 Task: Find connections with filter location Secunderabad with filter topic #newyearwith filter profile language German with filter current company ShareChat with filter school Govt. Polytechnic College with filter industry Space Research and Technology with filter service category Wedding Planning with filter keywords title Concierge
Action: Mouse moved to (601, 78)
Screenshot: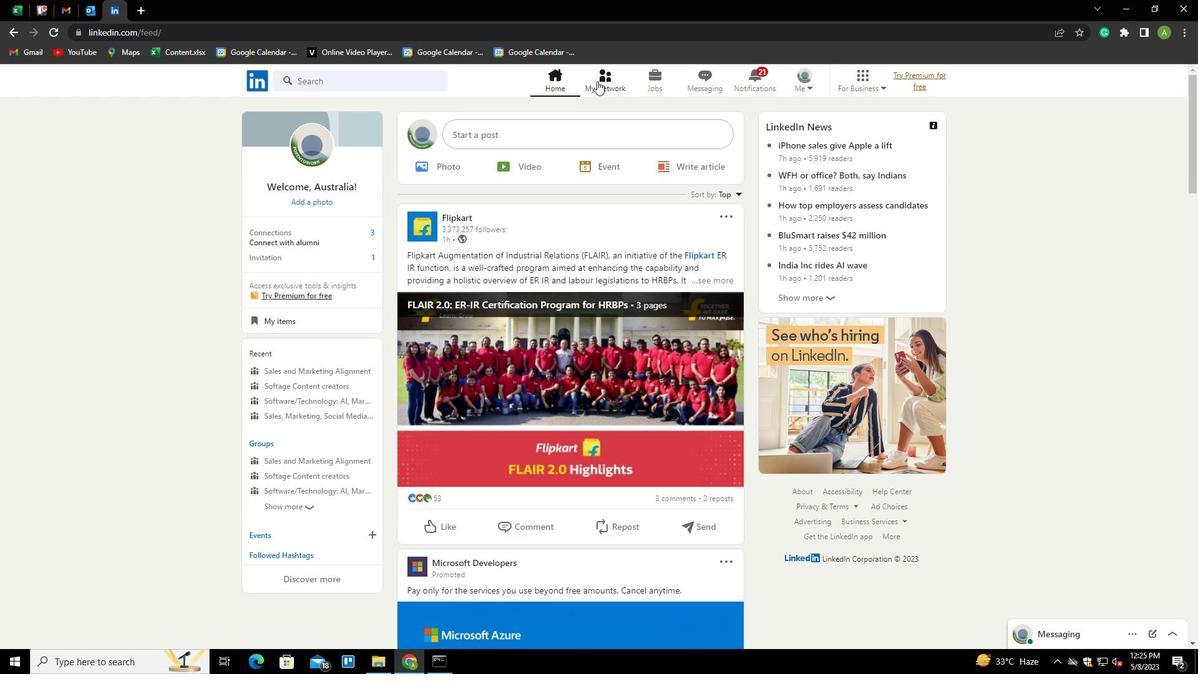 
Action: Mouse pressed left at (601, 78)
Screenshot: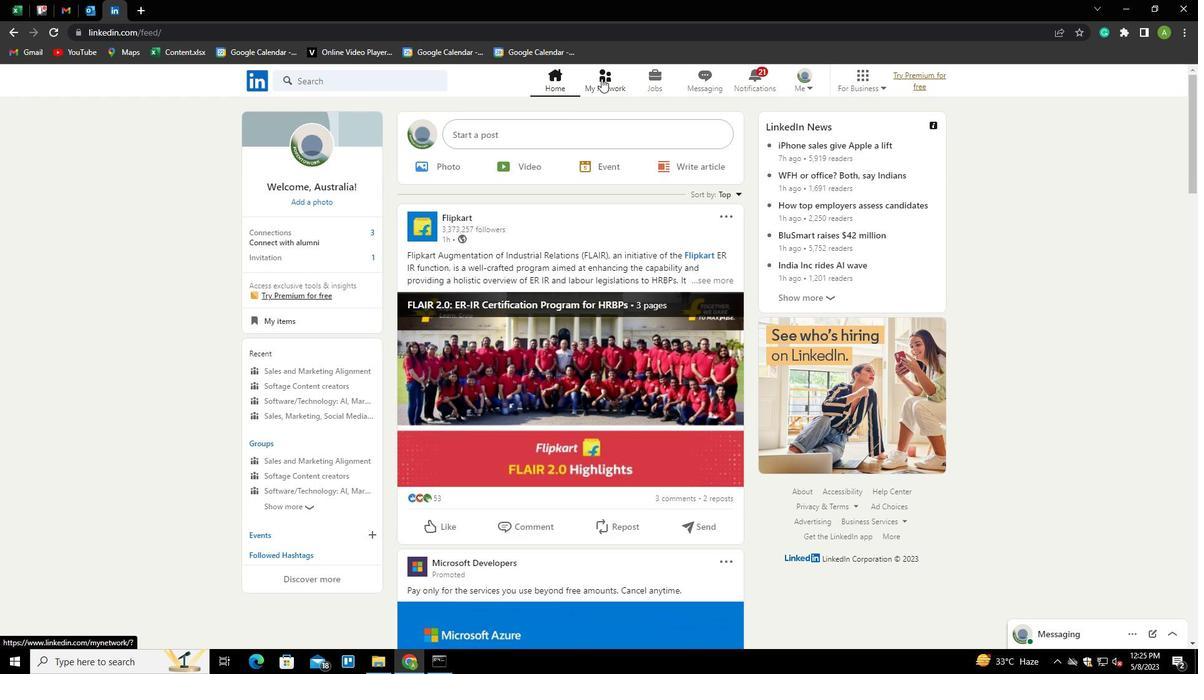 
Action: Mouse moved to (300, 152)
Screenshot: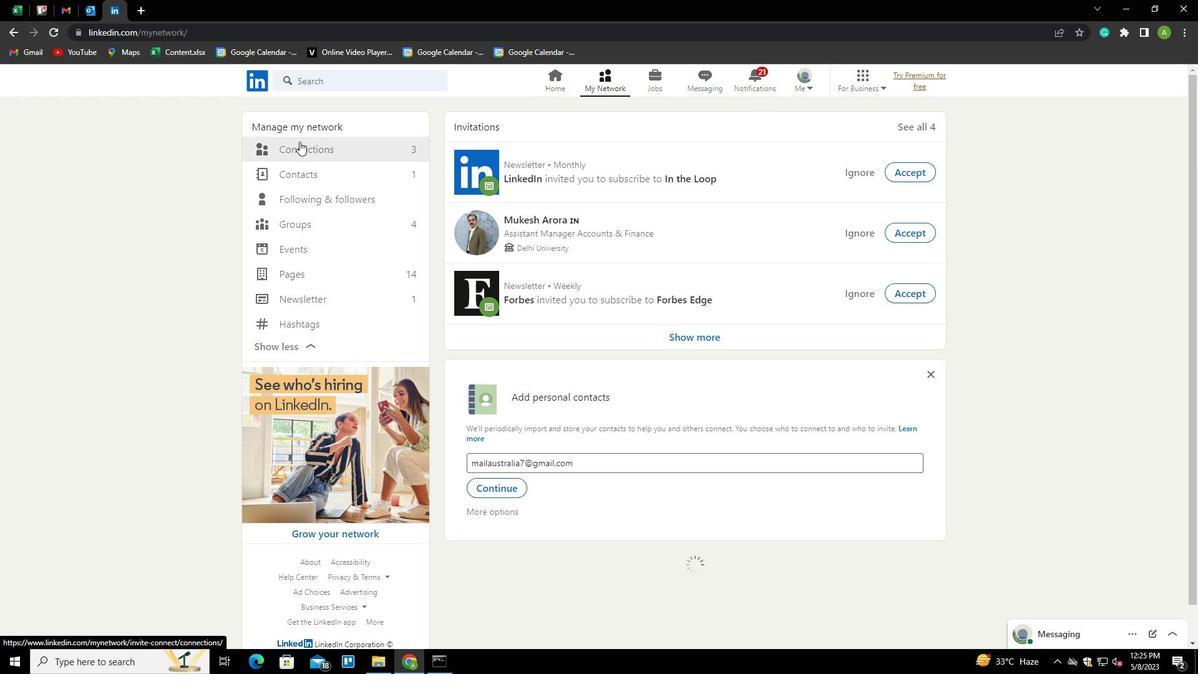 
Action: Mouse pressed left at (300, 152)
Screenshot: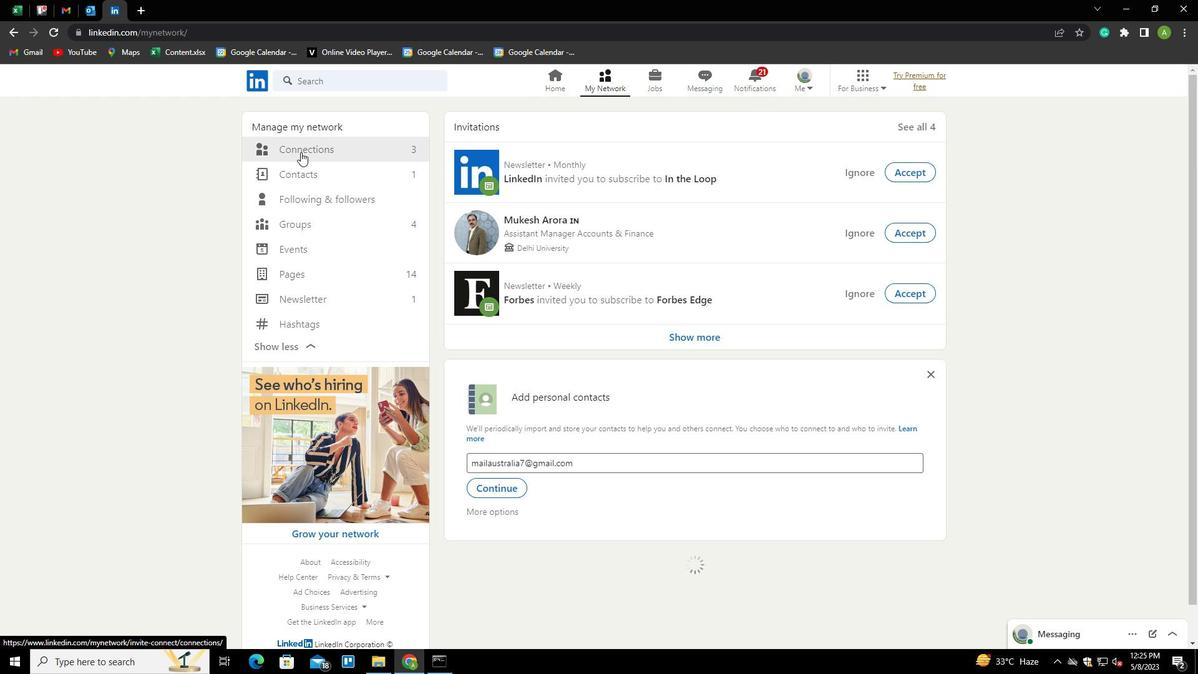 
Action: Mouse moved to (676, 148)
Screenshot: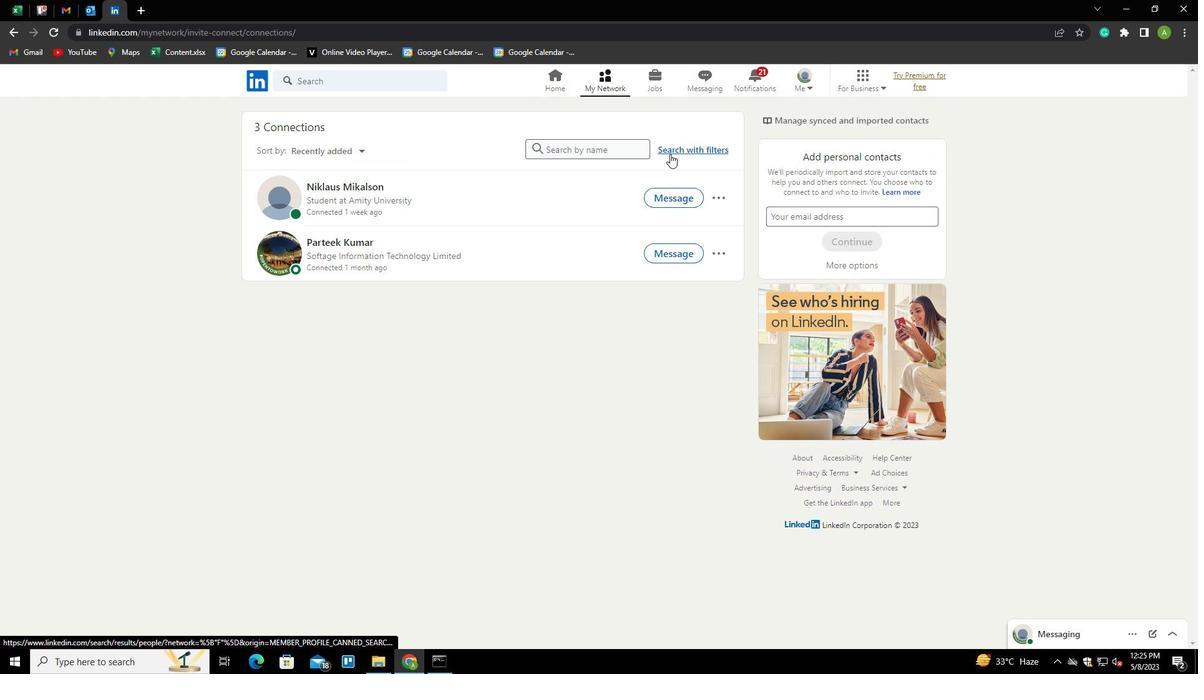 
Action: Mouse pressed left at (676, 148)
Screenshot: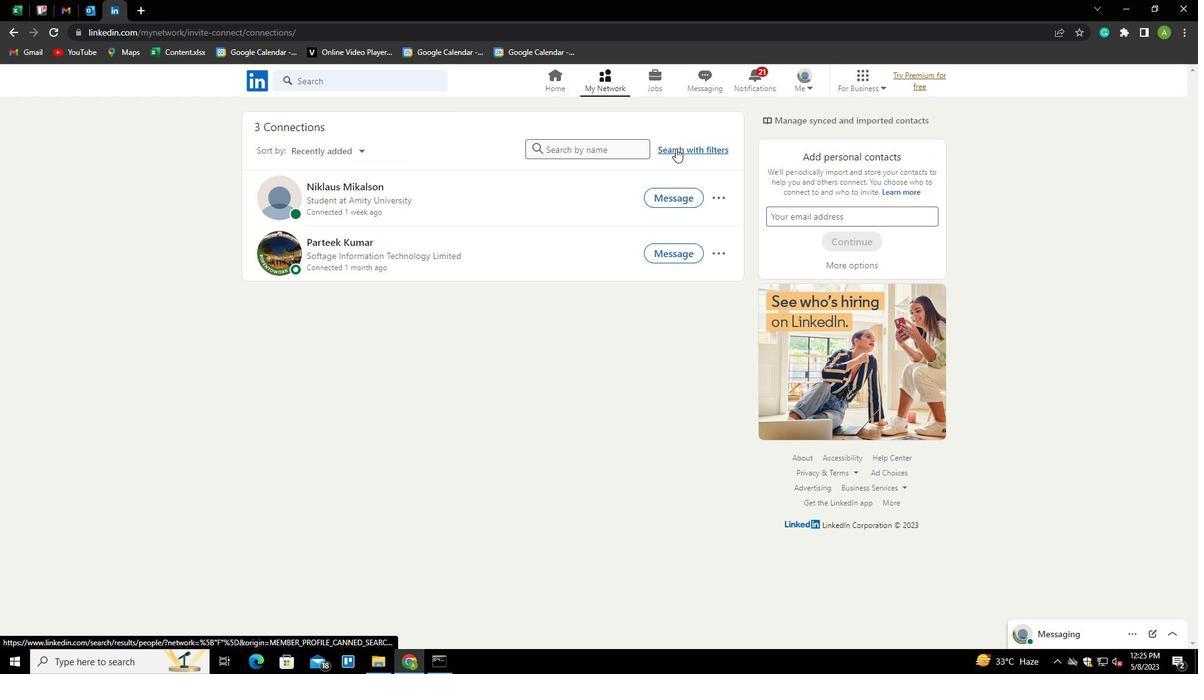 
Action: Mouse moved to (645, 114)
Screenshot: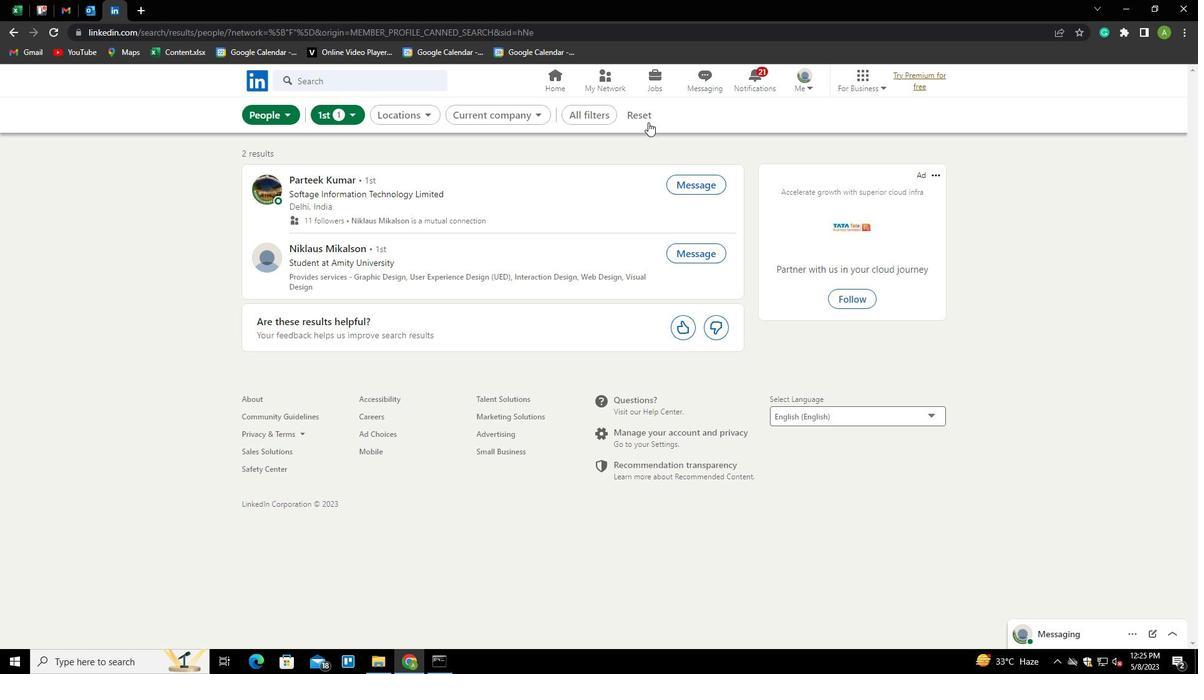 
Action: Mouse pressed left at (645, 114)
Screenshot: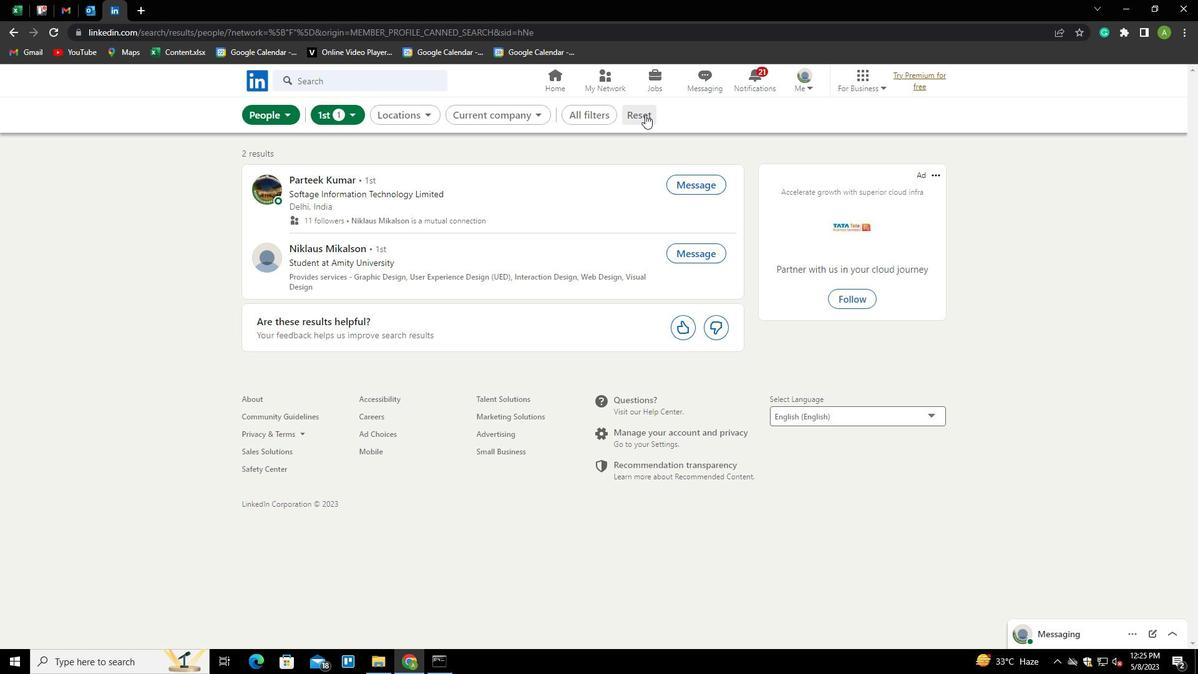 
Action: Mouse moved to (631, 114)
Screenshot: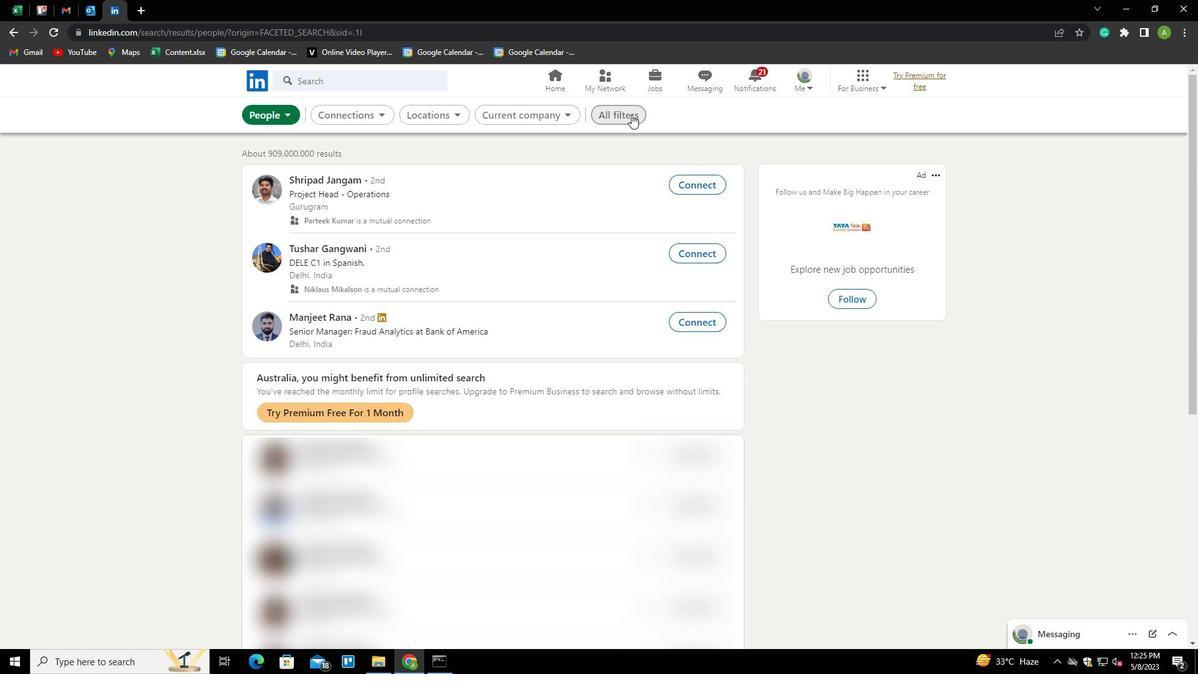 
Action: Mouse pressed left at (631, 114)
Screenshot: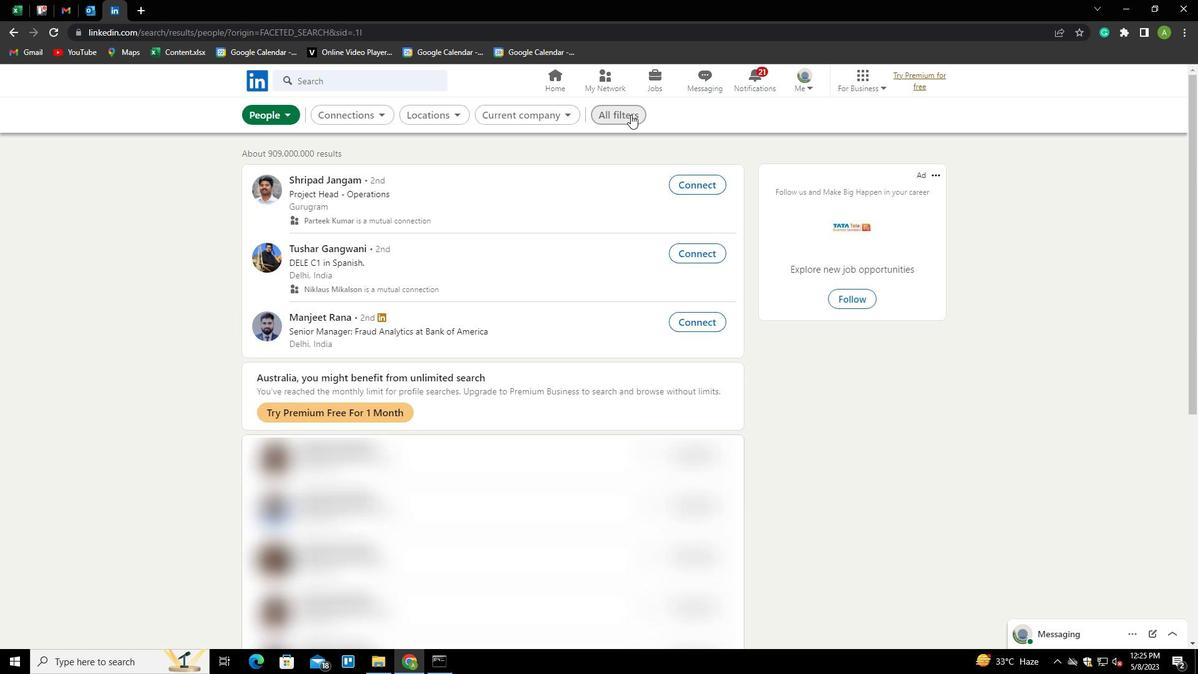 
Action: Mouse moved to (1028, 321)
Screenshot: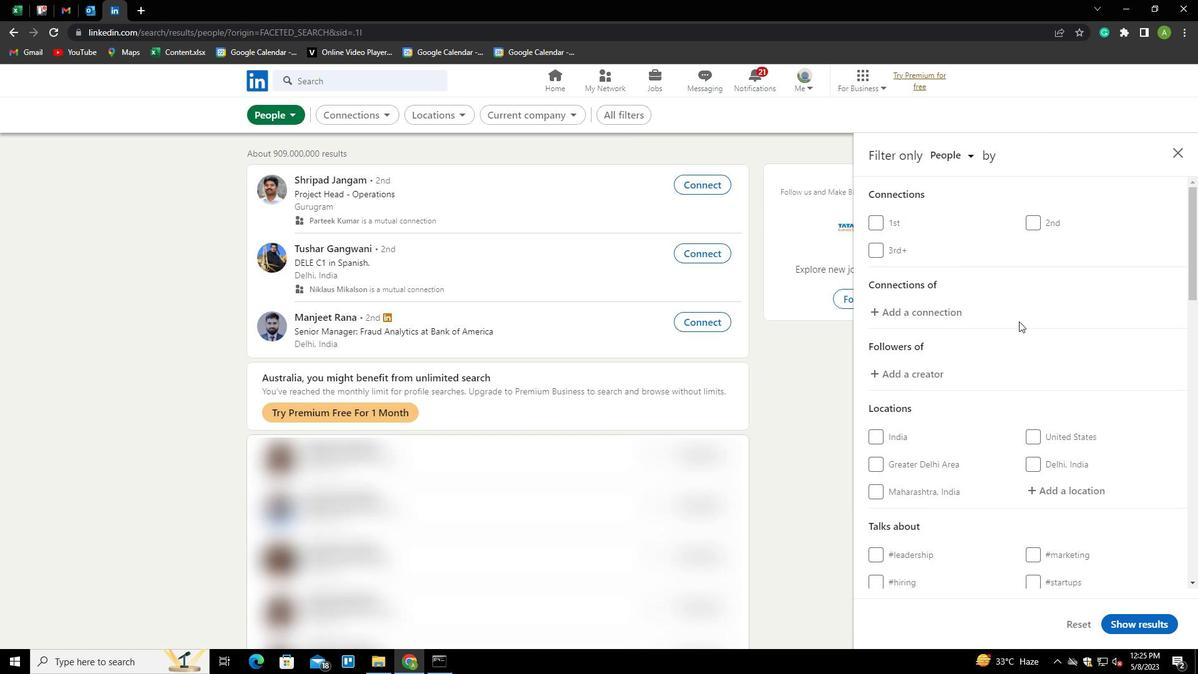 
Action: Mouse scrolled (1028, 320) with delta (0, 0)
Screenshot: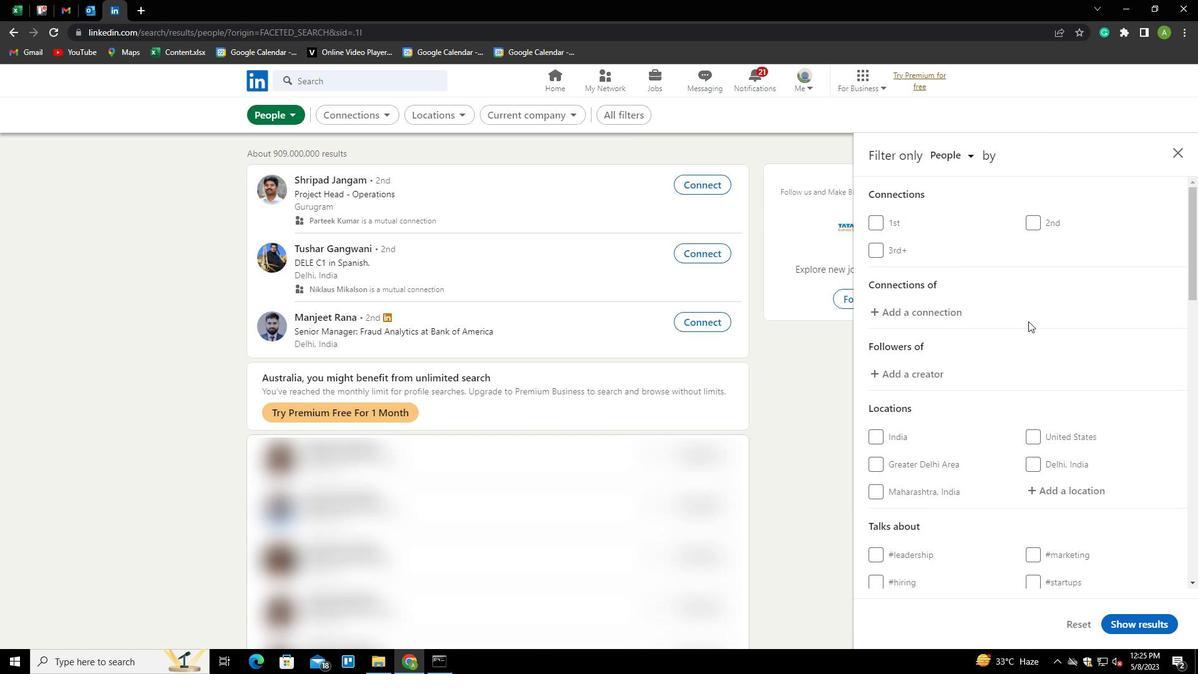 
Action: Mouse scrolled (1028, 320) with delta (0, 0)
Screenshot: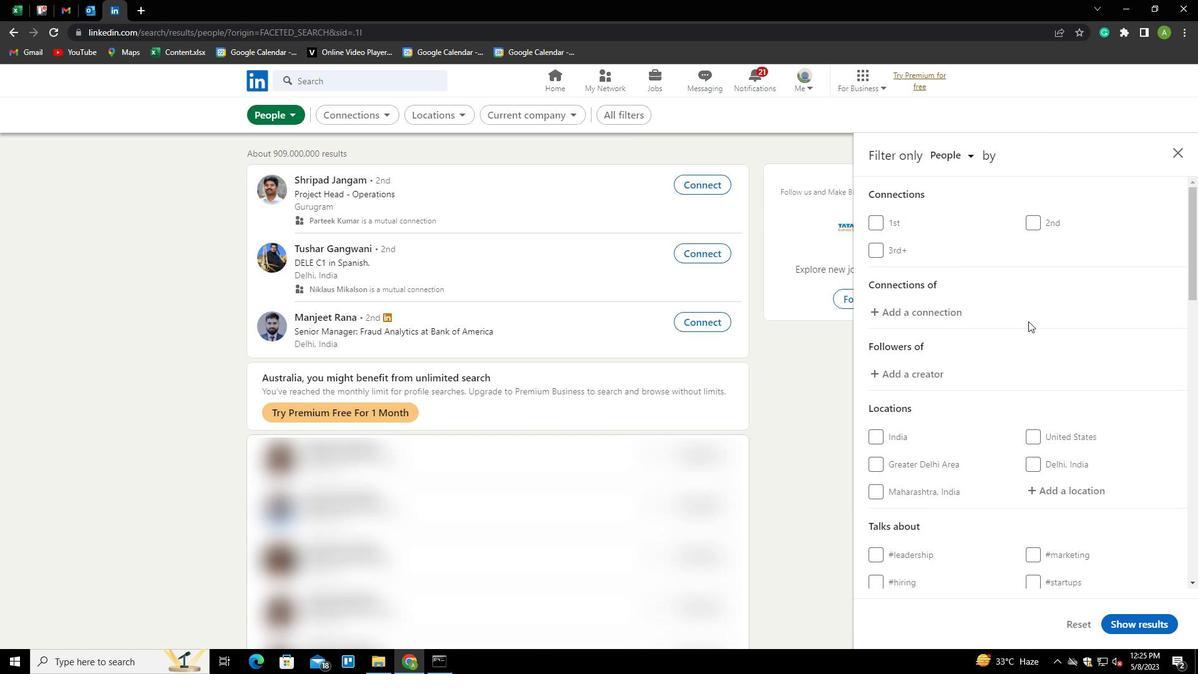 
Action: Mouse moved to (1056, 363)
Screenshot: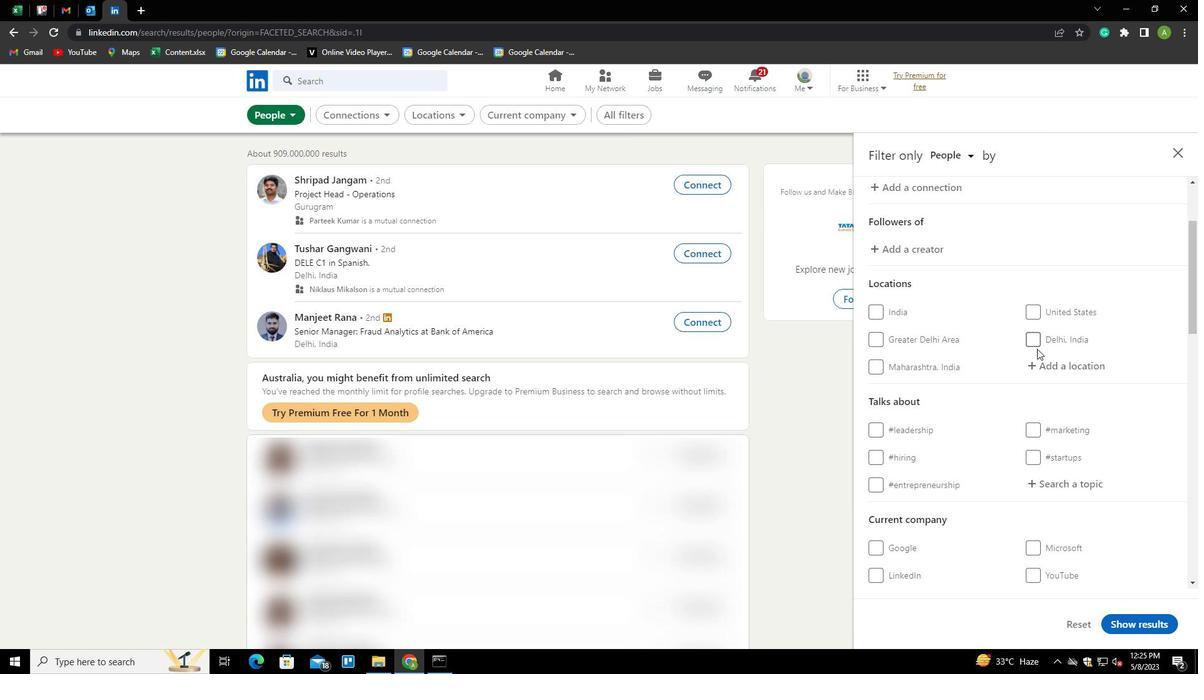 
Action: Mouse pressed left at (1056, 363)
Screenshot: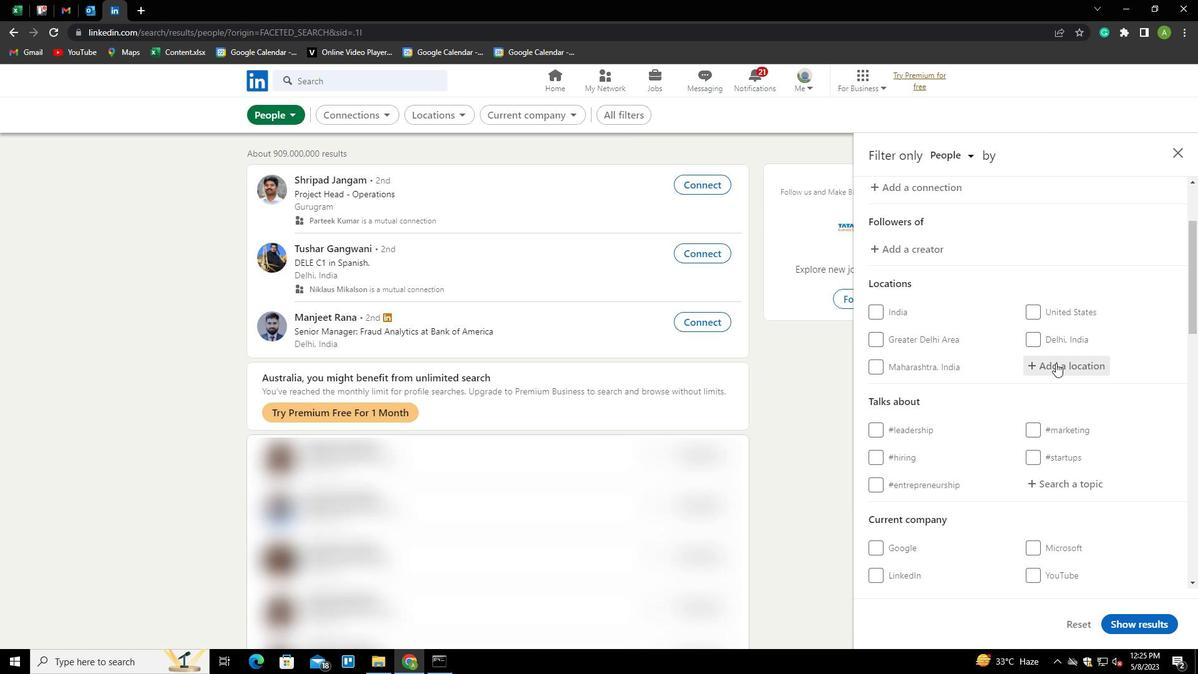 
Action: Key pressed <Key.shift>S
Screenshot: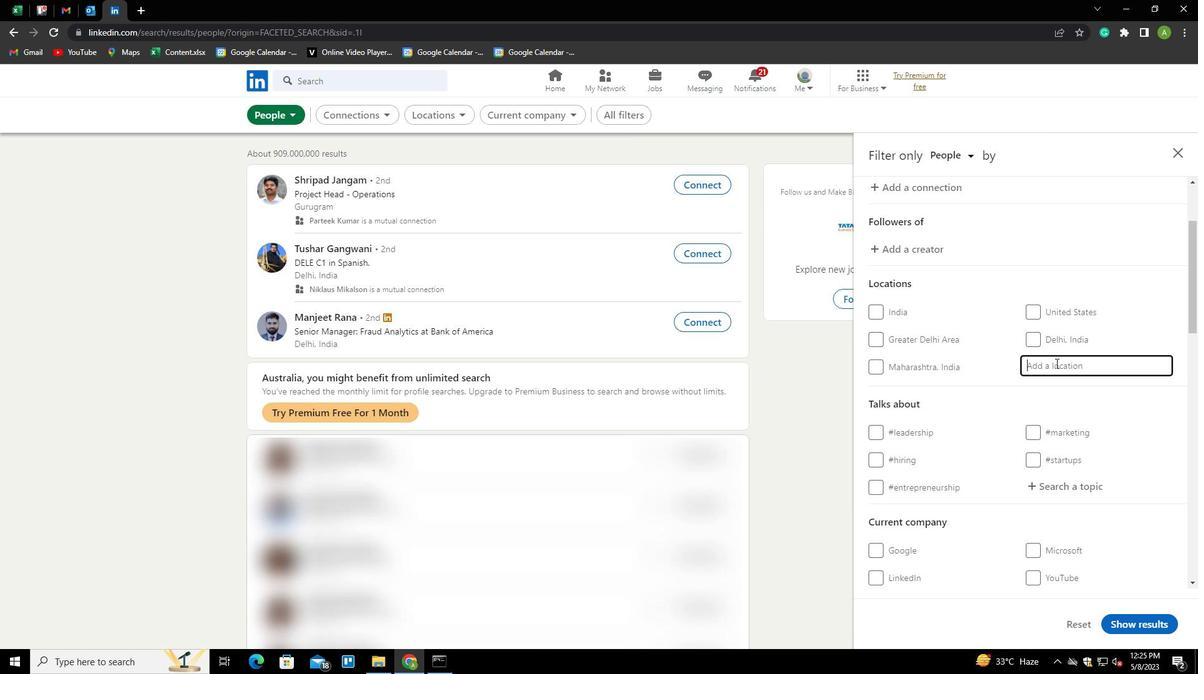
Action: Mouse moved to (1198, 206)
Screenshot: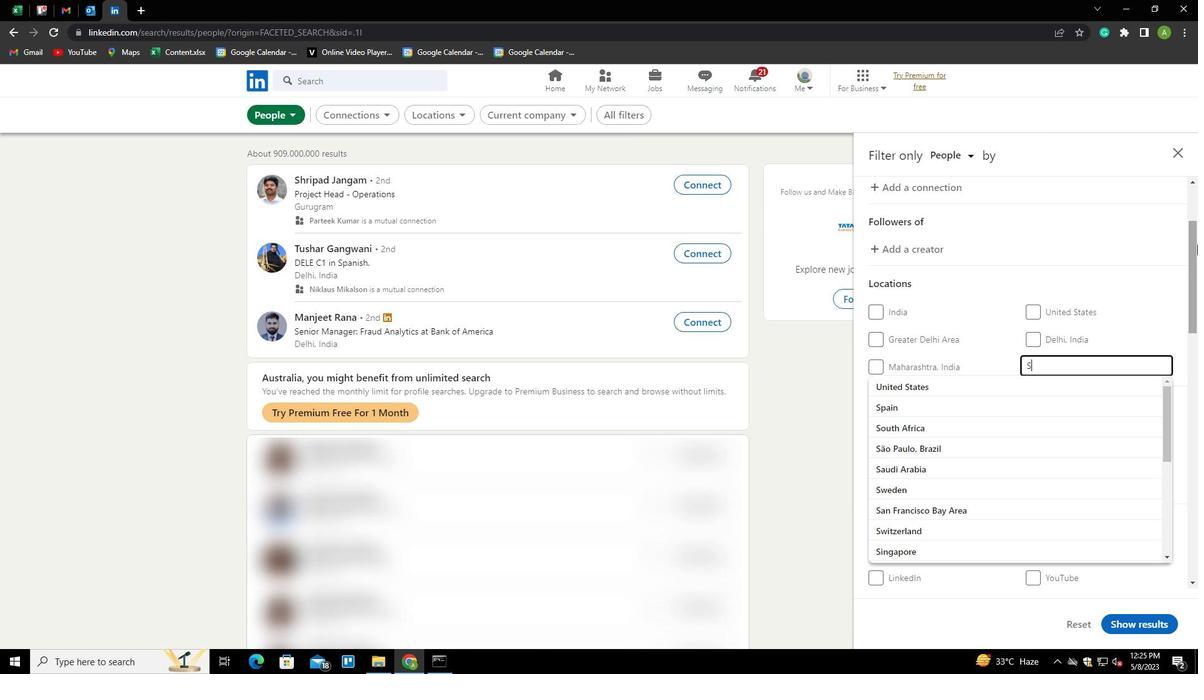 
Action: Key pressed IC<Key.backspace><Key.backspace>ECUNDERANAD<Key.backspace><Key.backspace><Key.backspace>BAD<Key.down><Key.enter>
Screenshot: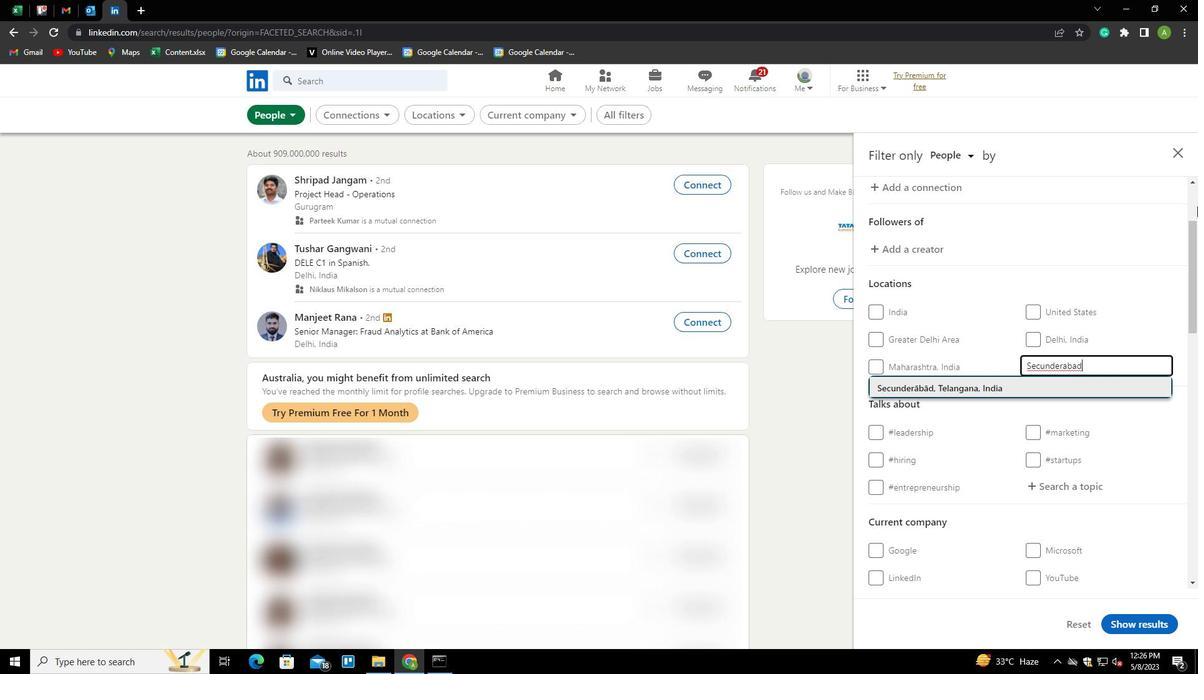 
Action: Mouse moved to (1191, 209)
Screenshot: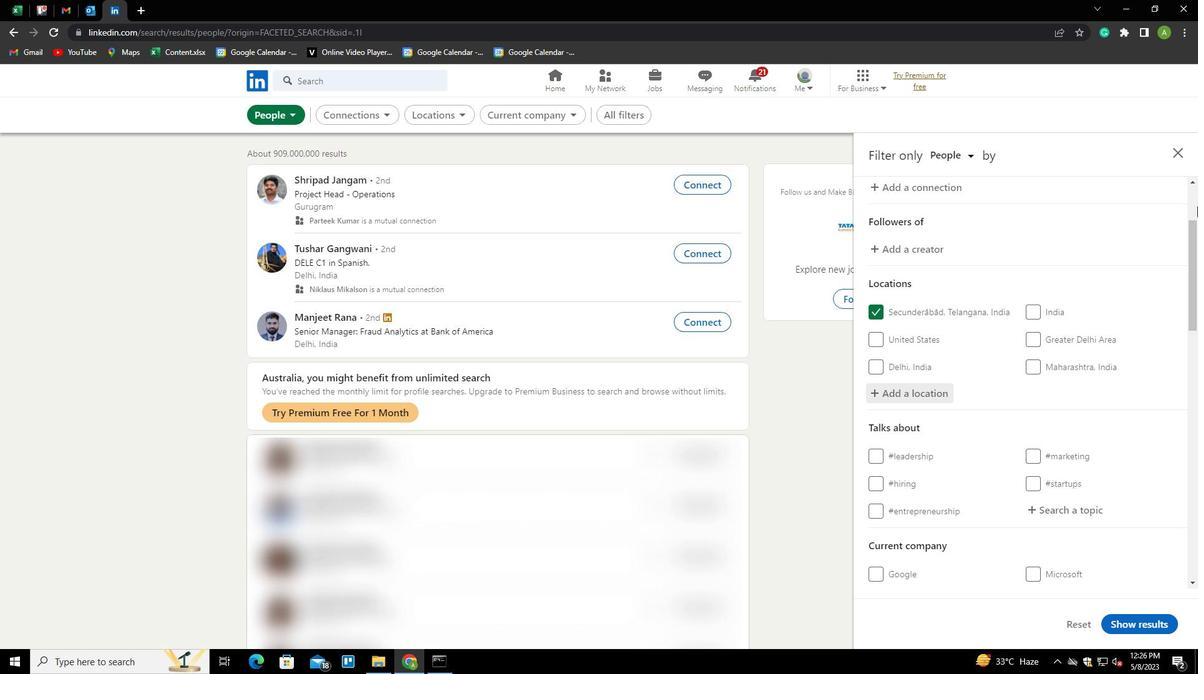 
Action: Mouse scrolled (1191, 208) with delta (0, 0)
Screenshot: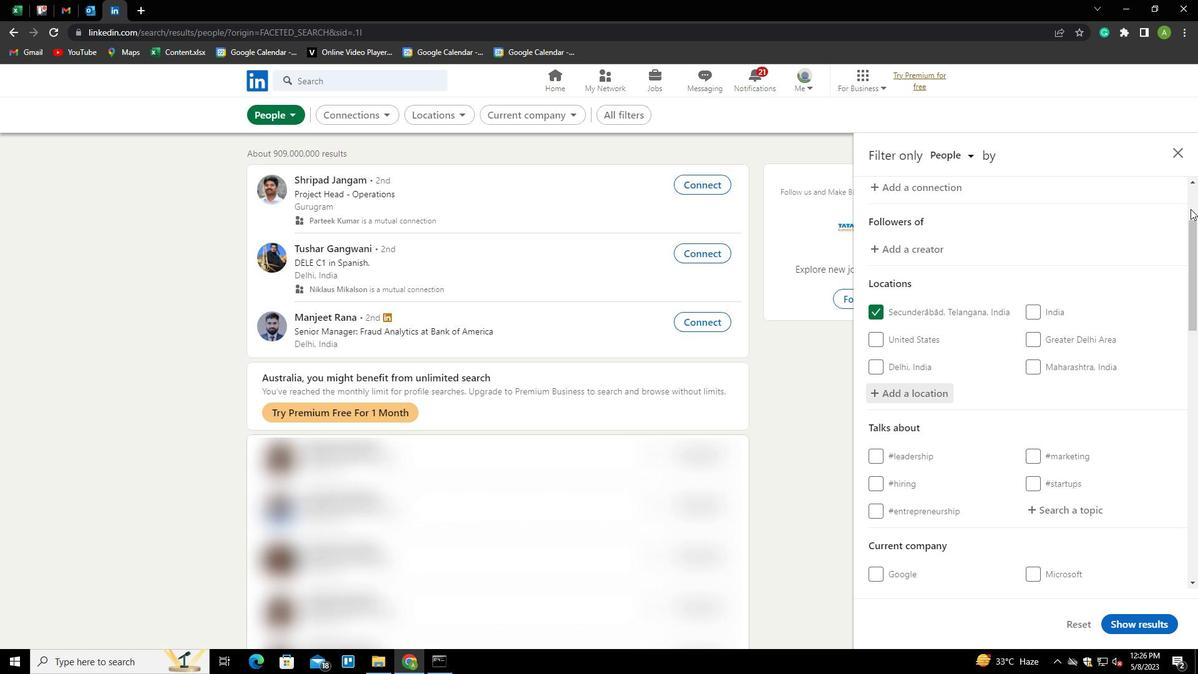 
Action: Mouse scrolled (1191, 208) with delta (0, 0)
Screenshot: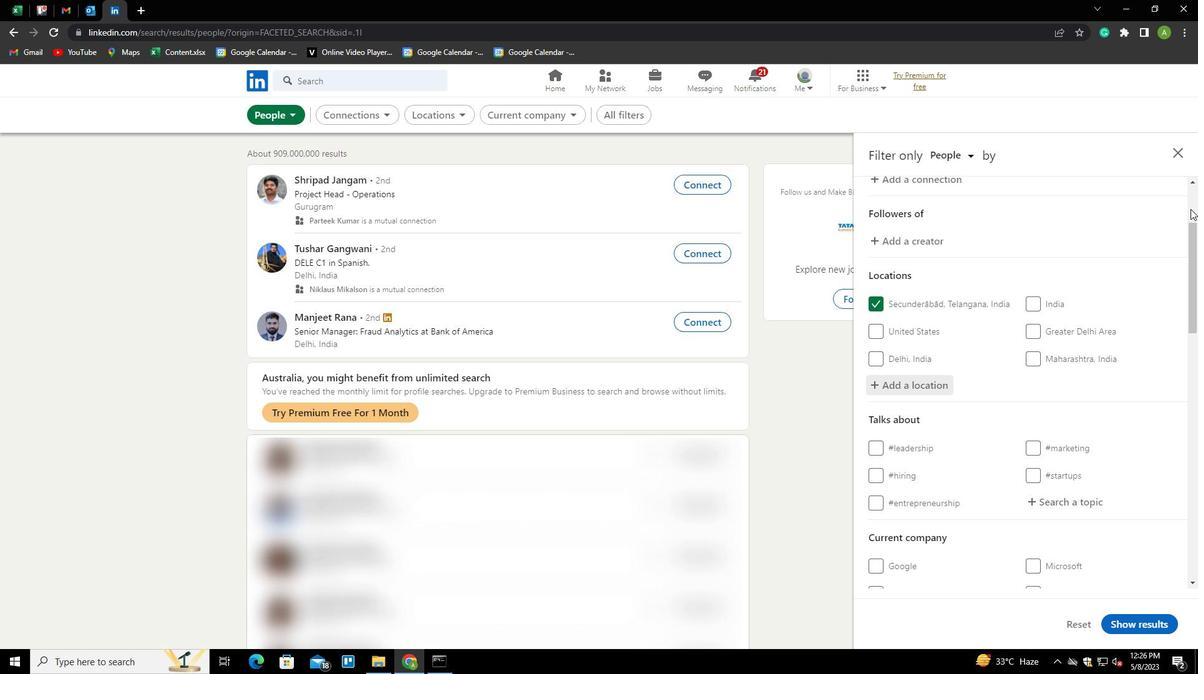 
Action: Mouse scrolled (1191, 208) with delta (0, 0)
Screenshot: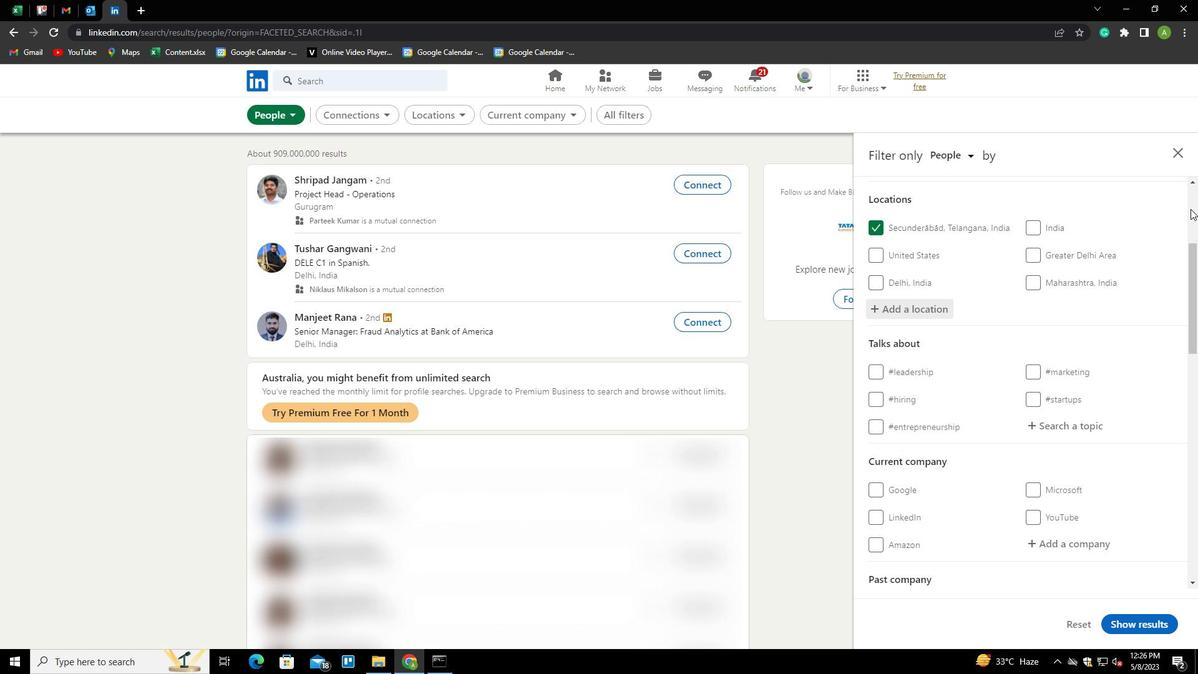 
Action: Mouse moved to (1043, 323)
Screenshot: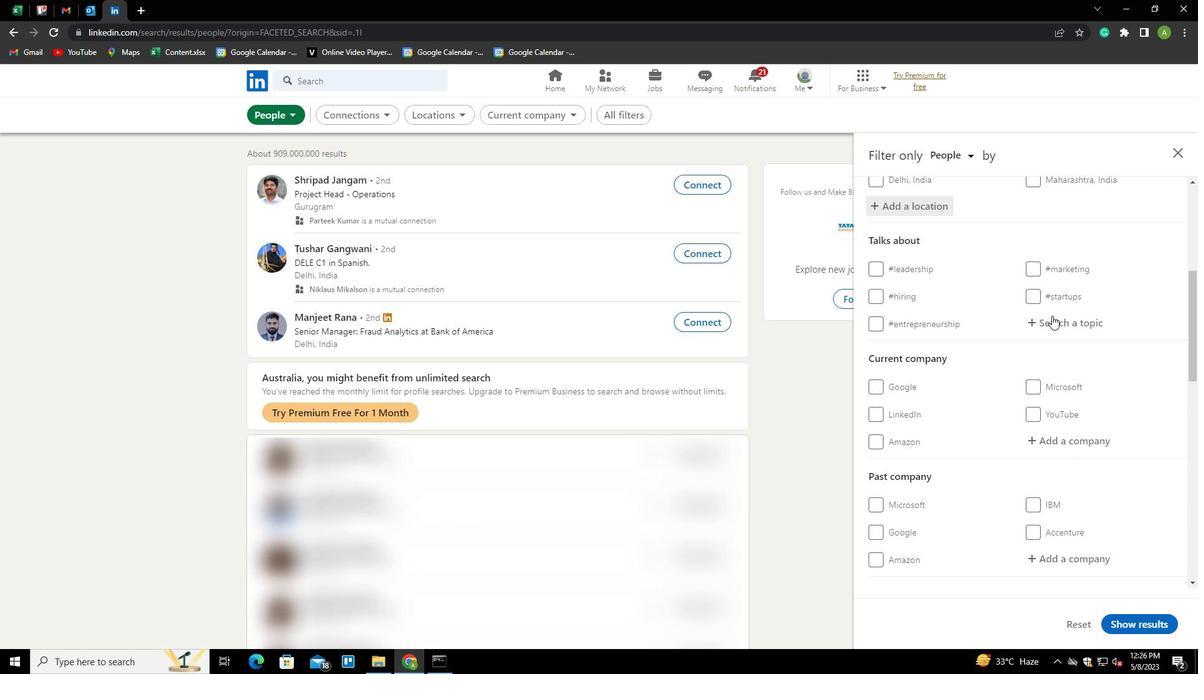
Action: Mouse pressed left at (1043, 323)
Screenshot: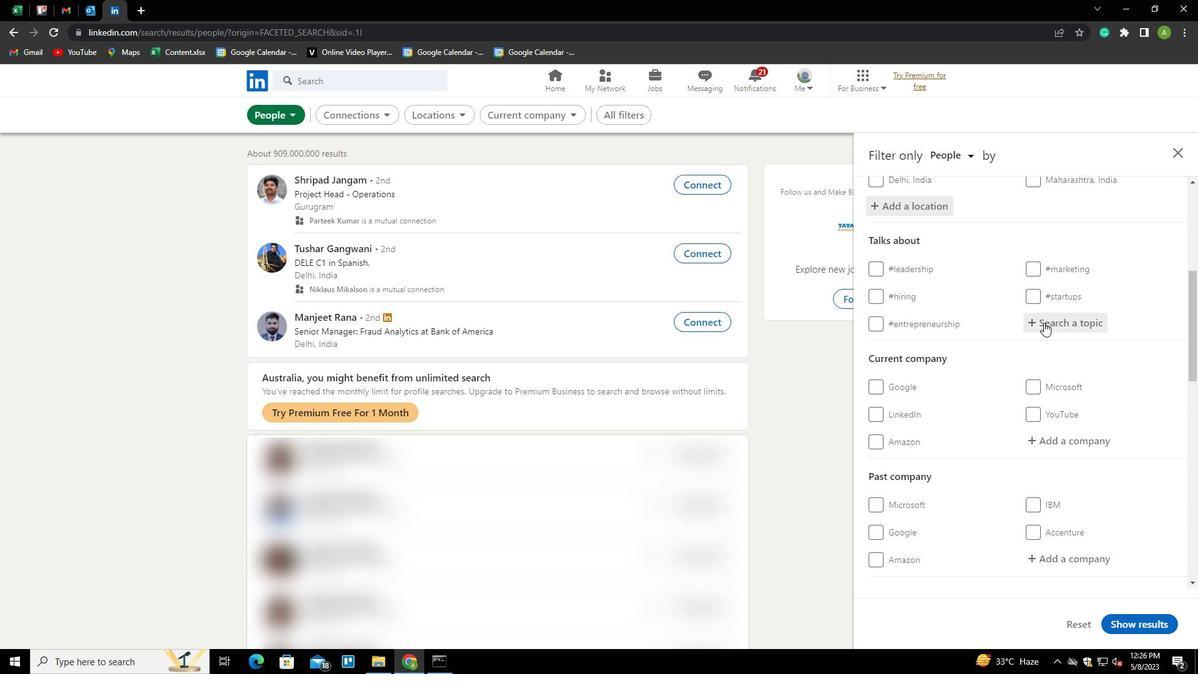 
Action: Key pressed NEWYEAR<Key.down><Key.enter>
Screenshot: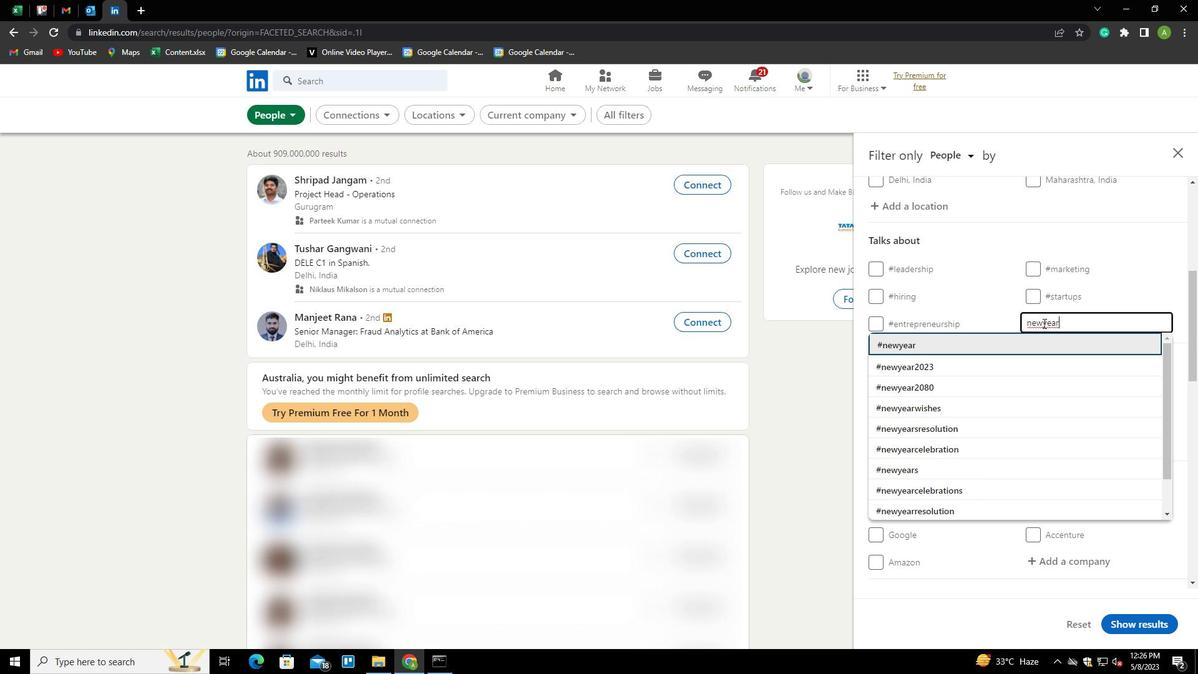 
Action: Mouse moved to (1045, 322)
Screenshot: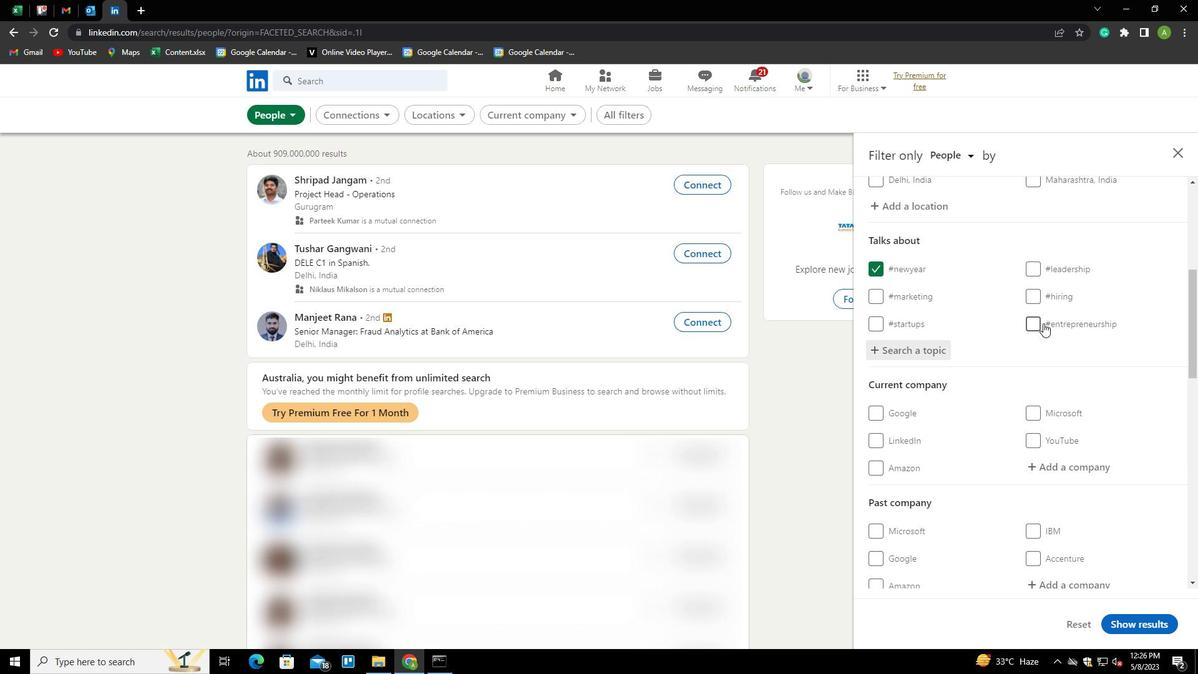 
Action: Mouse scrolled (1045, 321) with delta (0, 0)
Screenshot: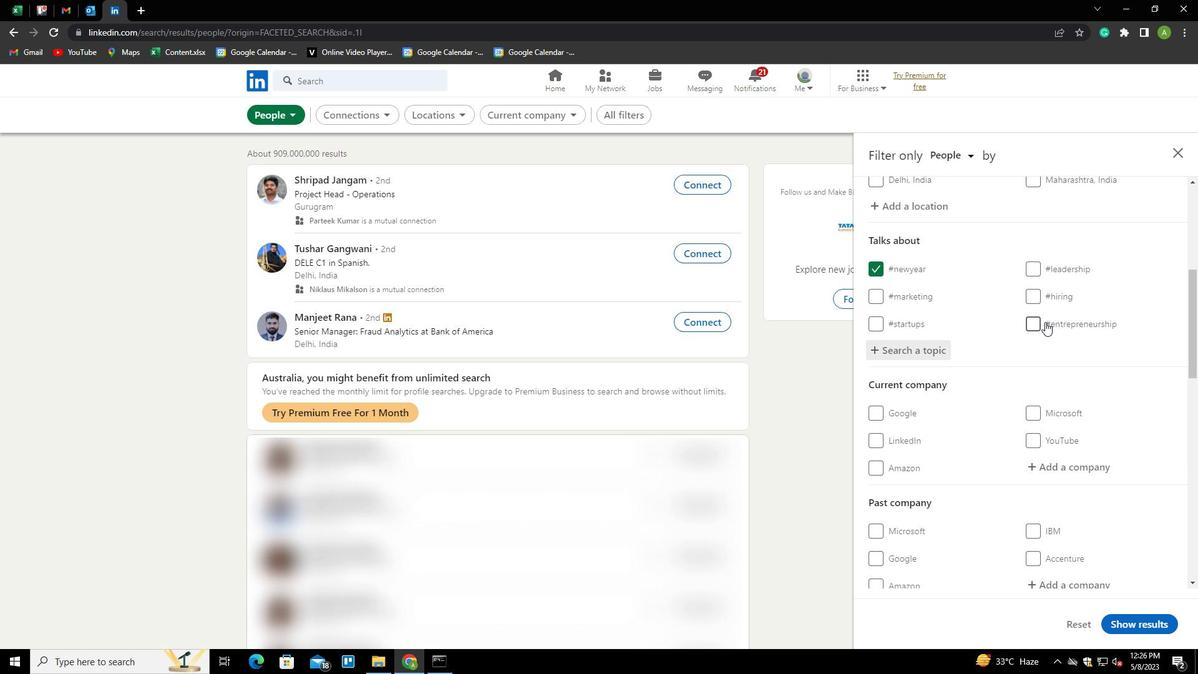 
Action: Mouse scrolled (1045, 321) with delta (0, 0)
Screenshot: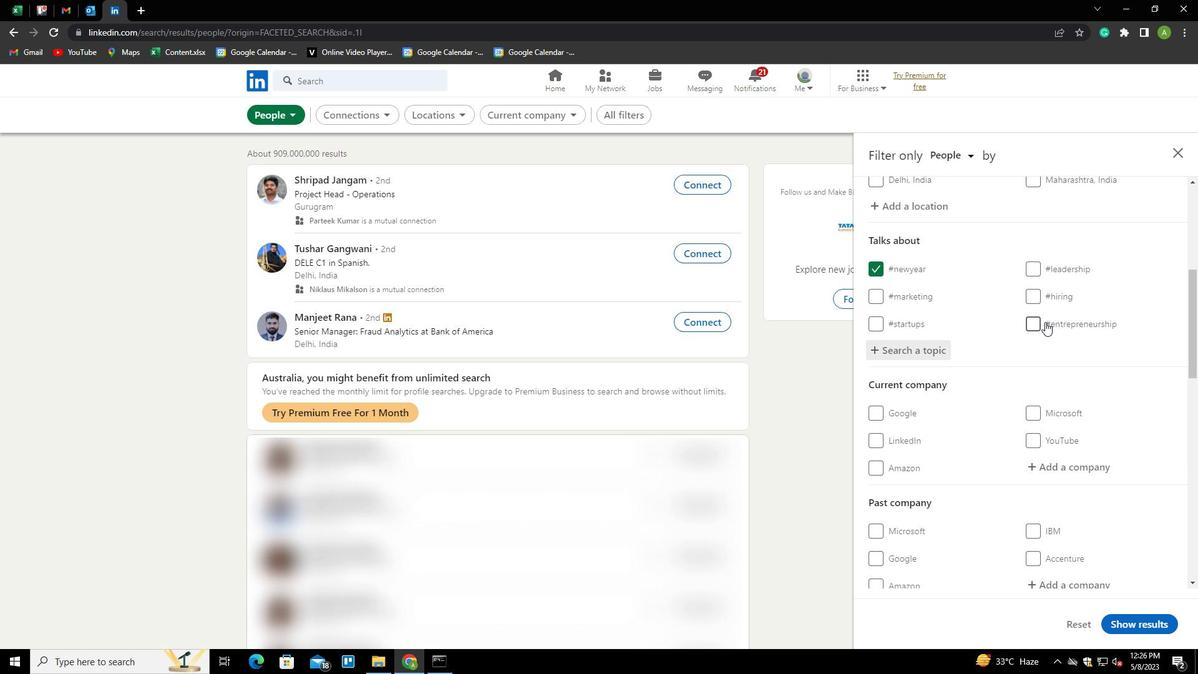 
Action: Mouse scrolled (1045, 321) with delta (0, 0)
Screenshot: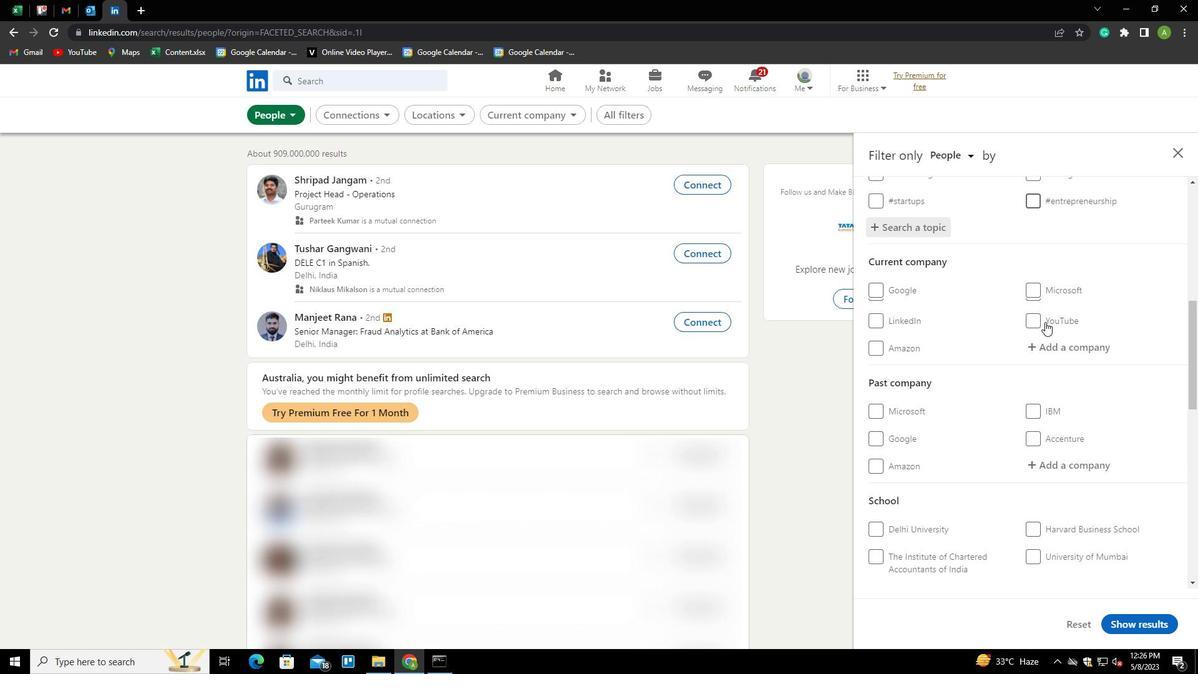 
Action: Mouse scrolled (1045, 321) with delta (0, 0)
Screenshot: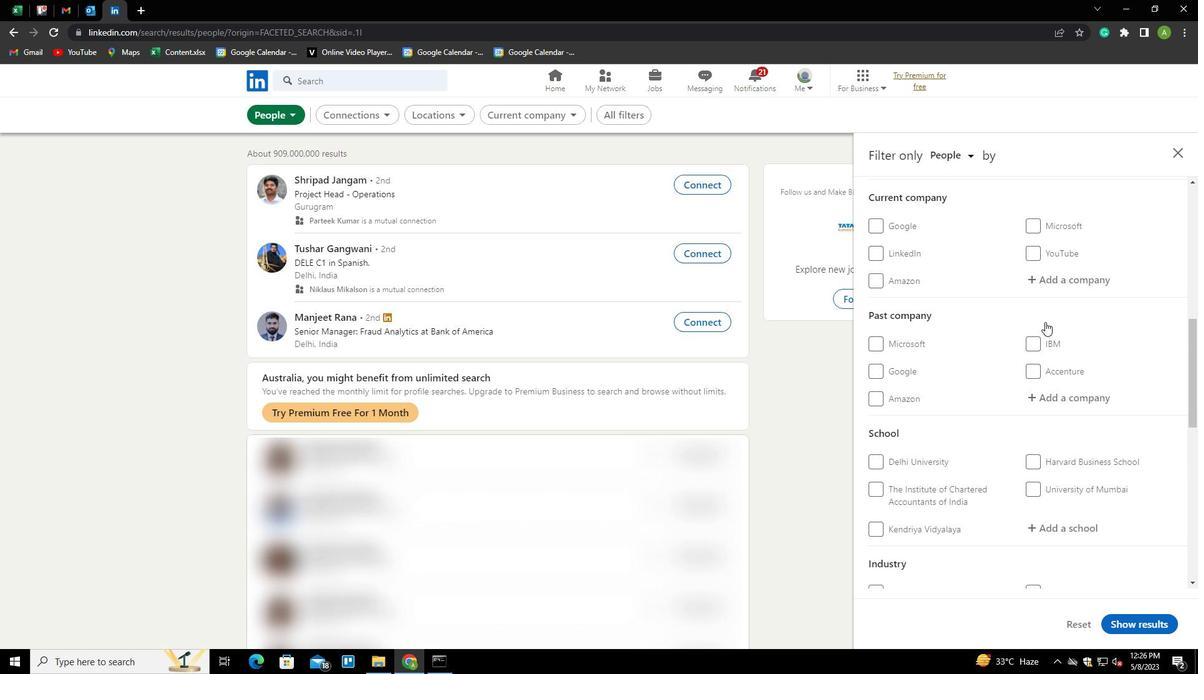 
Action: Mouse scrolled (1045, 321) with delta (0, 0)
Screenshot: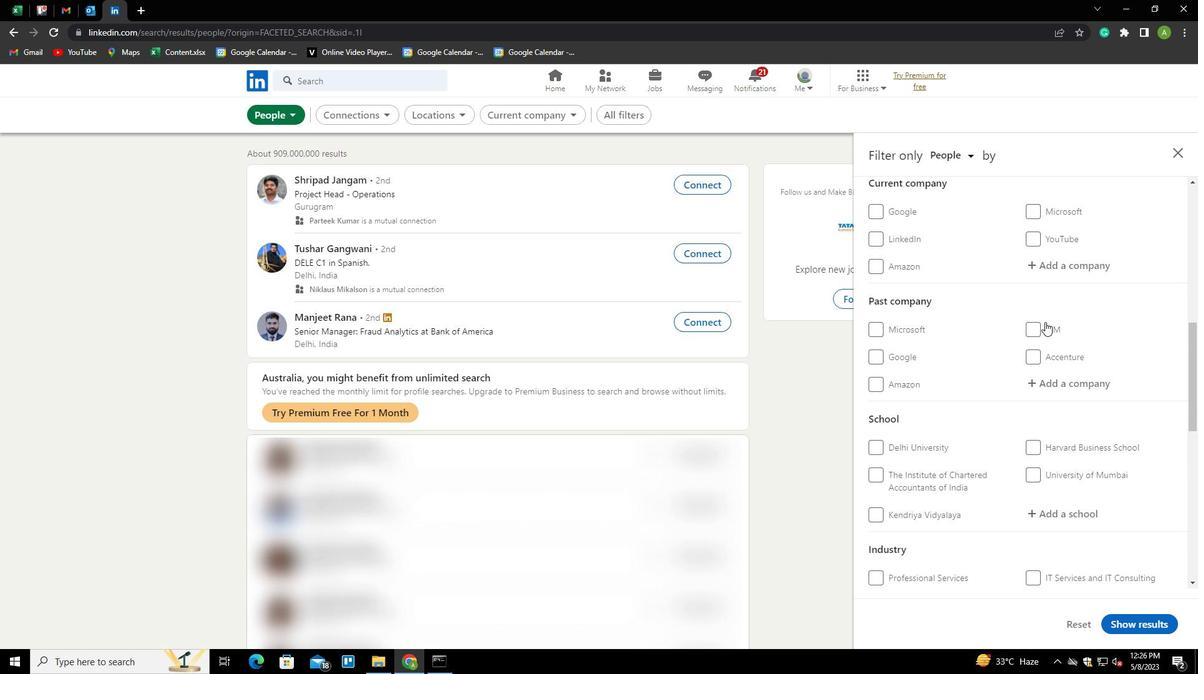 
Action: Mouse scrolled (1045, 321) with delta (0, 0)
Screenshot: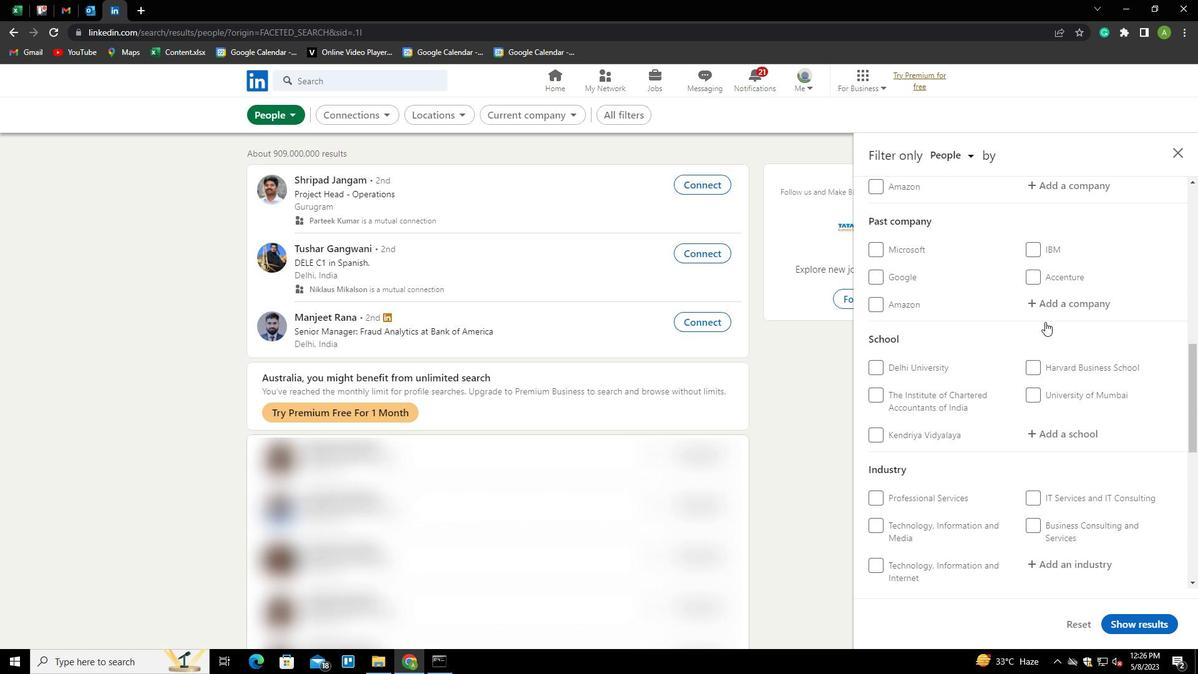 
Action: Mouse scrolled (1045, 321) with delta (0, 0)
Screenshot: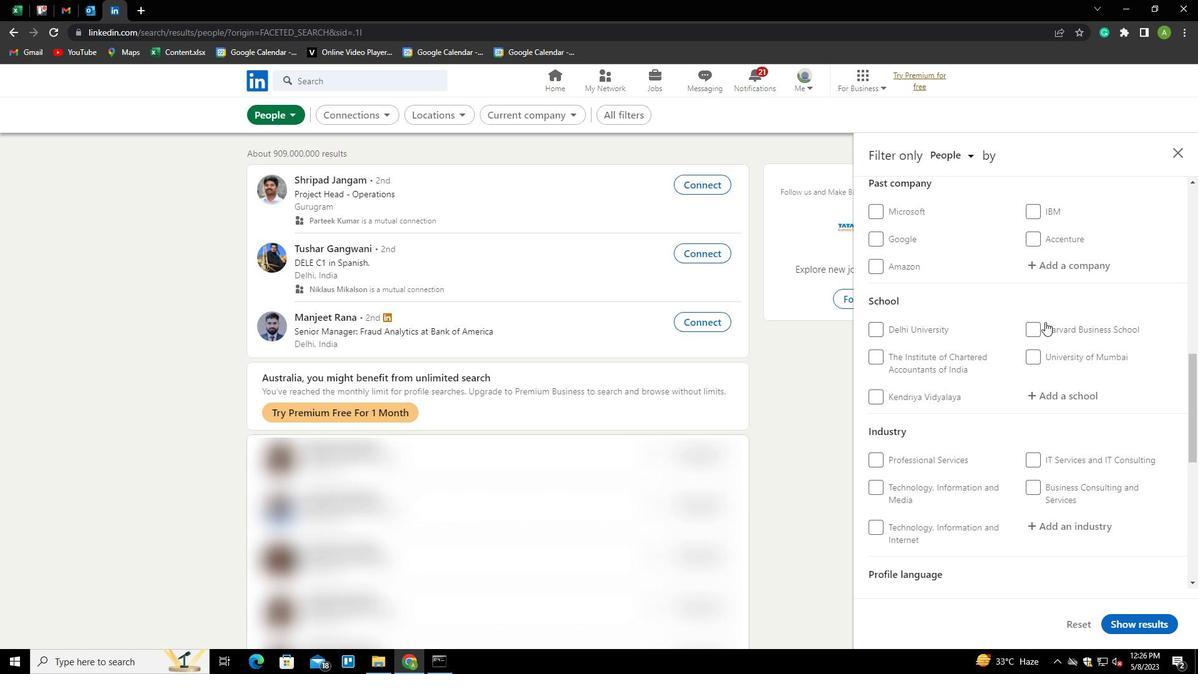 
Action: Mouse scrolled (1045, 321) with delta (0, 0)
Screenshot: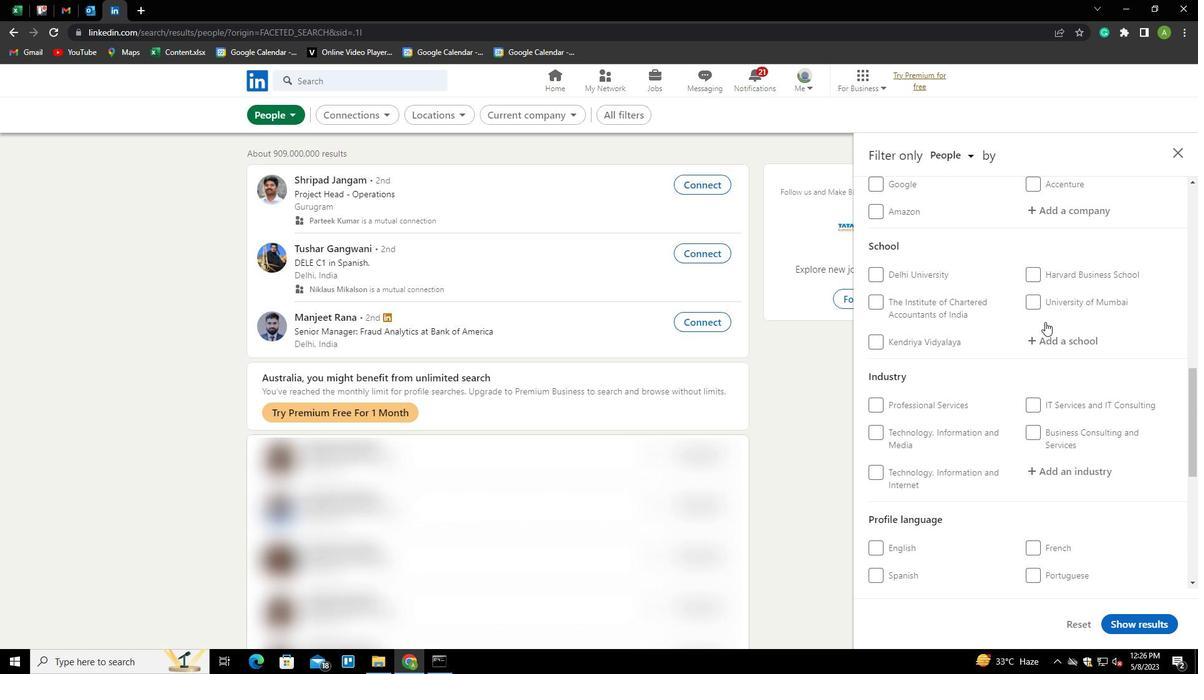 
Action: Mouse scrolled (1045, 321) with delta (0, 0)
Screenshot: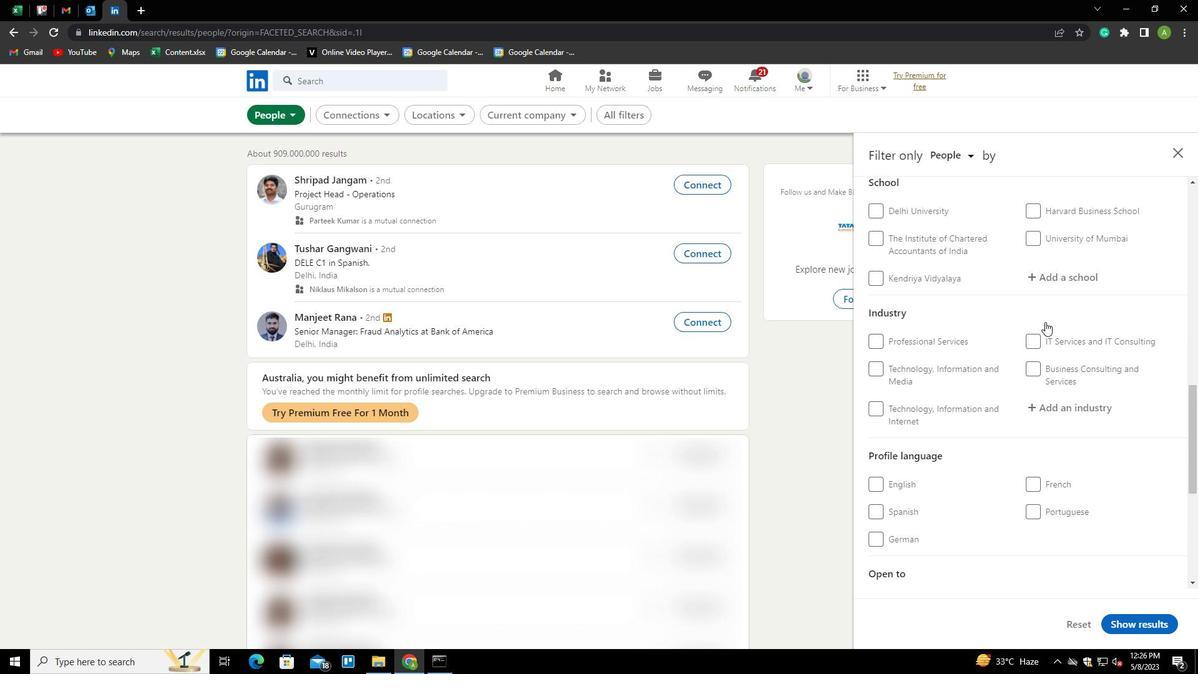 
Action: Mouse moved to (898, 417)
Screenshot: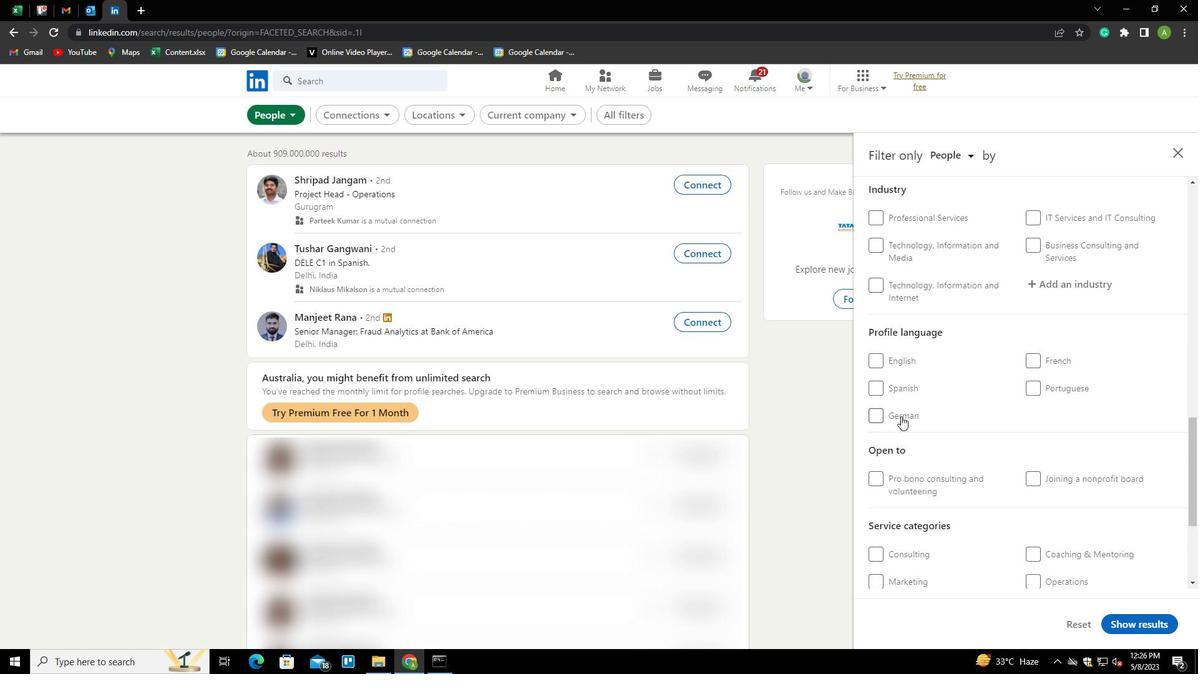 
Action: Mouse pressed left at (898, 417)
Screenshot: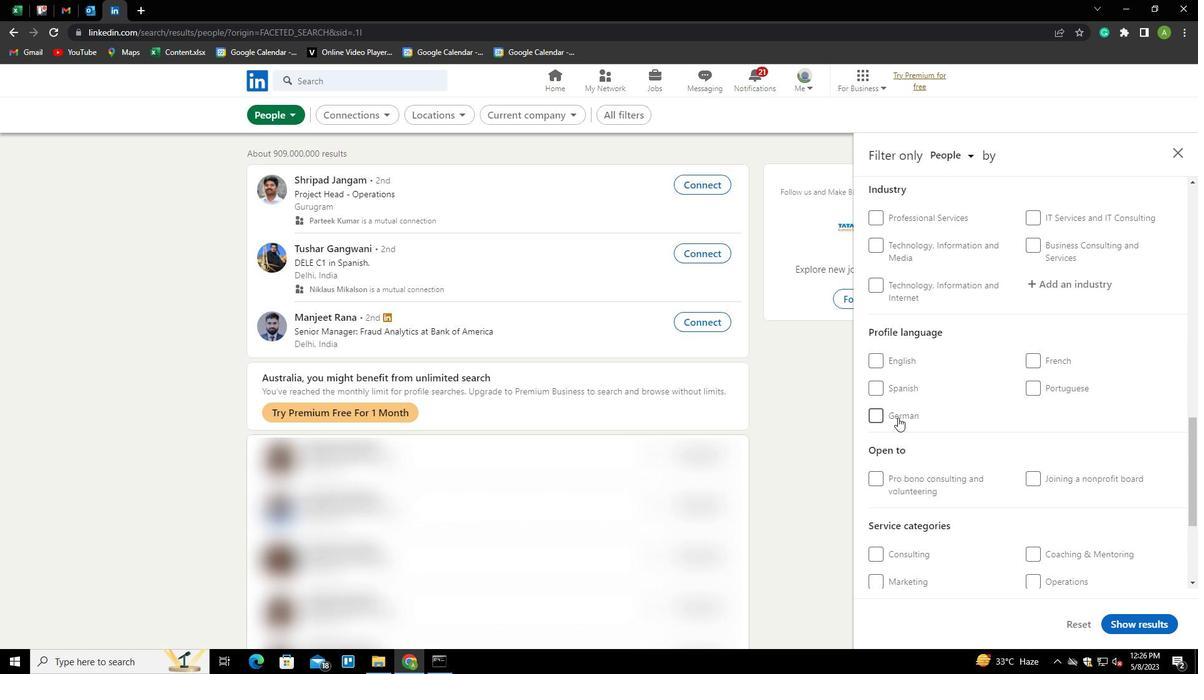 
Action: Mouse moved to (1048, 406)
Screenshot: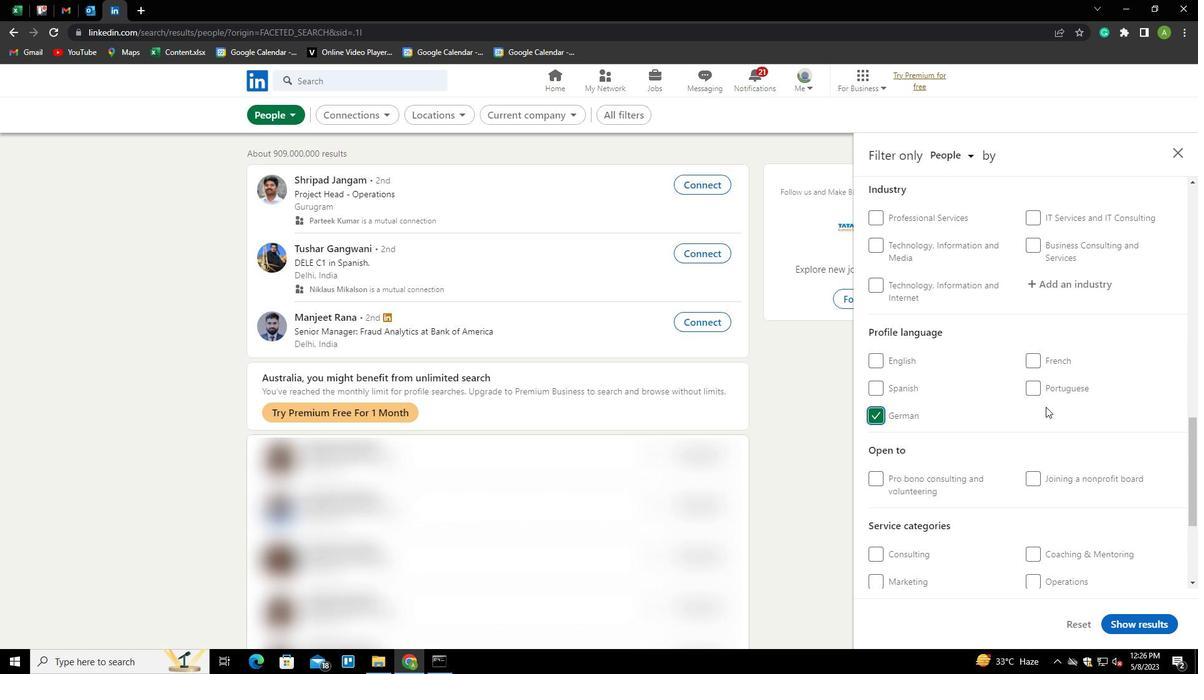 
Action: Mouse scrolled (1048, 407) with delta (0, 0)
Screenshot: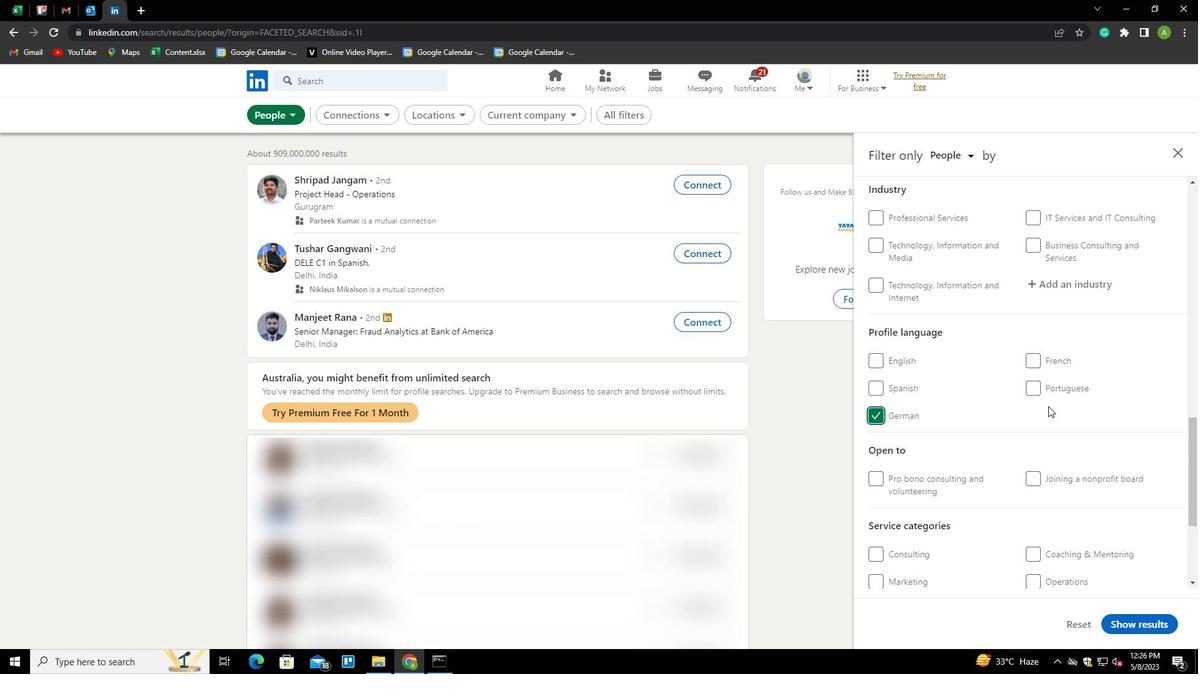 
Action: Mouse scrolled (1048, 407) with delta (0, 0)
Screenshot: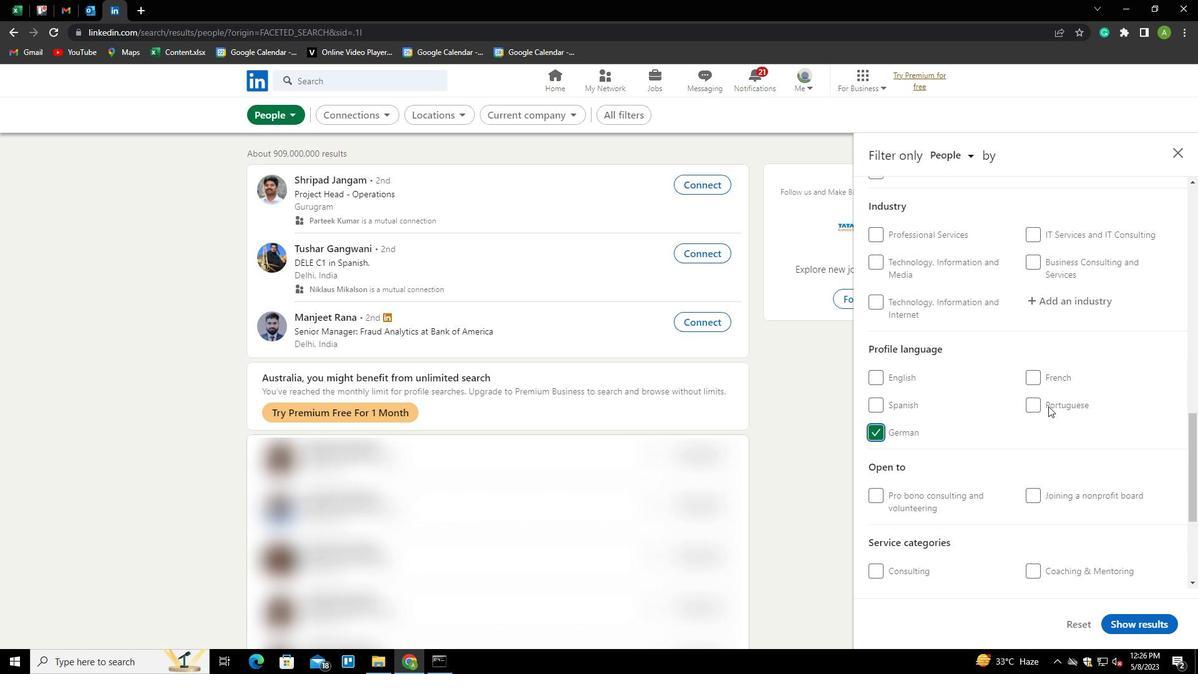 
Action: Mouse scrolled (1048, 407) with delta (0, 0)
Screenshot: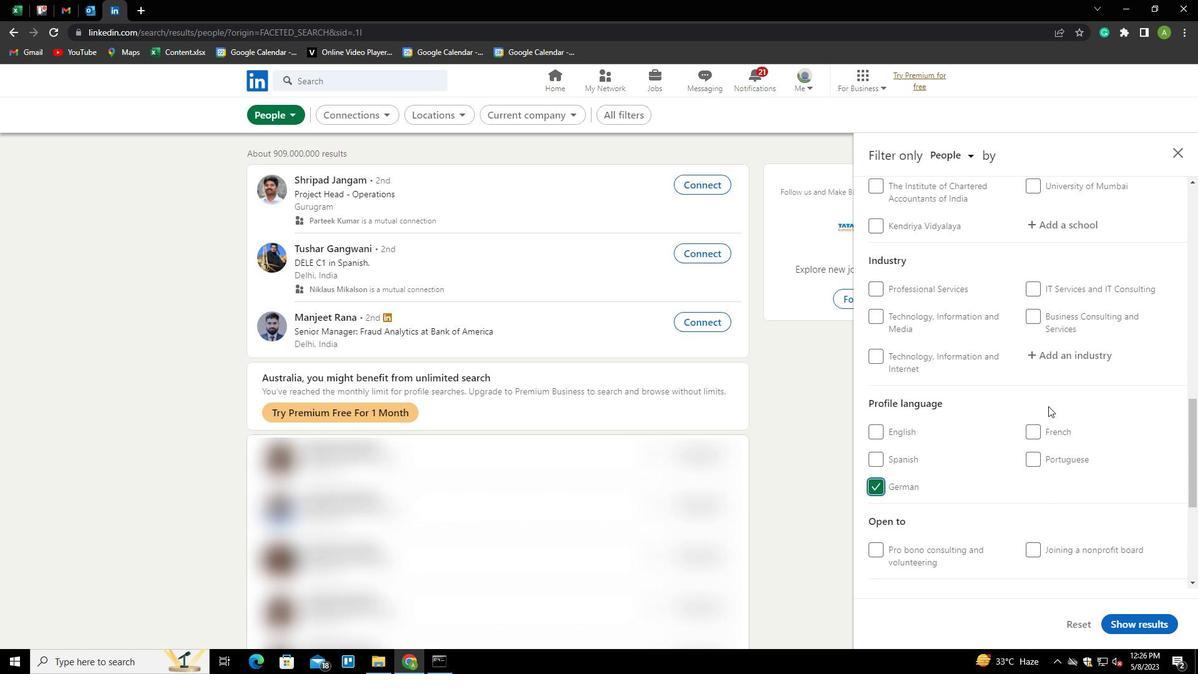 
Action: Mouse scrolled (1048, 407) with delta (0, 0)
Screenshot: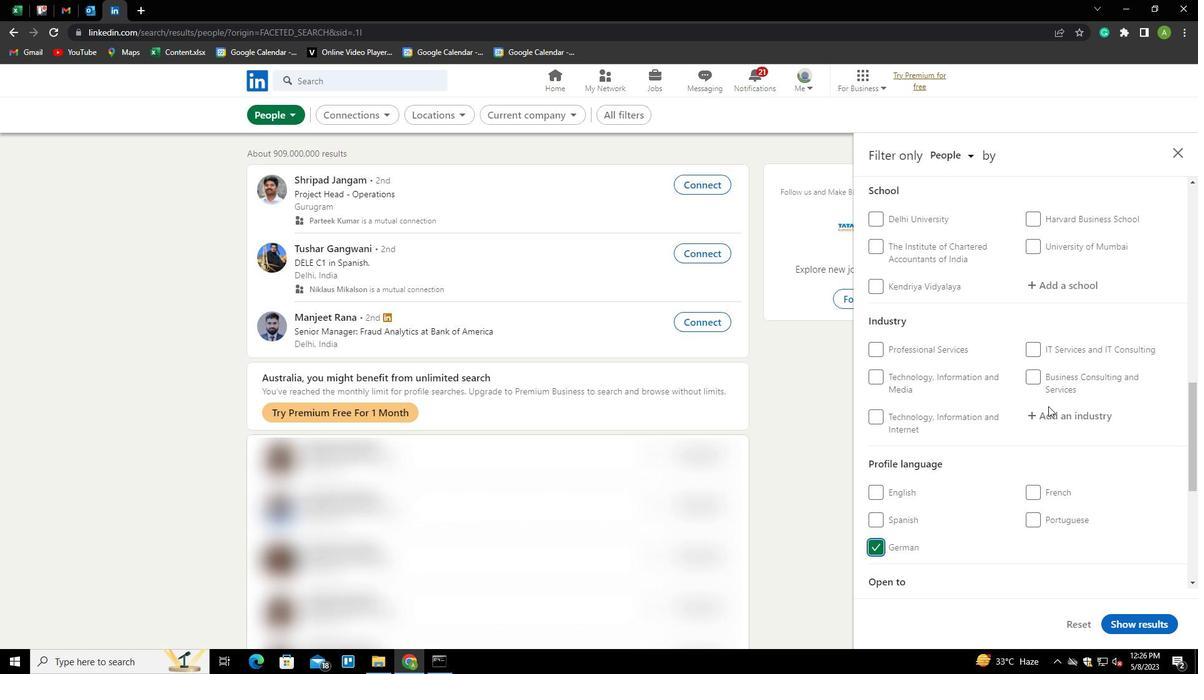 
Action: Mouse scrolled (1048, 407) with delta (0, 0)
Screenshot: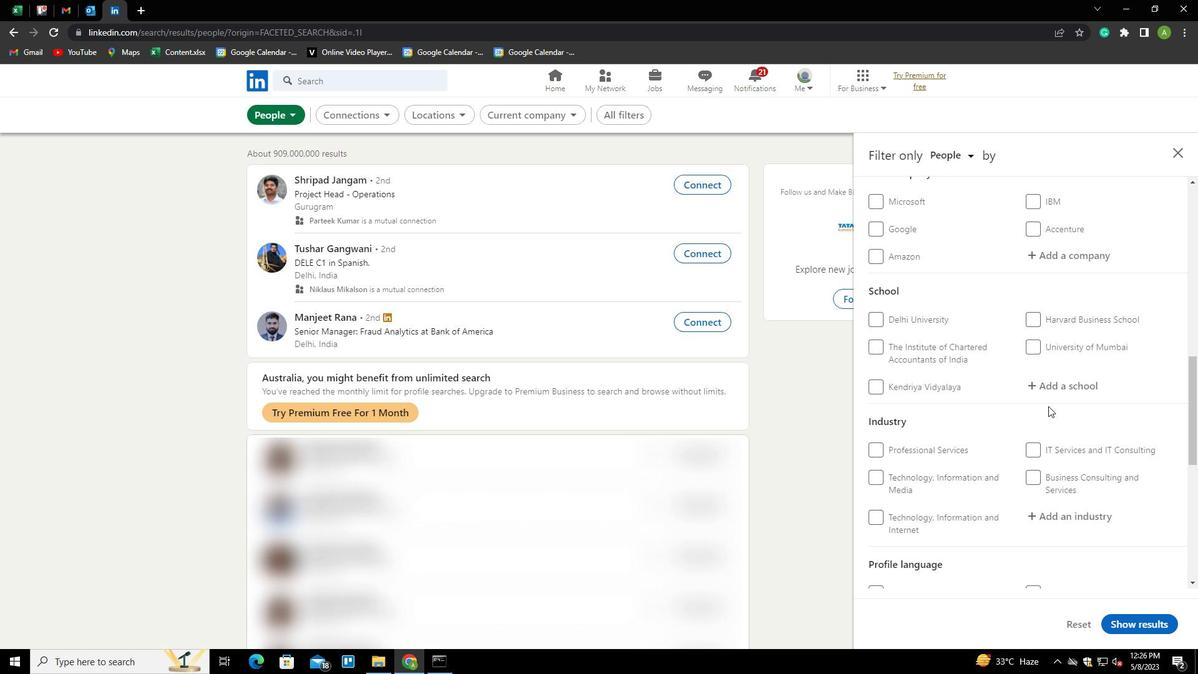 
Action: Mouse scrolled (1048, 407) with delta (0, 0)
Screenshot: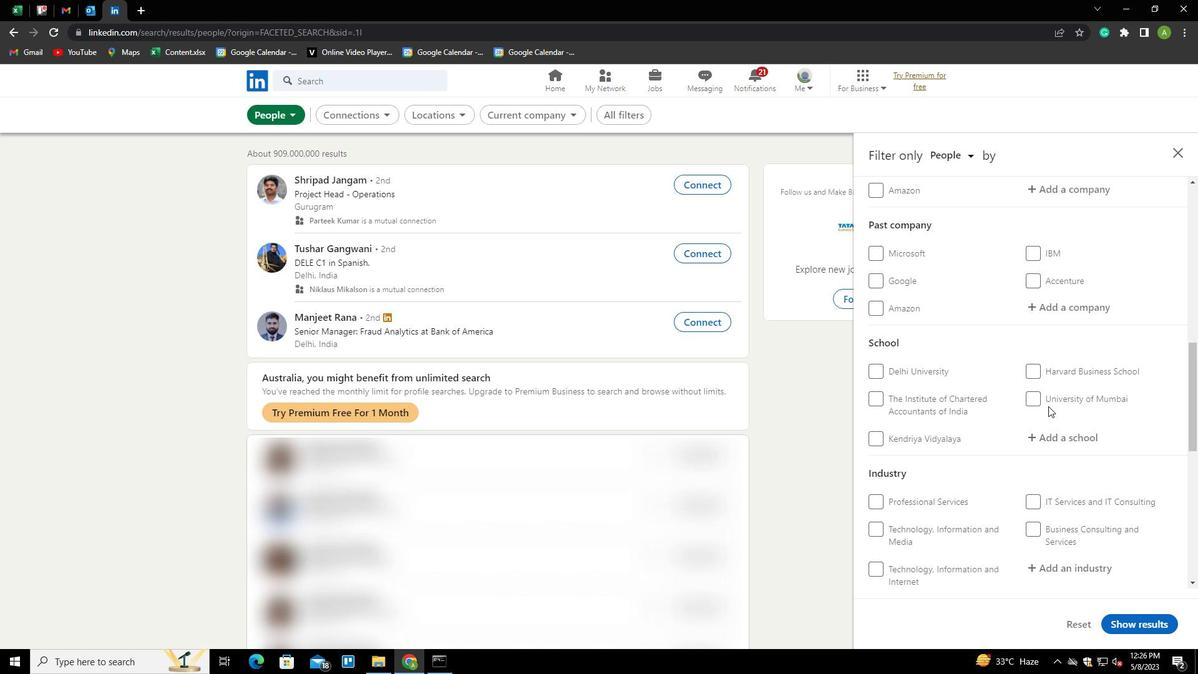 
Action: Mouse moved to (1065, 275)
Screenshot: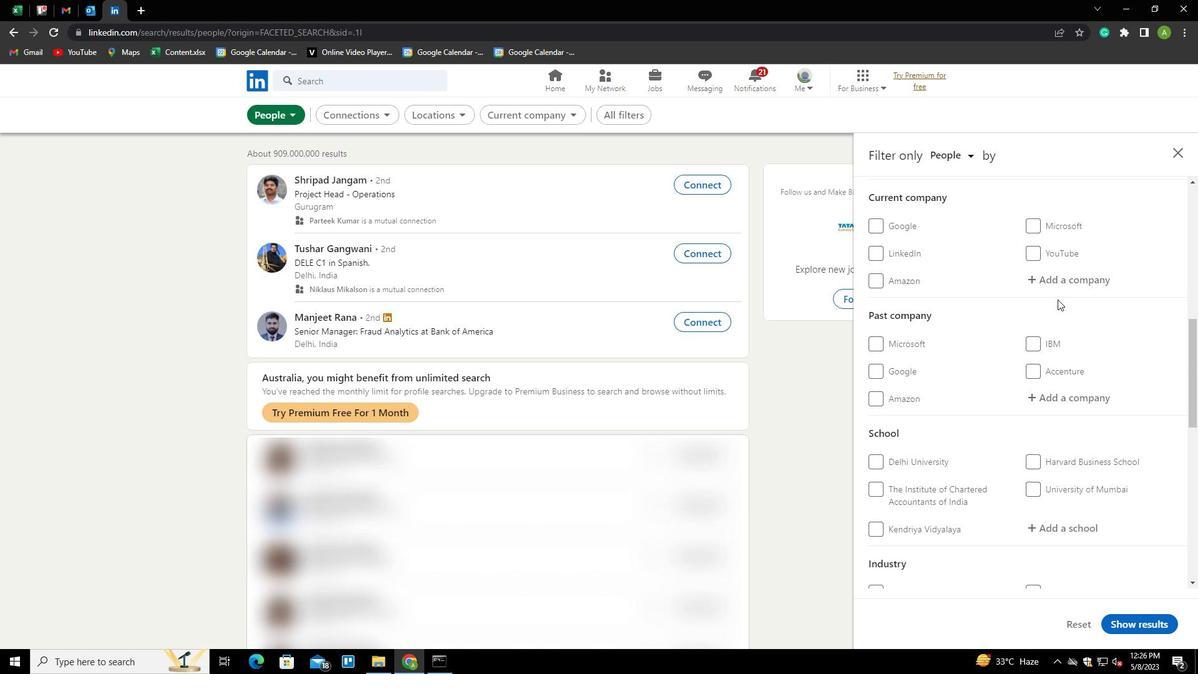 
Action: Mouse pressed left at (1065, 275)
Screenshot: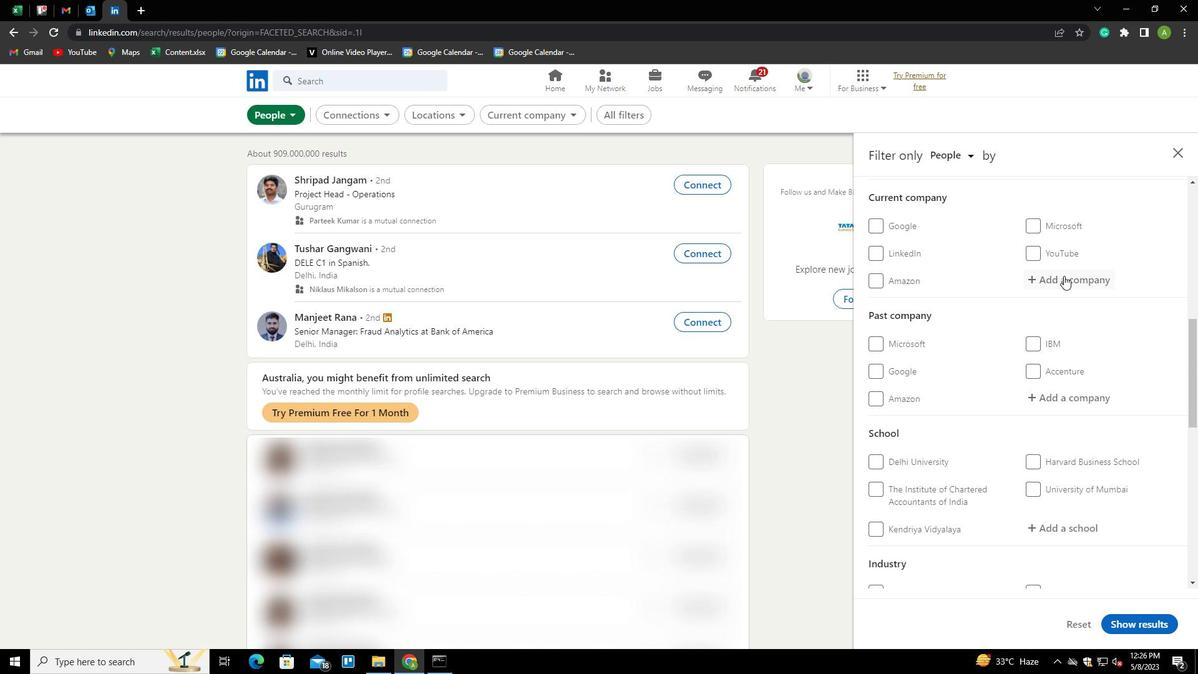 
Action: Key pressed <Key.shift>SHARE<Key.shift>CHAT<Key.down><Key.enter>
Screenshot: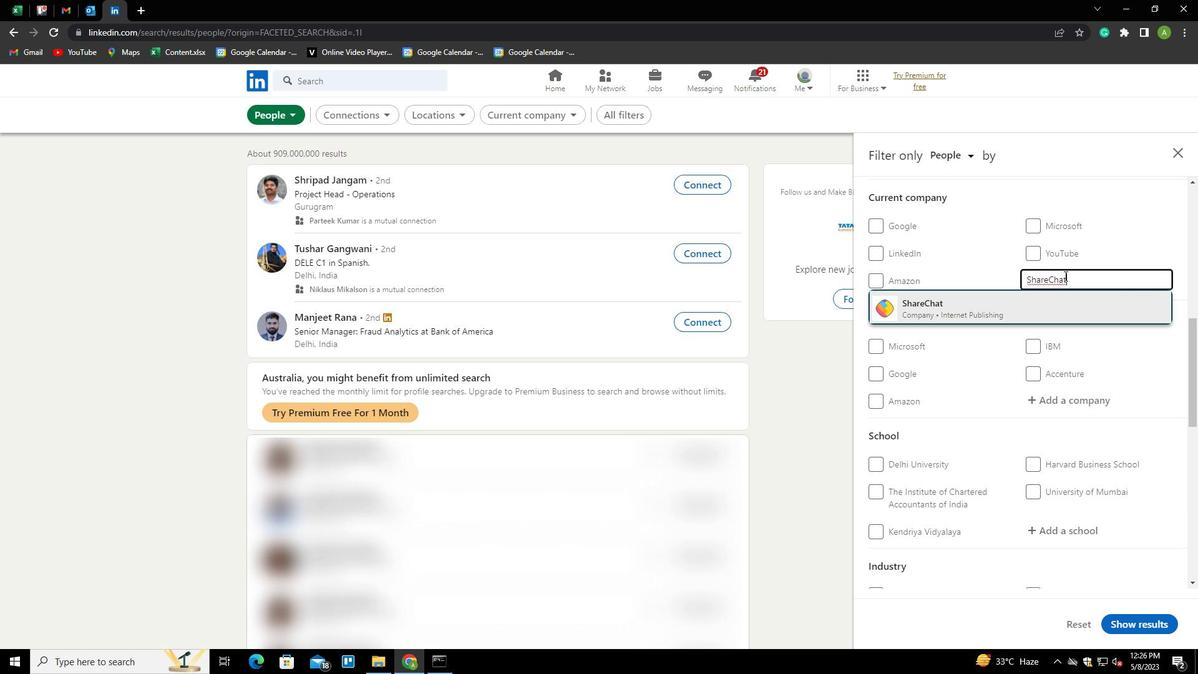 
Action: Mouse scrolled (1065, 275) with delta (0, 0)
Screenshot: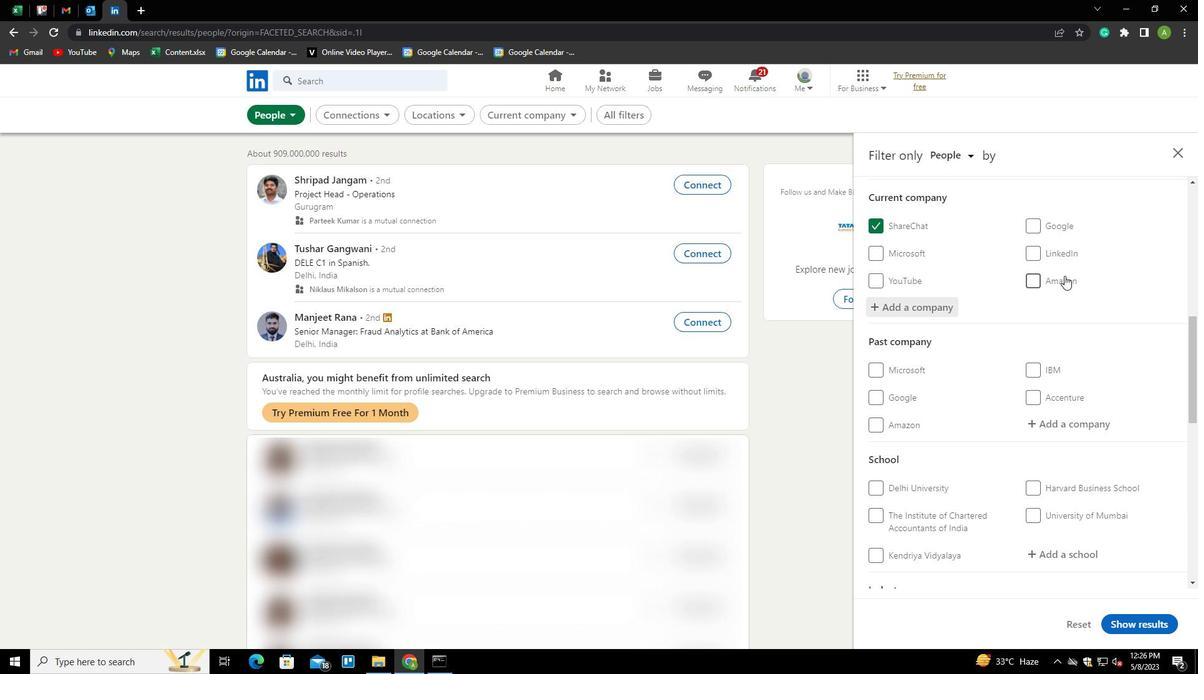 
Action: Mouse scrolled (1065, 275) with delta (0, 0)
Screenshot: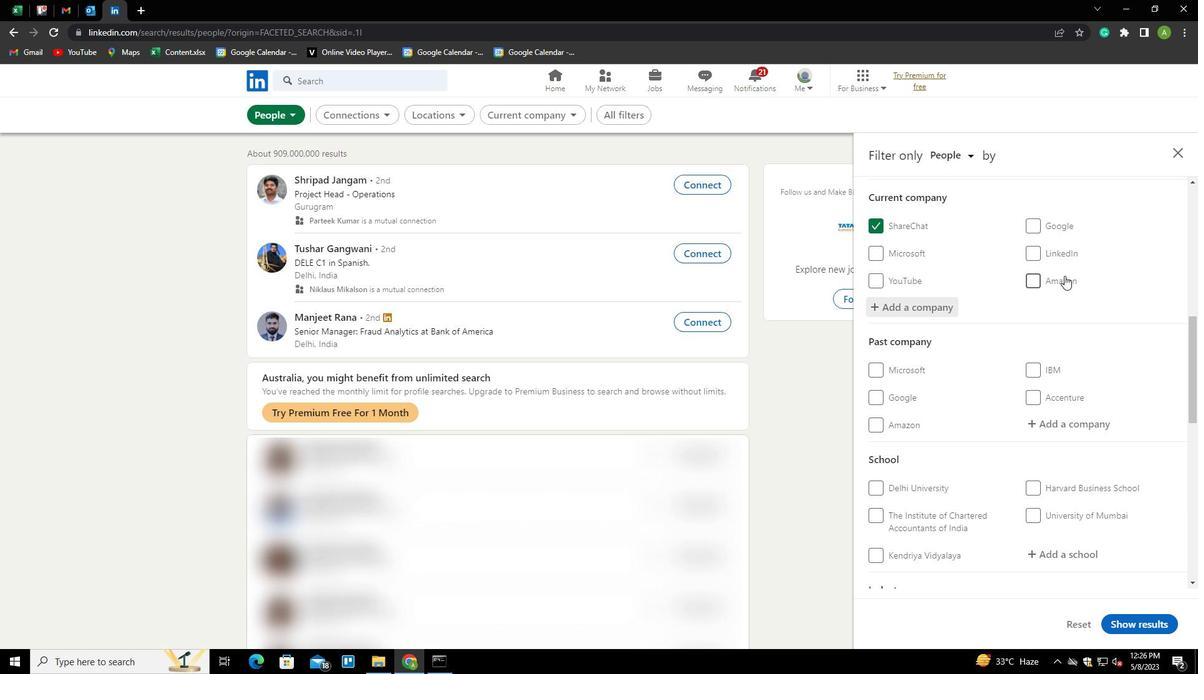 
Action: Mouse scrolled (1065, 275) with delta (0, 0)
Screenshot: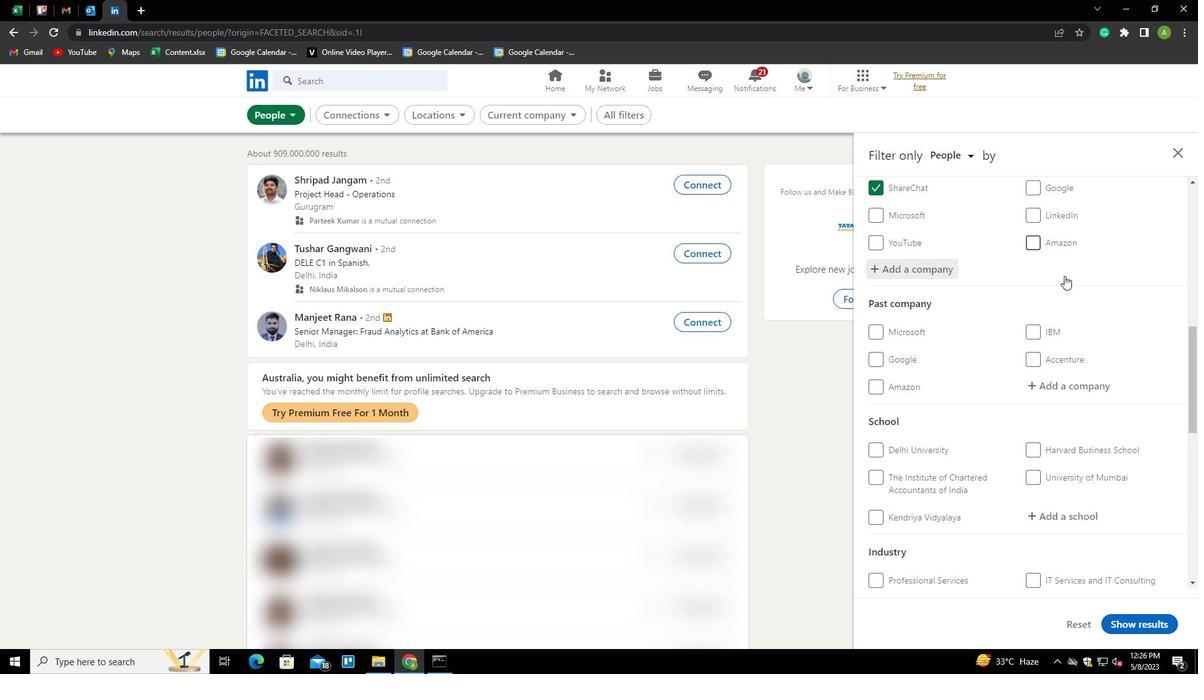 
Action: Mouse moved to (1055, 358)
Screenshot: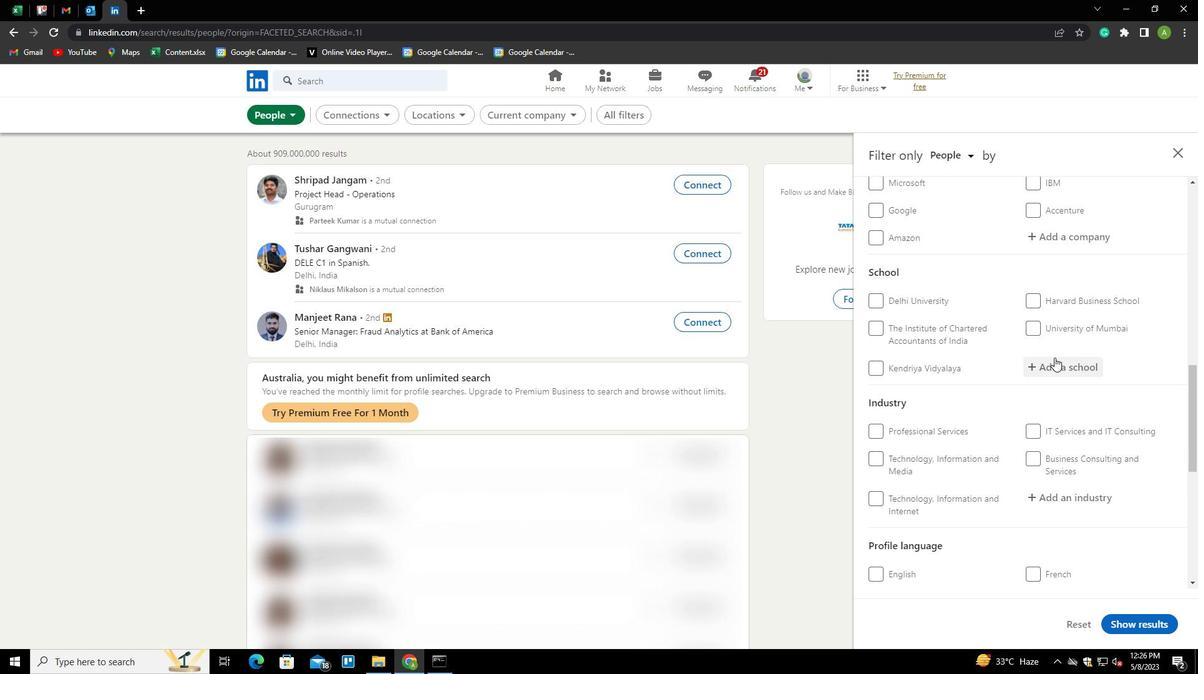 
Action: Mouse pressed left at (1055, 358)
Screenshot: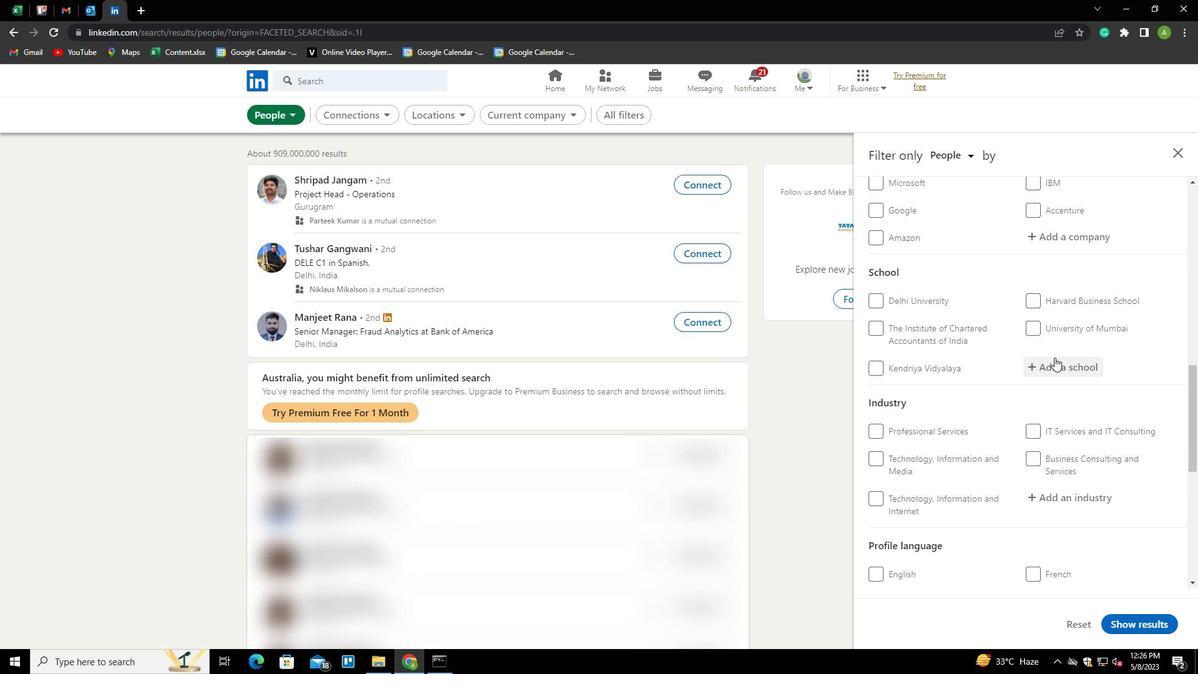 
Action: Mouse moved to (1051, 360)
Screenshot: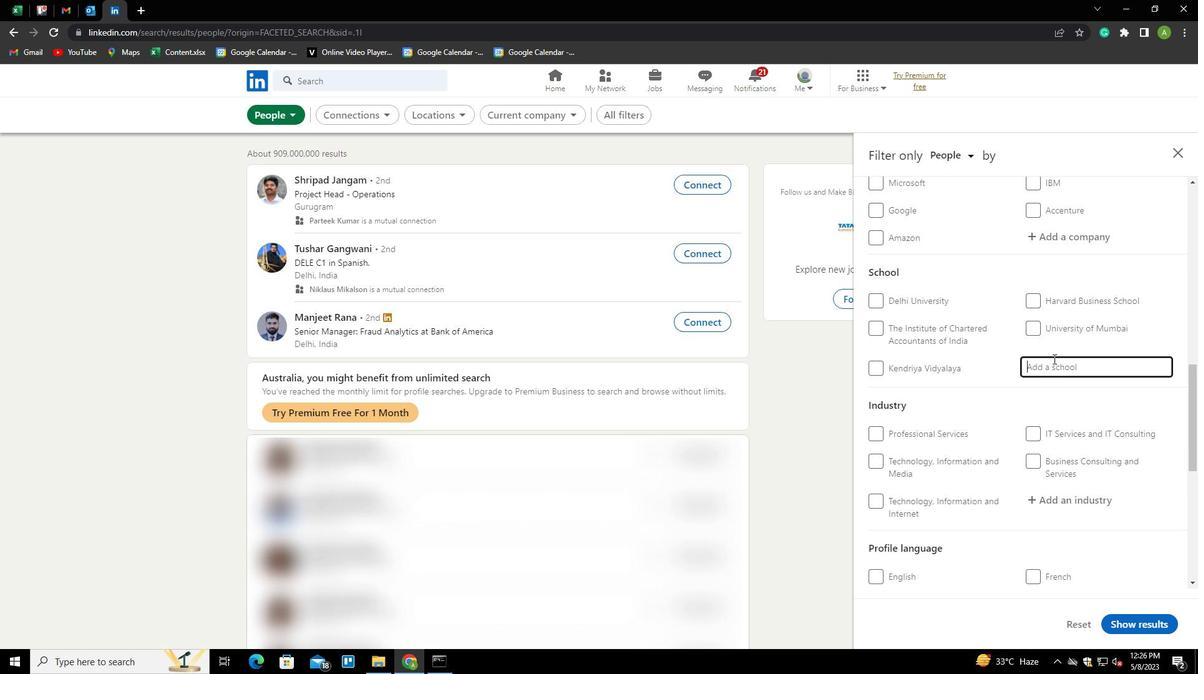 
Action: Key pressed <Key.shift>
Screenshot: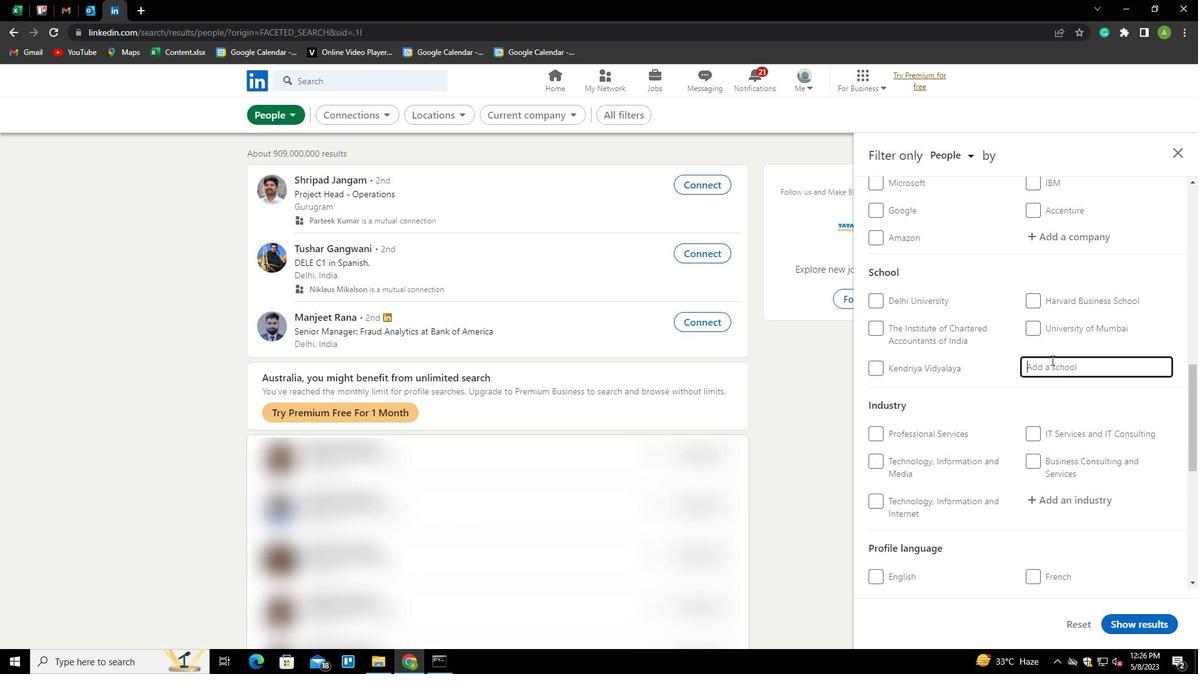 
Action: Mouse moved to (1059, 355)
Screenshot: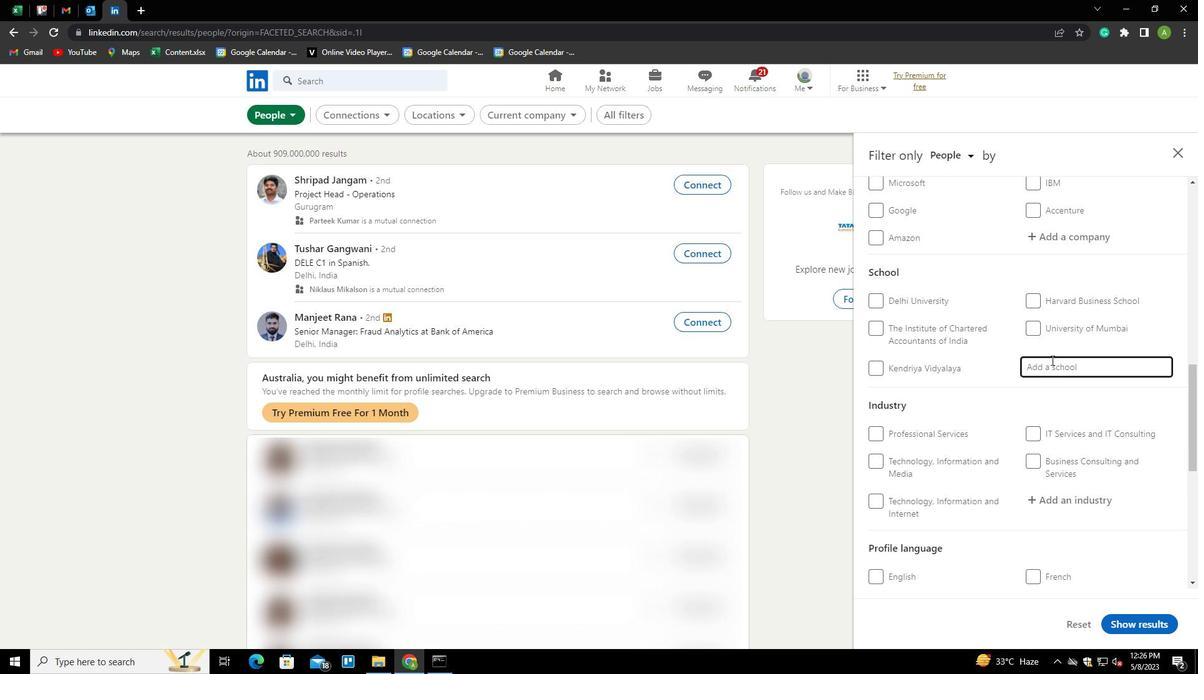 
Action: Key pressed G
Screenshot: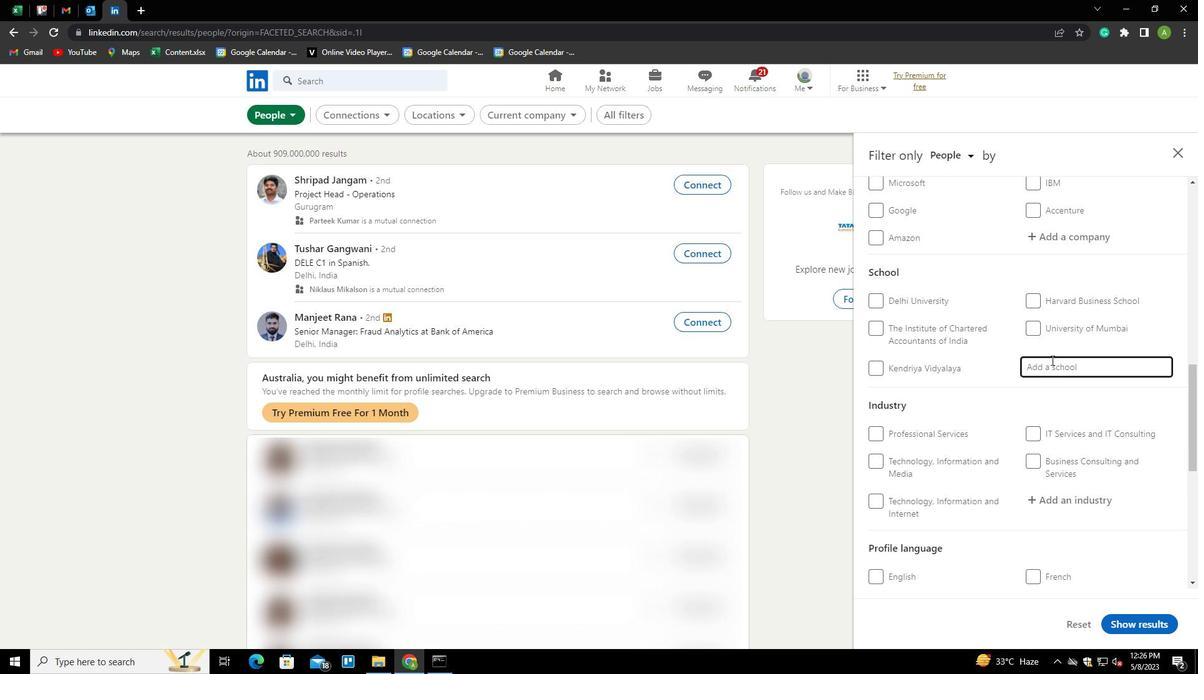 
Action: Mouse moved to (1059, 355)
Screenshot: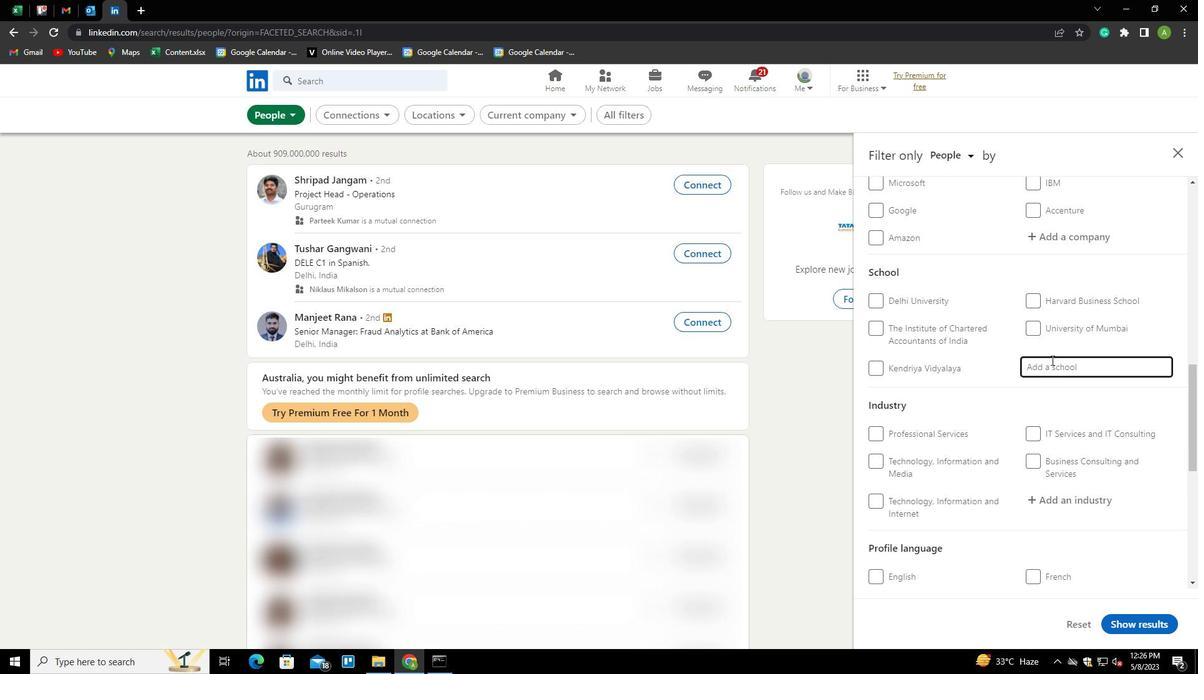 
Action: Key pressed OVT.<Key.space><Key.shift>PLY<Key.backspace><Key.backspace>
Screenshot: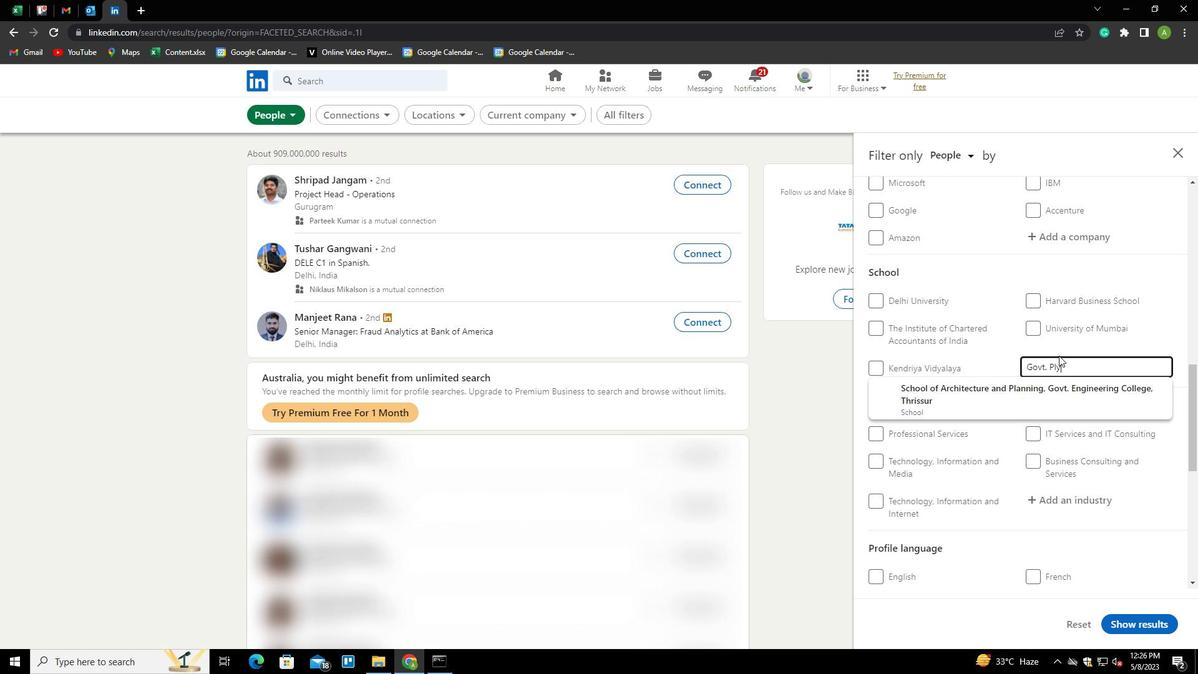 
Action: Mouse moved to (1060, 355)
Screenshot: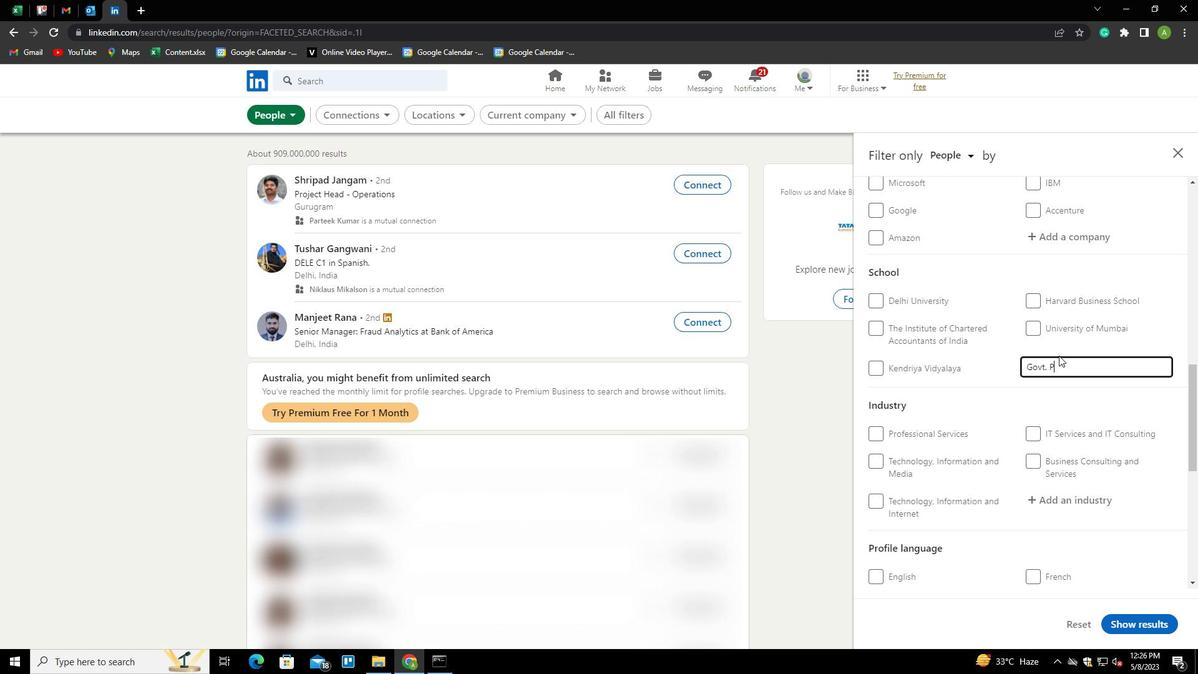 
Action: Key pressed OLYTECHNIC<Key.space><Key.shift>COLLEGE<Key.down><Key.enter>
Screenshot: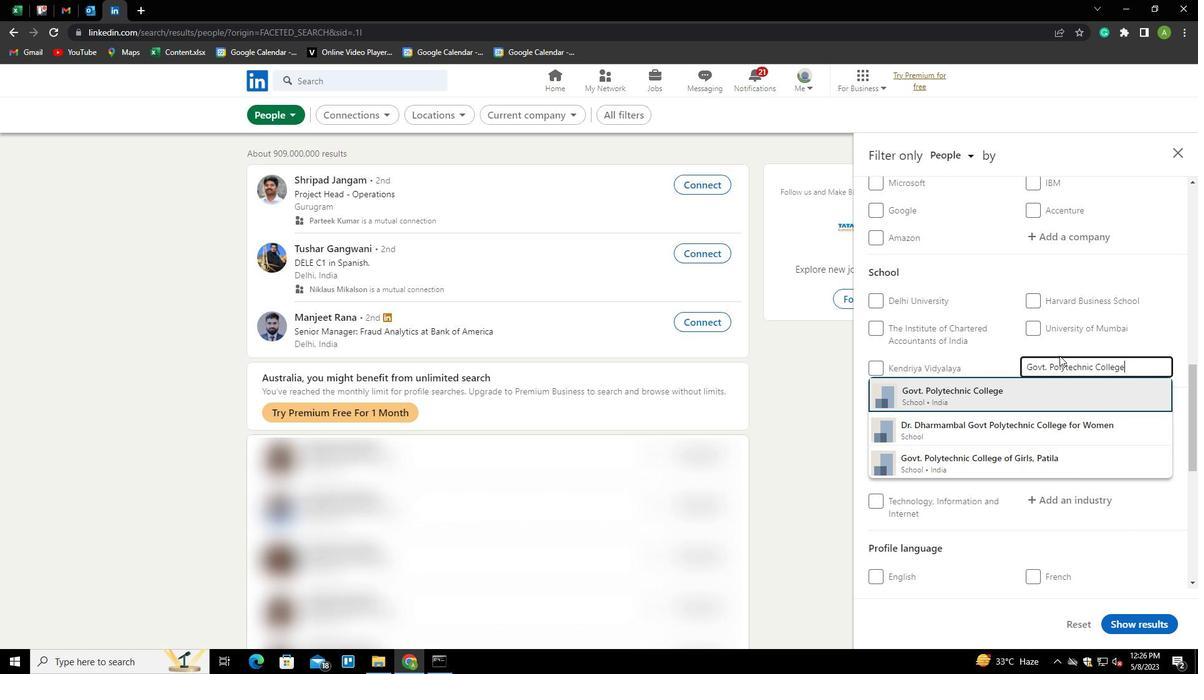 
Action: Mouse scrolled (1060, 355) with delta (0, 0)
Screenshot: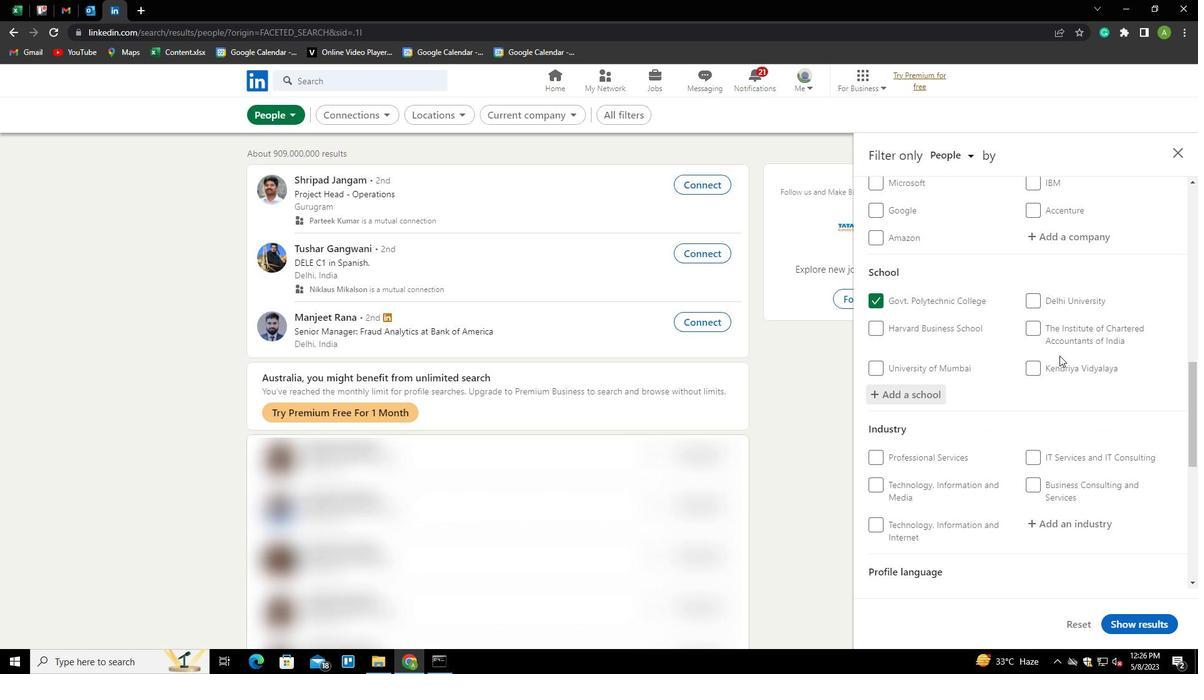 
Action: Mouse scrolled (1060, 355) with delta (0, 0)
Screenshot: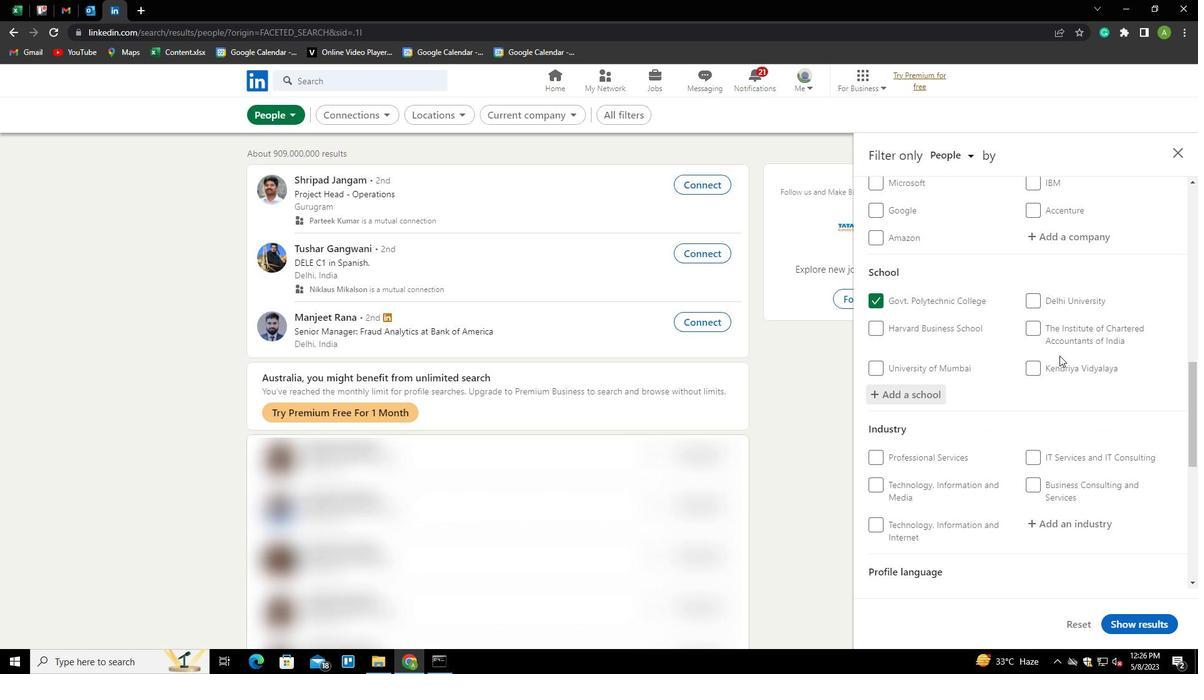 
Action: Mouse scrolled (1060, 355) with delta (0, 0)
Screenshot: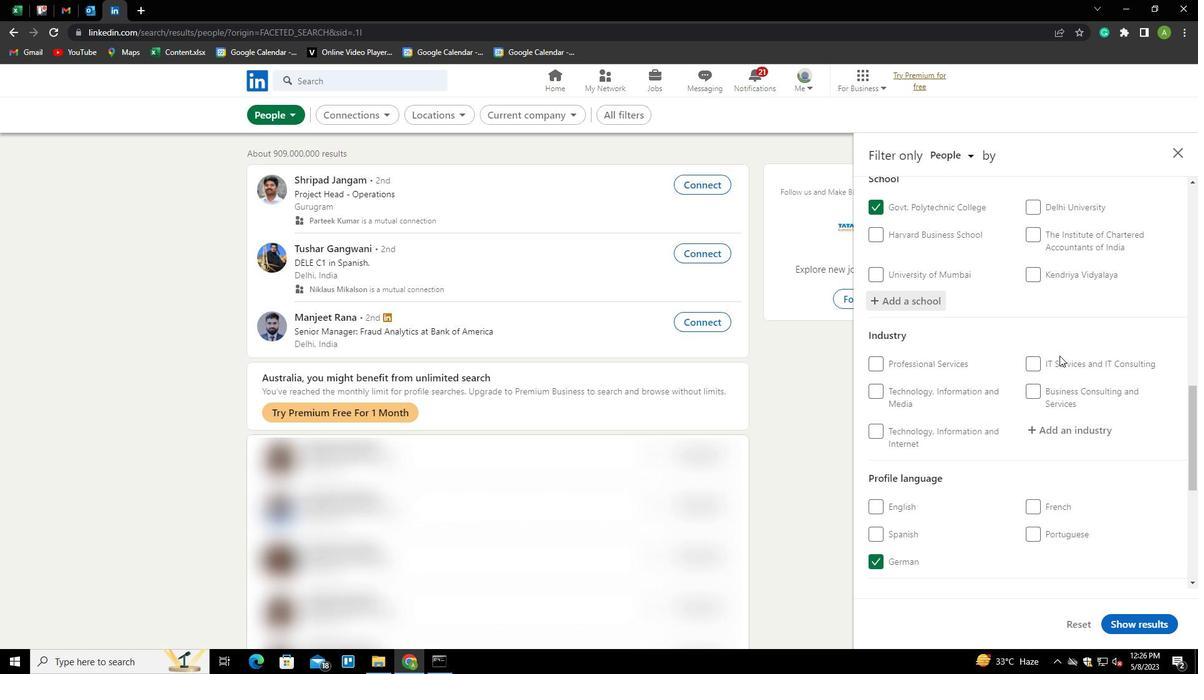 
Action: Mouse moved to (1051, 340)
Screenshot: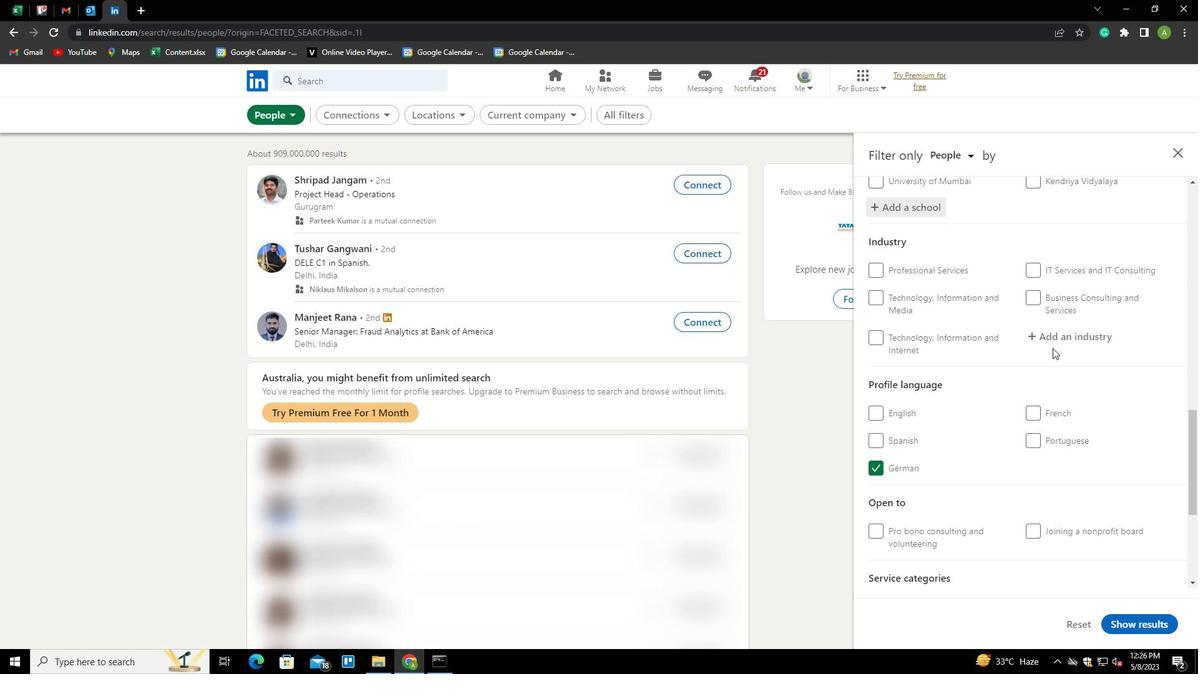 
Action: Mouse pressed left at (1051, 340)
Screenshot: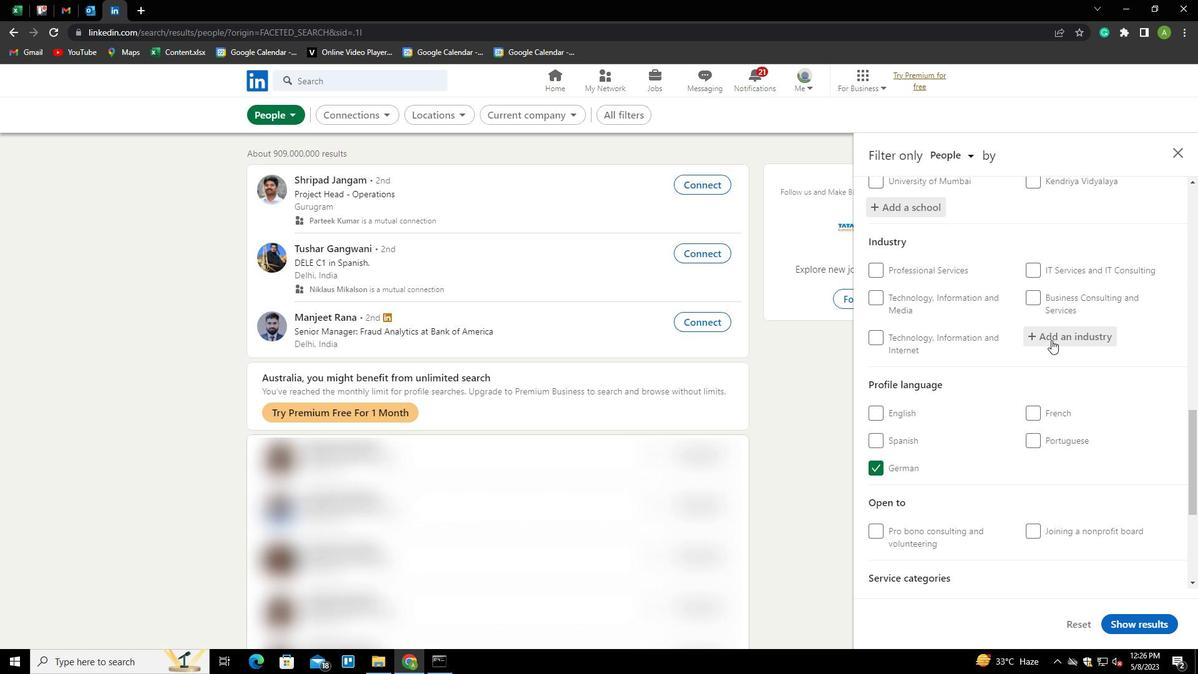 
Action: Key pressed <Key.shift>SPACE<Key.space><Key.shift>RESEARCH<Key.space>AND<Key.space><Key.shift>TECHNOLOGY<Key.down><Key.enter>
Screenshot: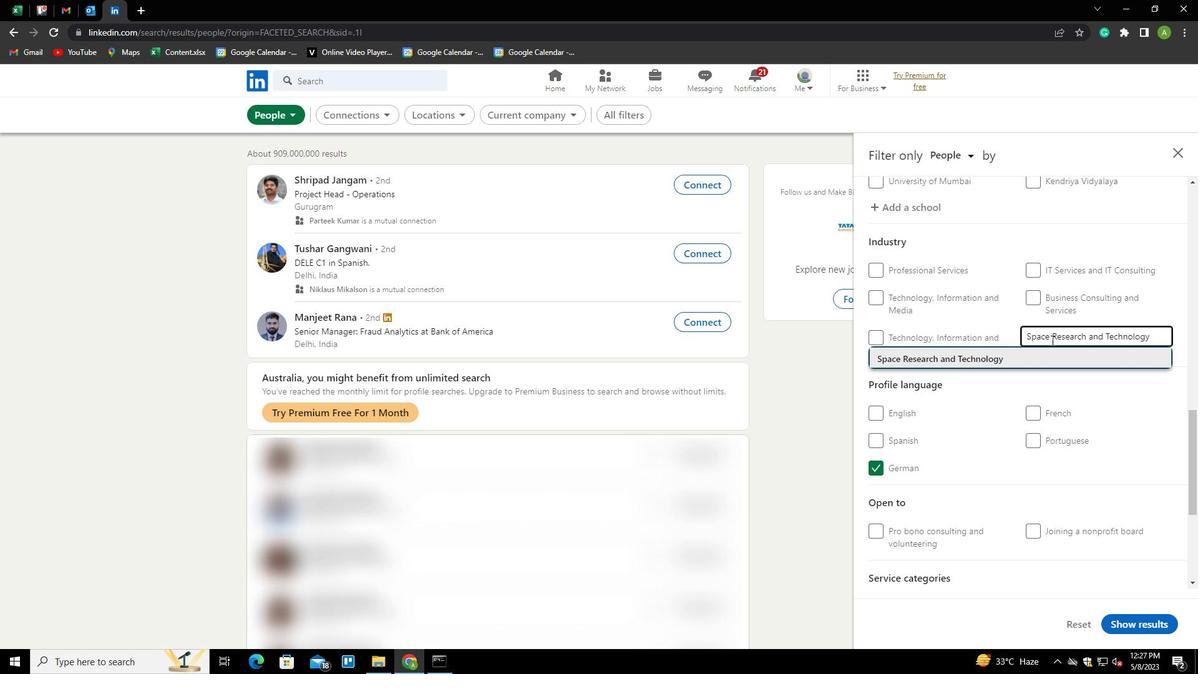 
Action: Mouse scrolled (1051, 339) with delta (0, 0)
Screenshot: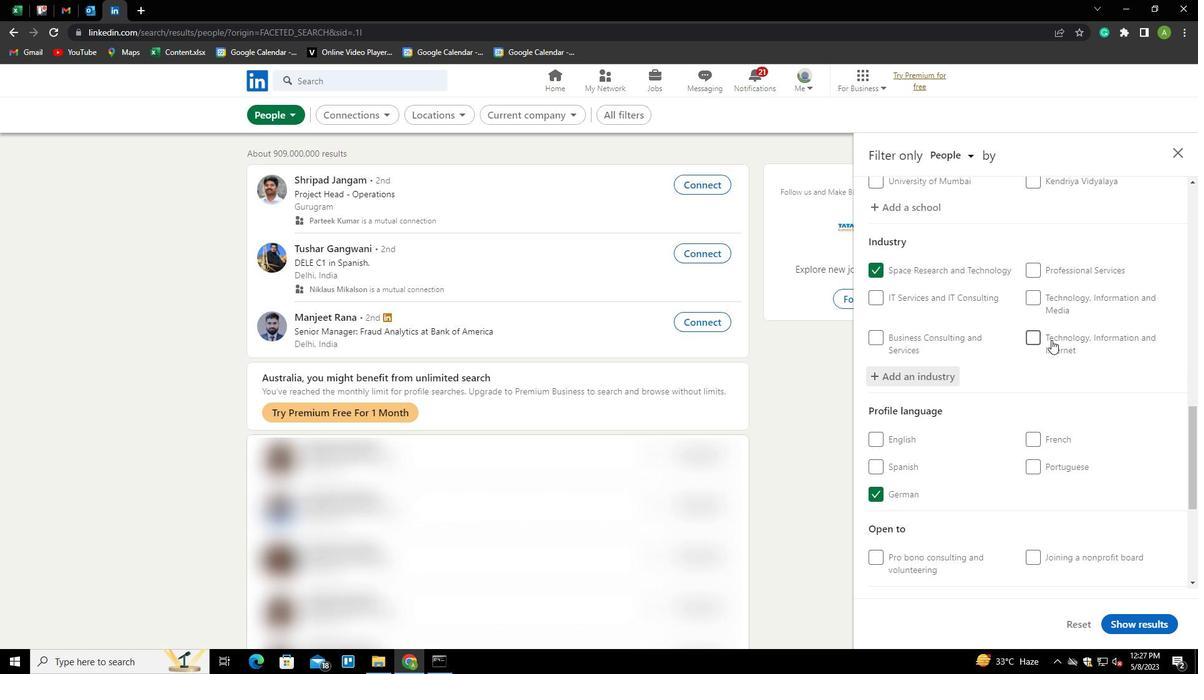 
Action: Mouse scrolled (1051, 339) with delta (0, 0)
Screenshot: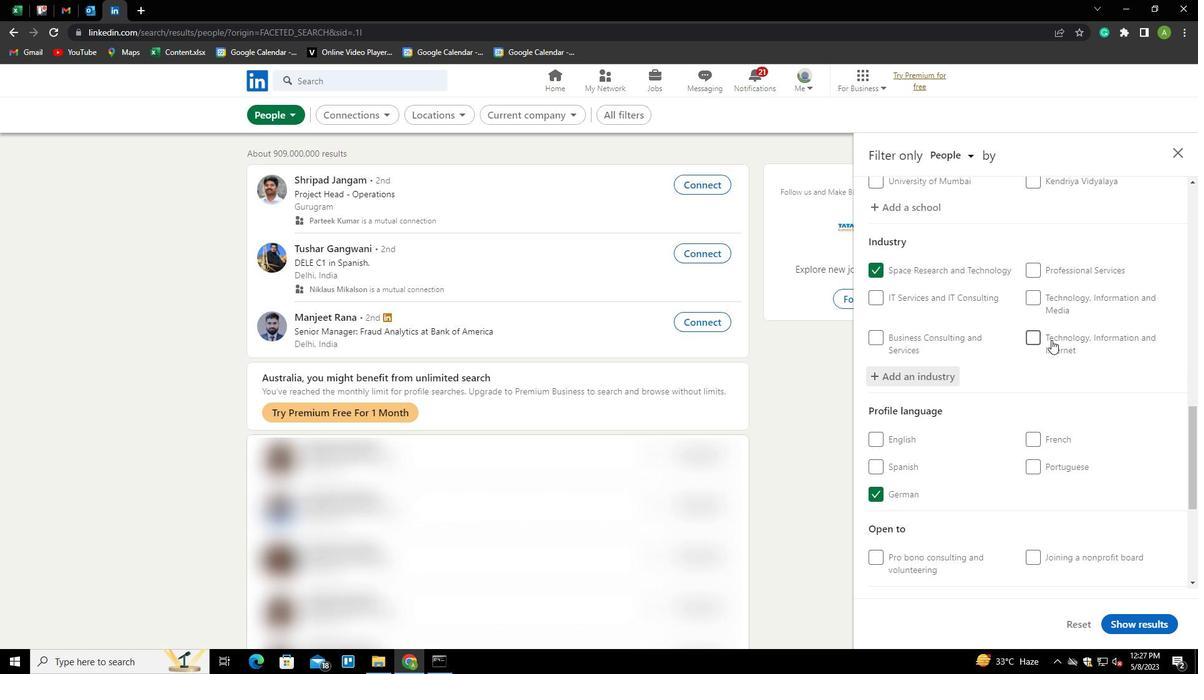
Action: Mouse scrolled (1051, 339) with delta (0, 0)
Screenshot: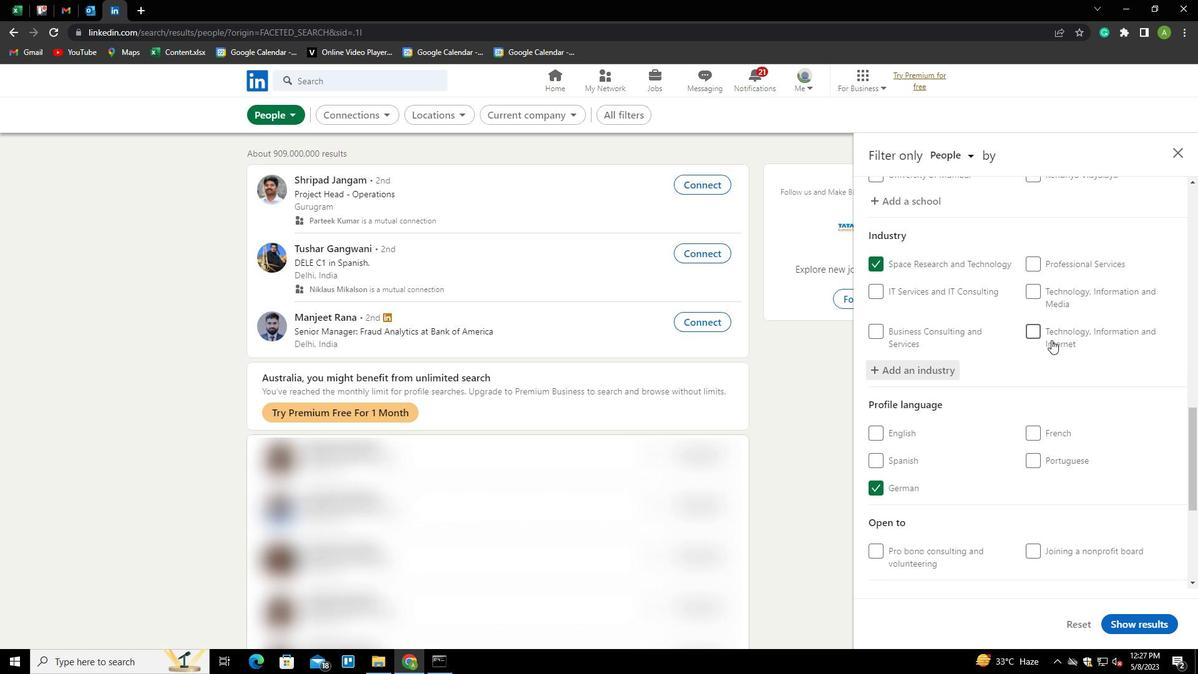
Action: Mouse scrolled (1051, 339) with delta (0, 0)
Screenshot: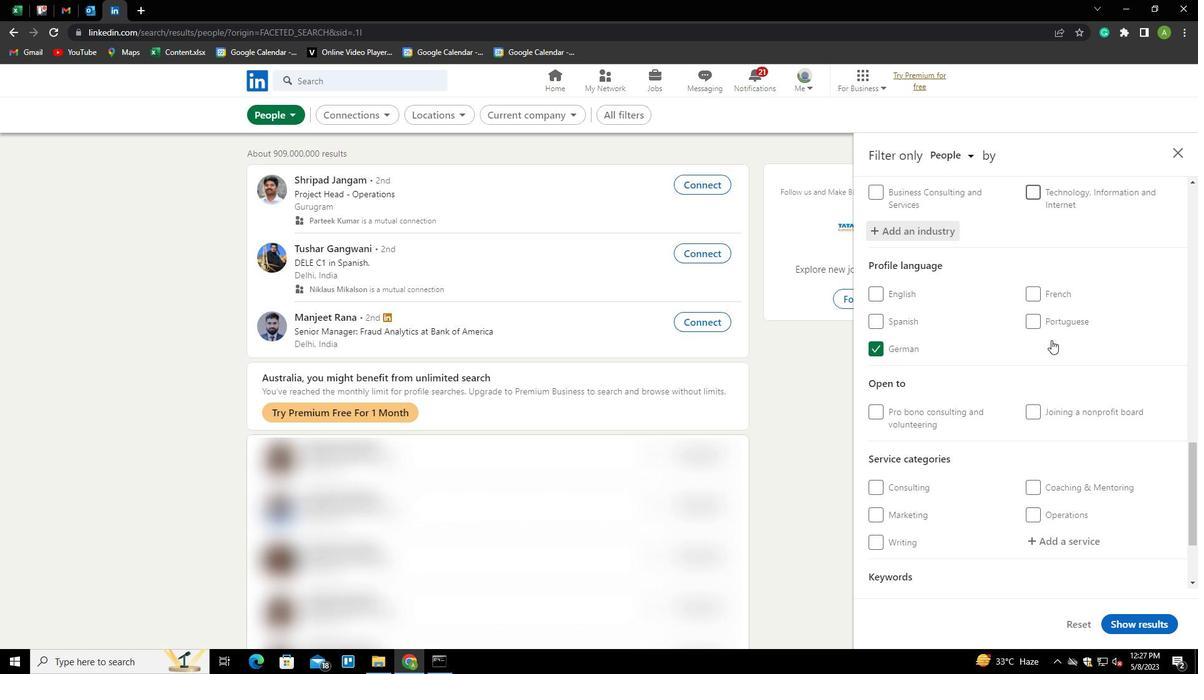 
Action: Mouse scrolled (1051, 339) with delta (0, 0)
Screenshot: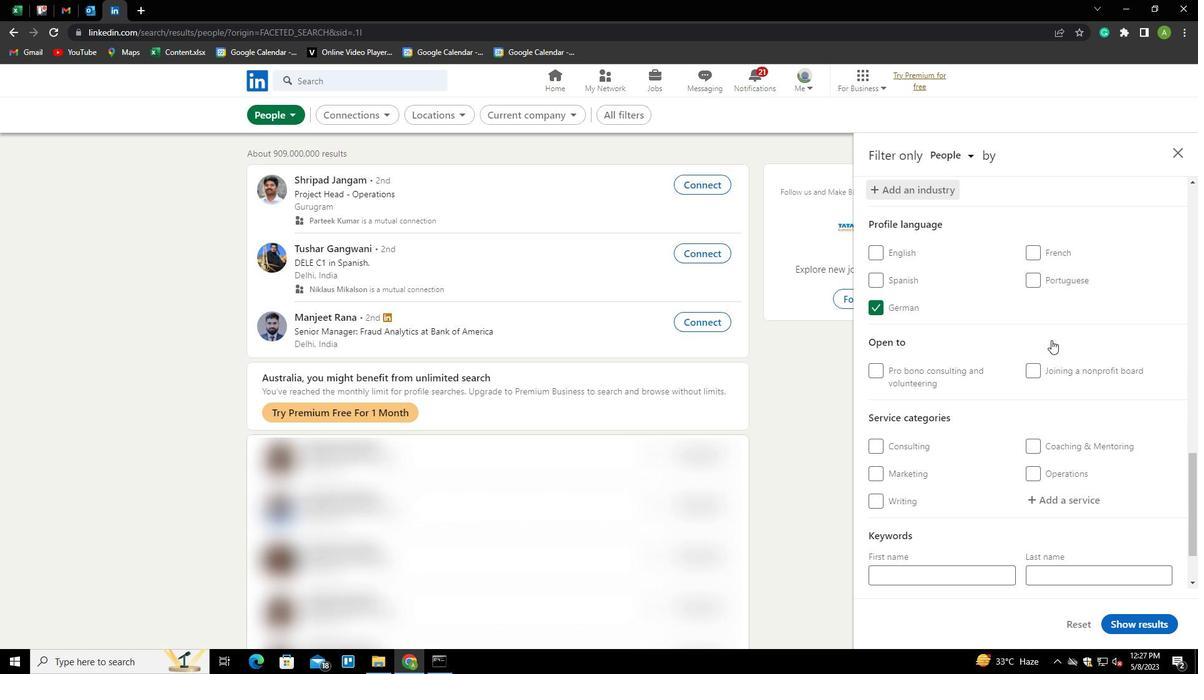 
Action: Mouse moved to (1049, 419)
Screenshot: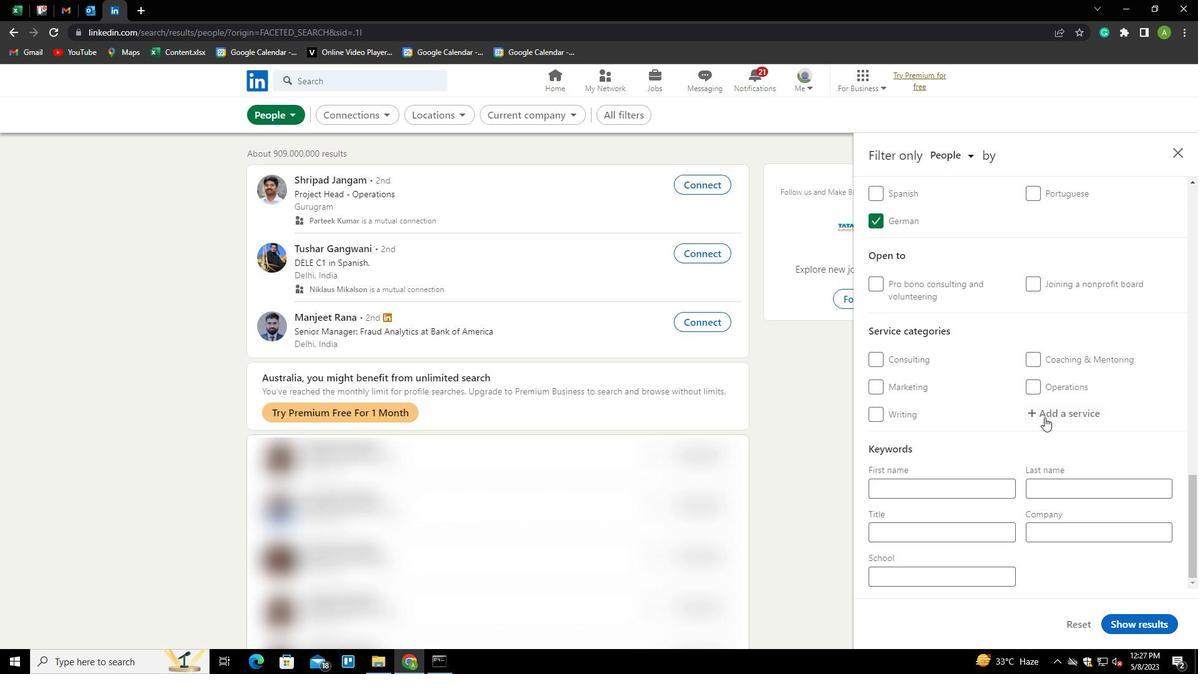 
Action: Mouse pressed left at (1049, 419)
Screenshot: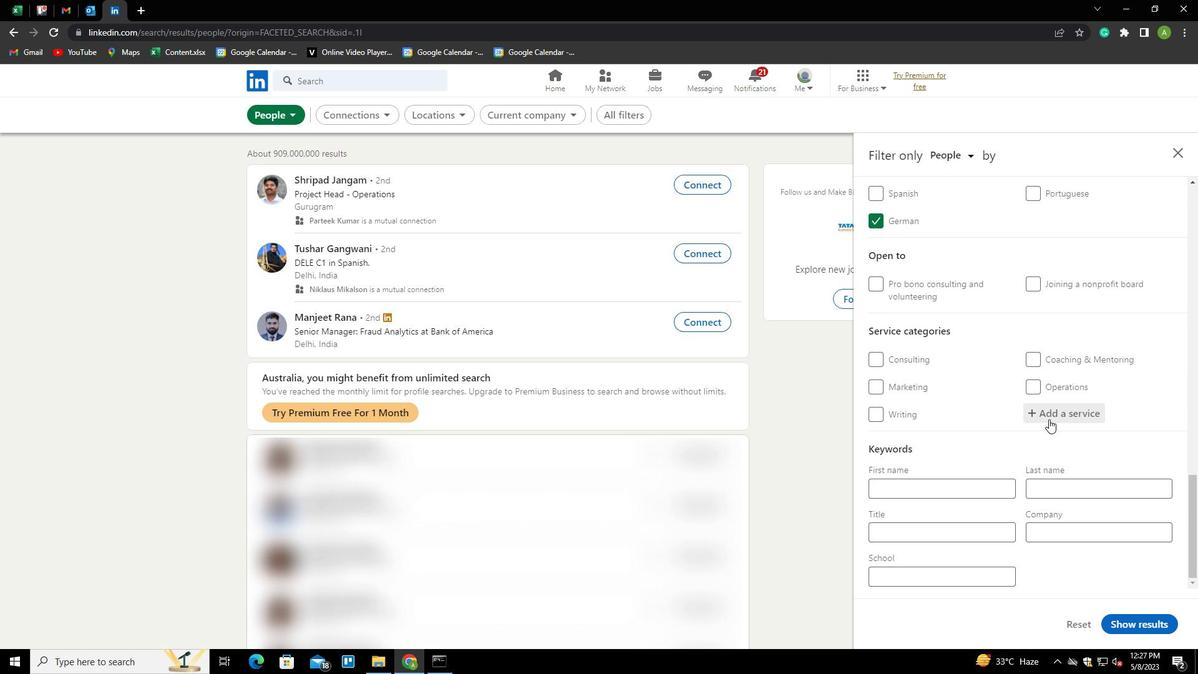 
Action: Mouse moved to (1096, 393)
Screenshot: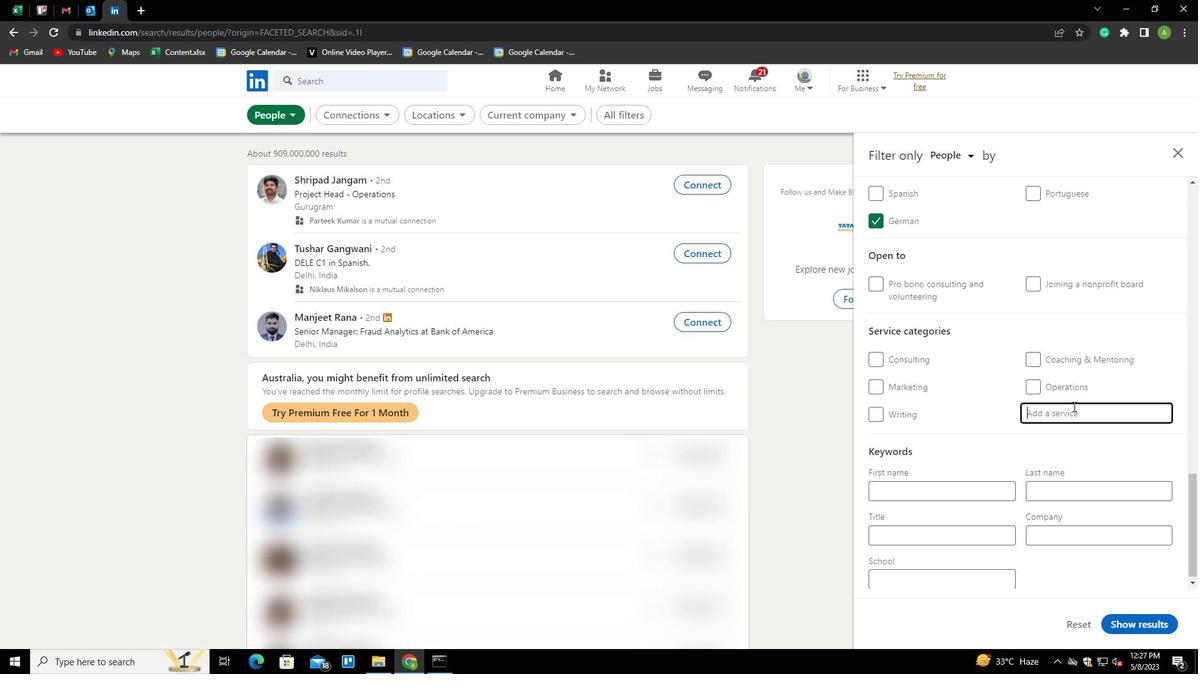
Action: Key pressed <Key.shift>WEDDING<Key.space><Key.shift>PLANNIG<Key.down><Key.backspace>MG<Key.backspace>
Screenshot: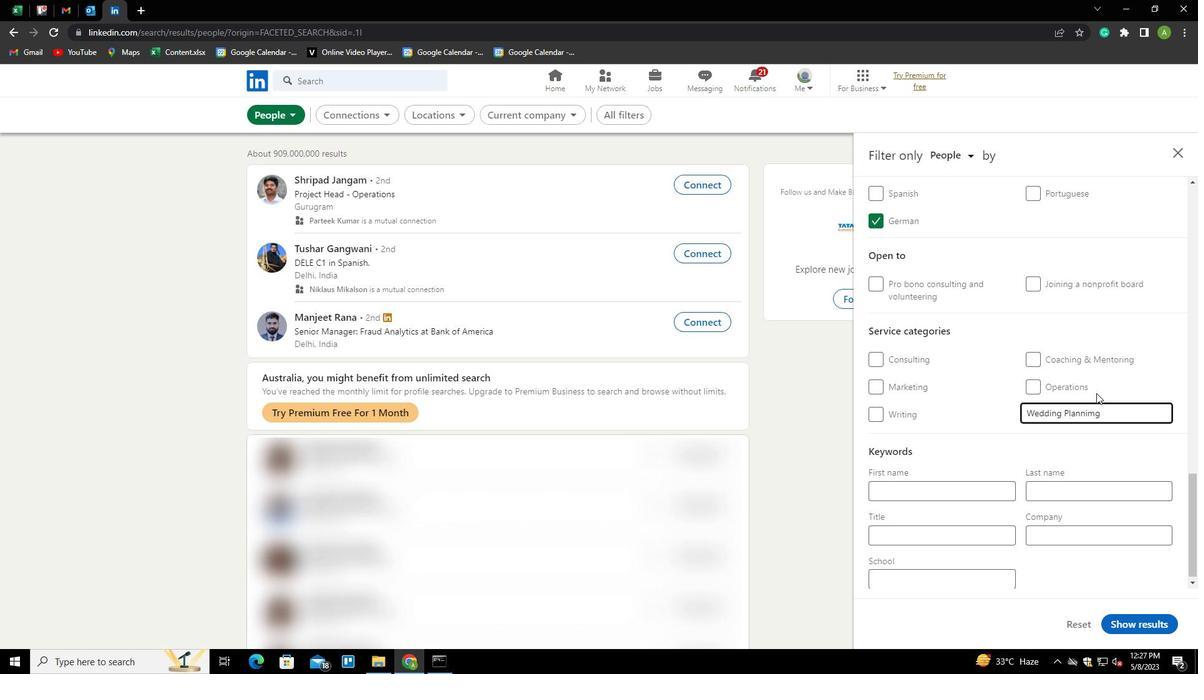 
Action: Mouse moved to (1096, 392)
Screenshot: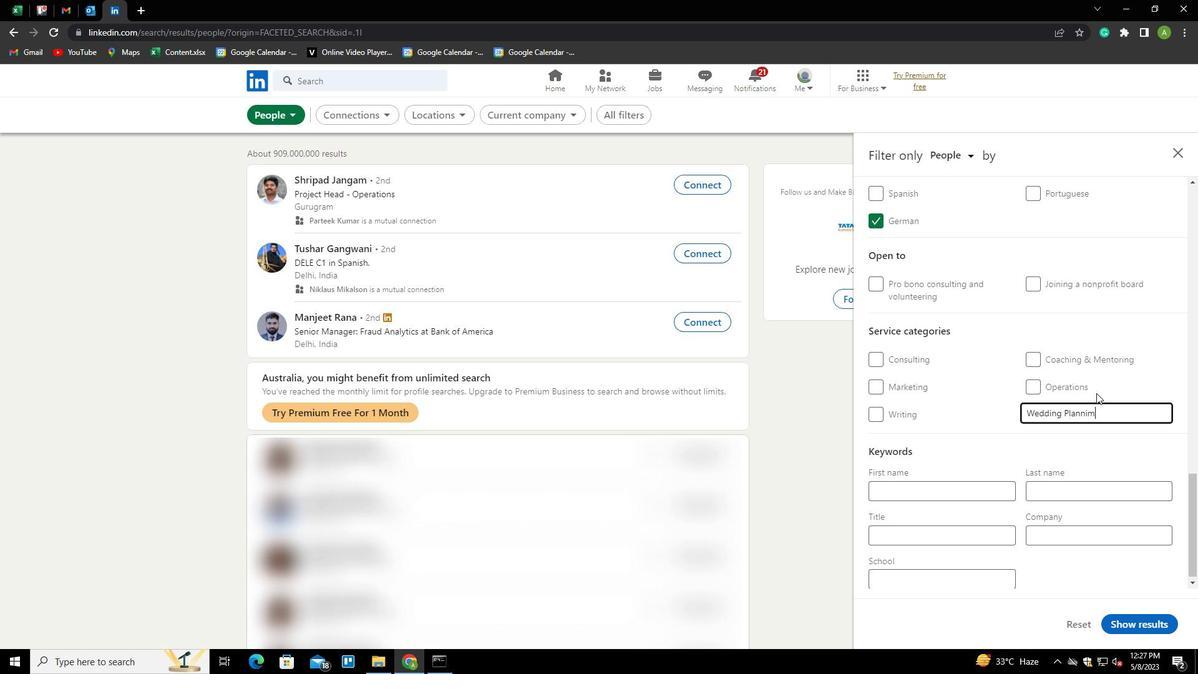 
Action: Key pressed <Key.backspace><Key.down><Key.enter>
Screenshot: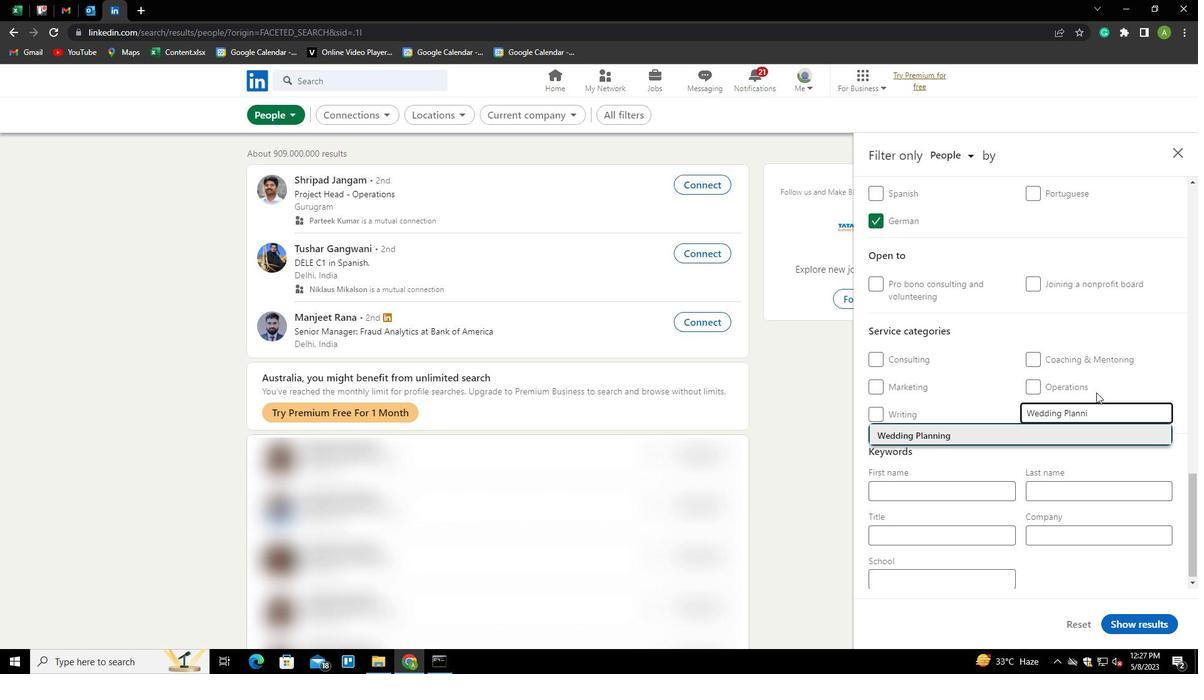 
Action: Mouse moved to (1096, 393)
Screenshot: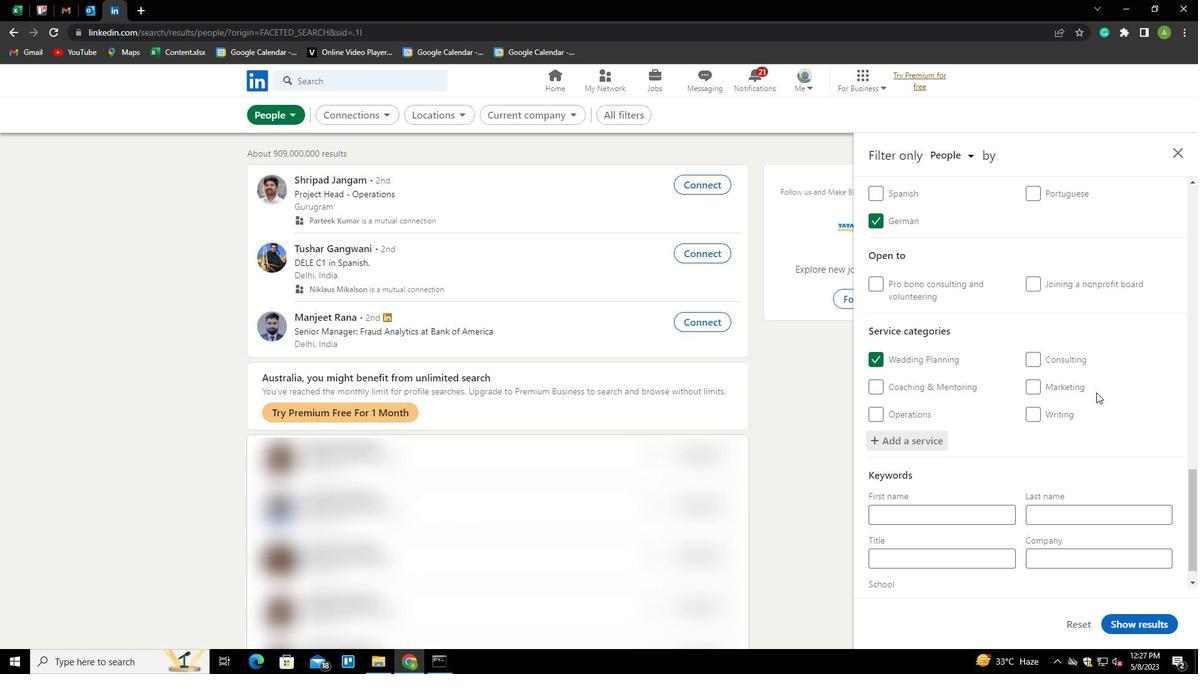
Action: Mouse scrolled (1096, 392) with delta (0, 0)
Screenshot: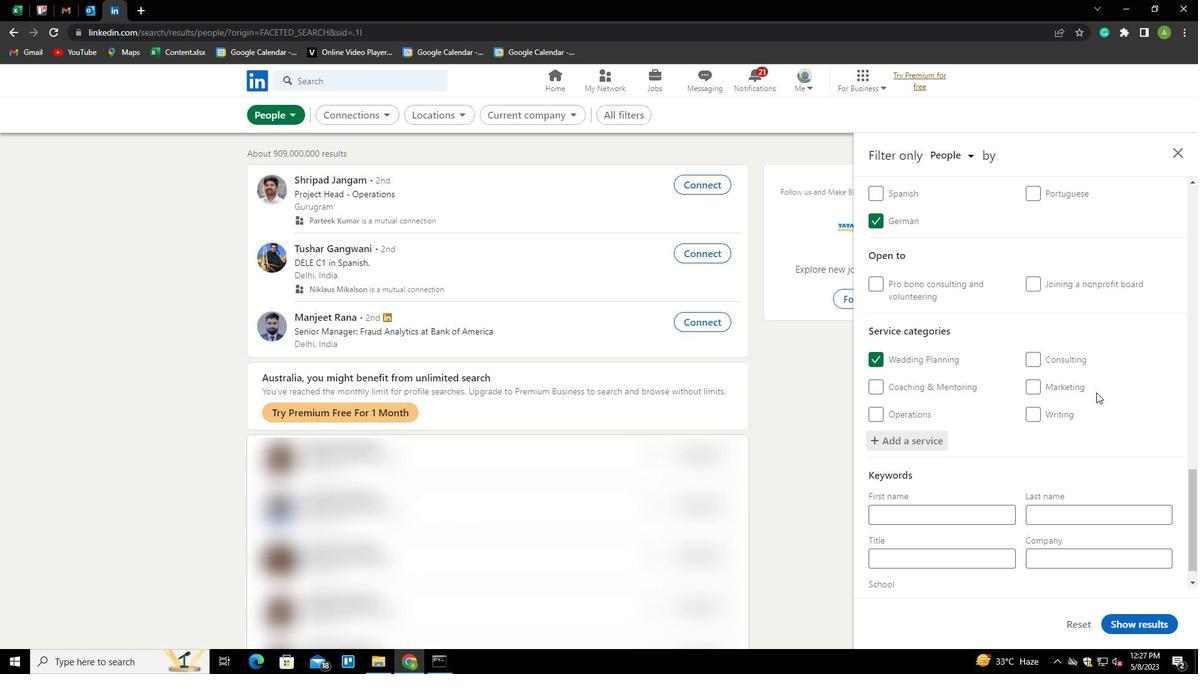 
Action: Mouse moved to (1096, 393)
Screenshot: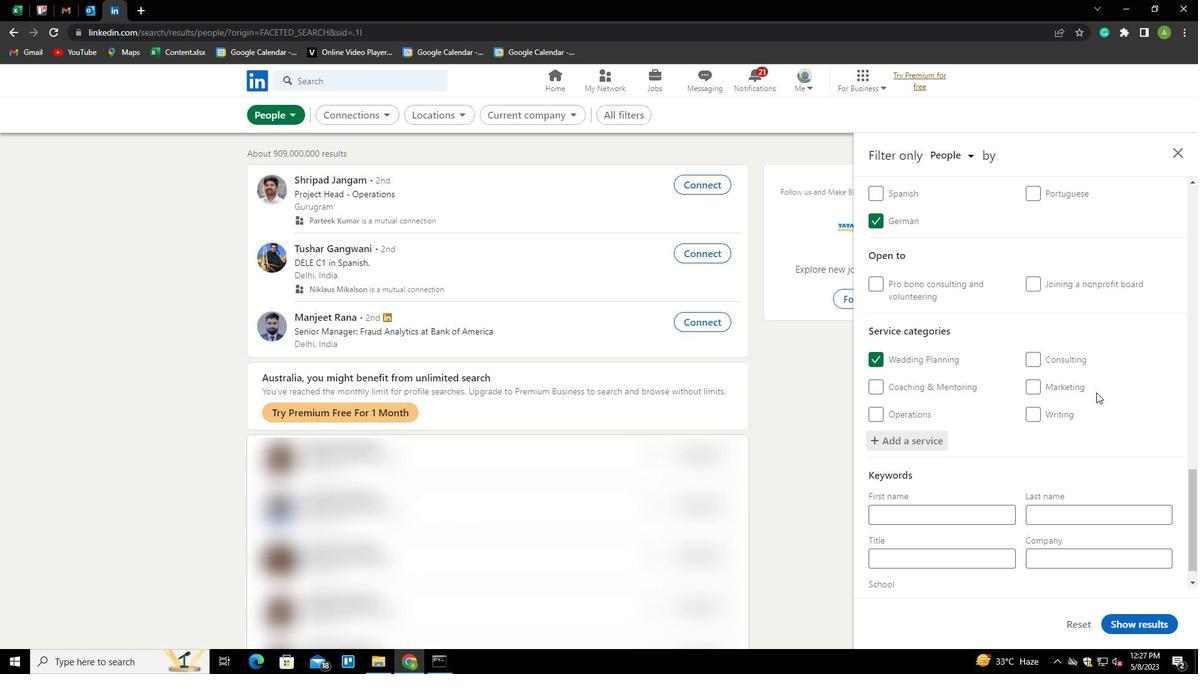 
Action: Mouse scrolled (1096, 393) with delta (0, 0)
Screenshot: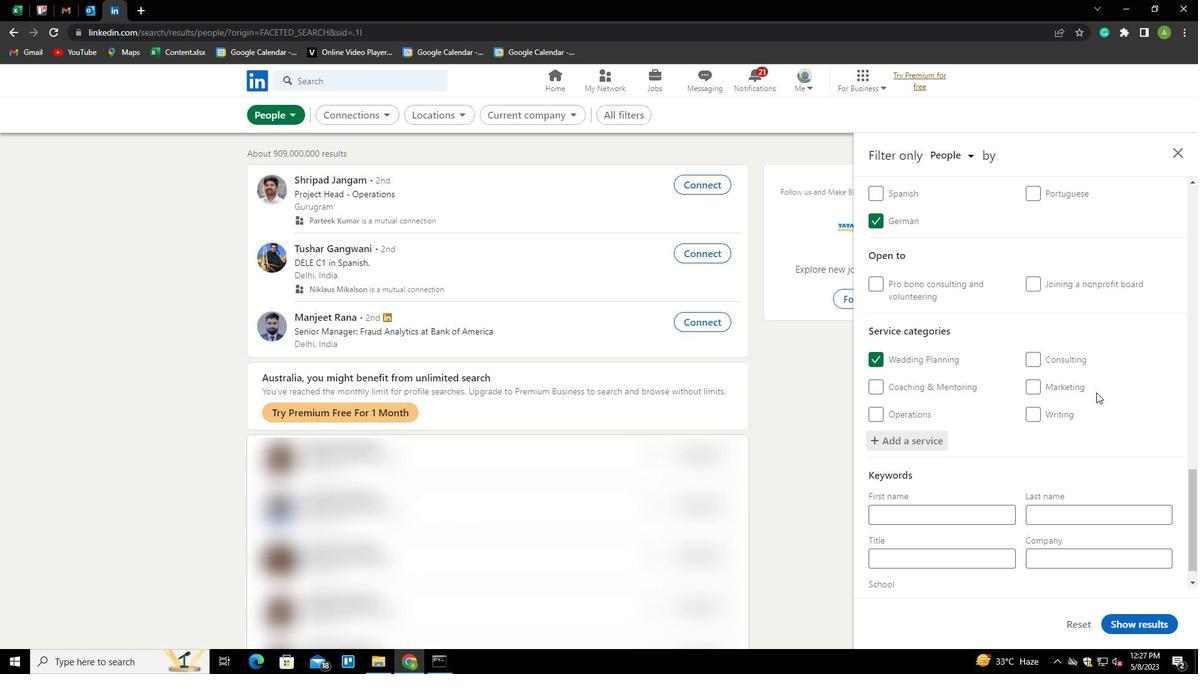 
Action: Mouse scrolled (1096, 393) with delta (0, 0)
Screenshot: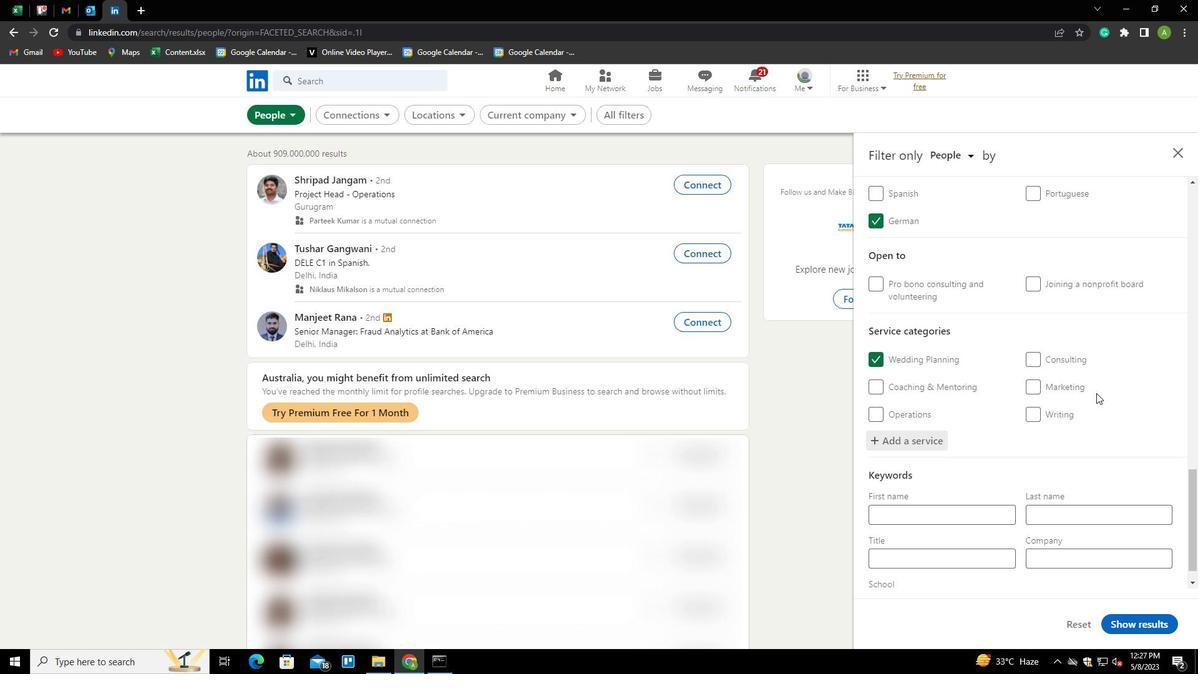 
Action: Mouse moved to (995, 522)
Screenshot: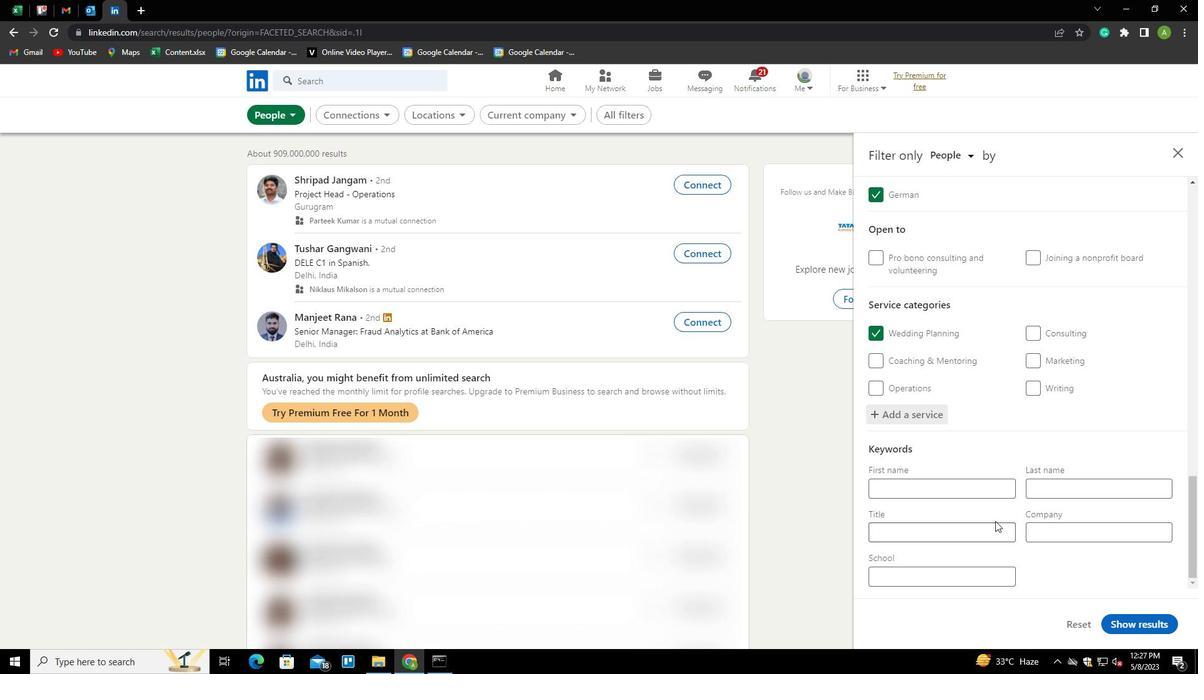 
Action: Mouse pressed left at (995, 522)
Screenshot: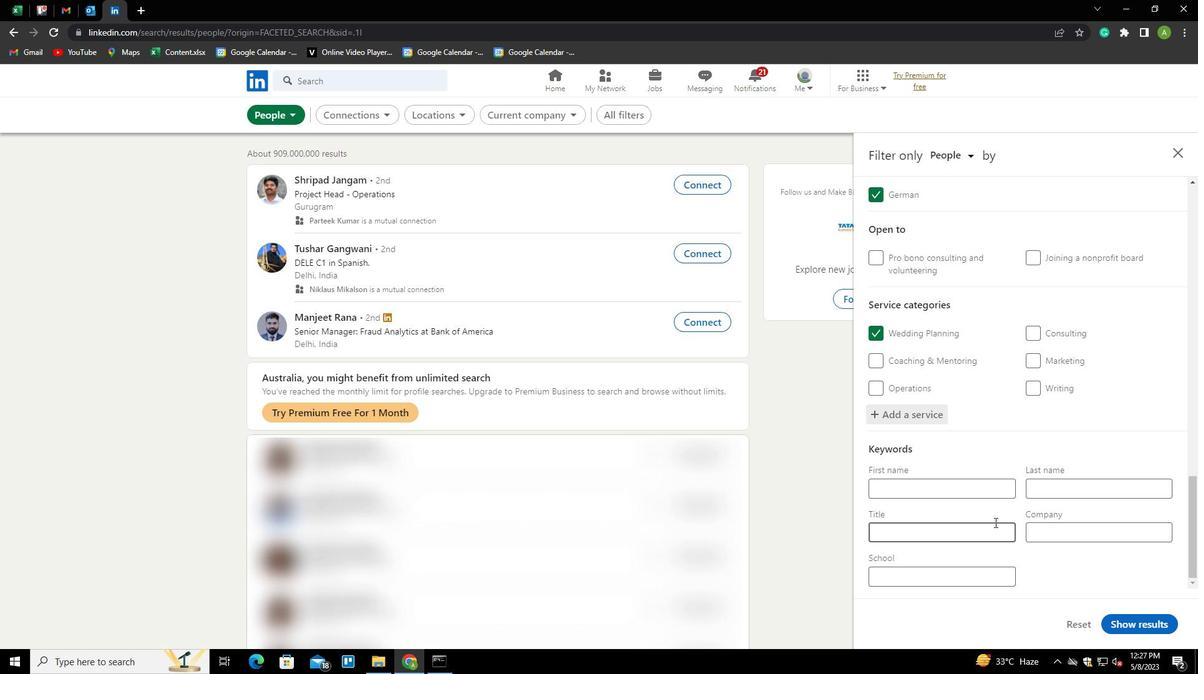 
Action: Mouse moved to (995, 525)
Screenshot: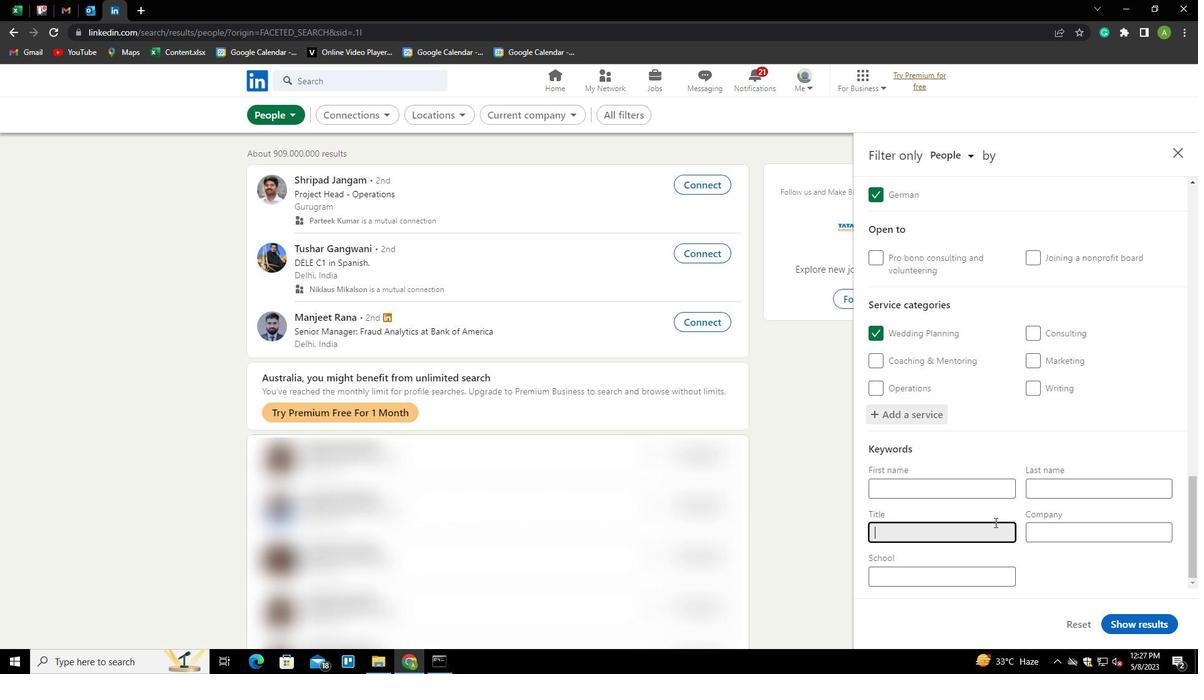 
Action: Key pressed <Key.shift>CONCIERGE
Screenshot: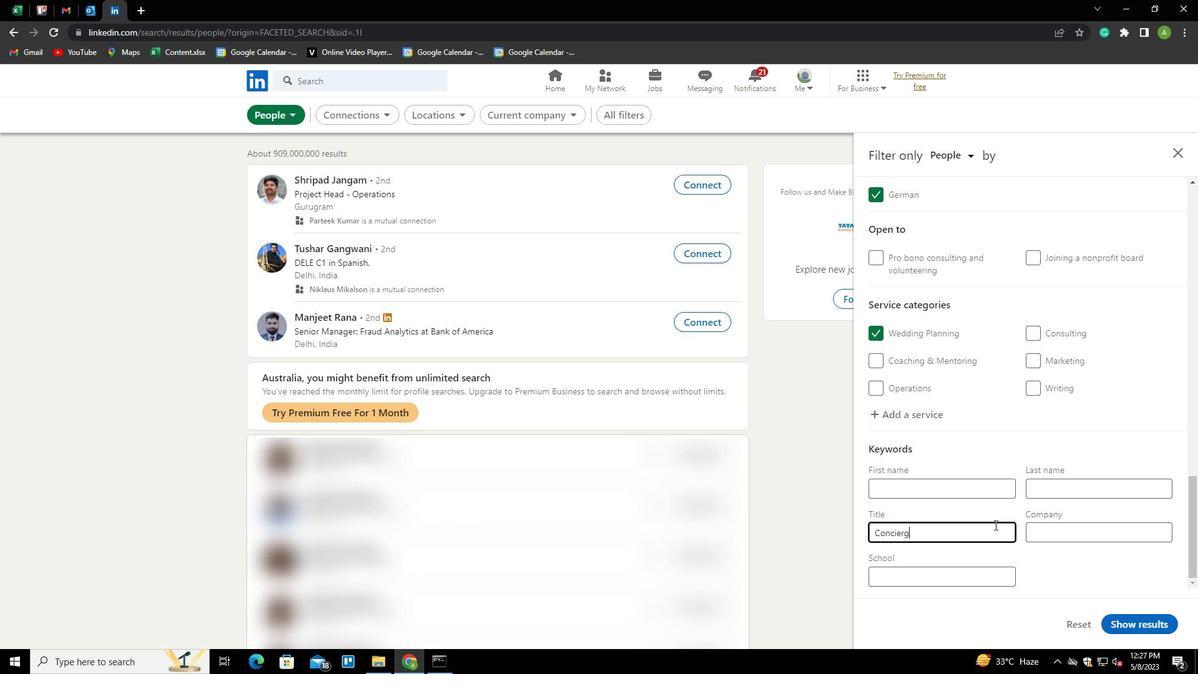 
Action: Mouse moved to (1095, 580)
Screenshot: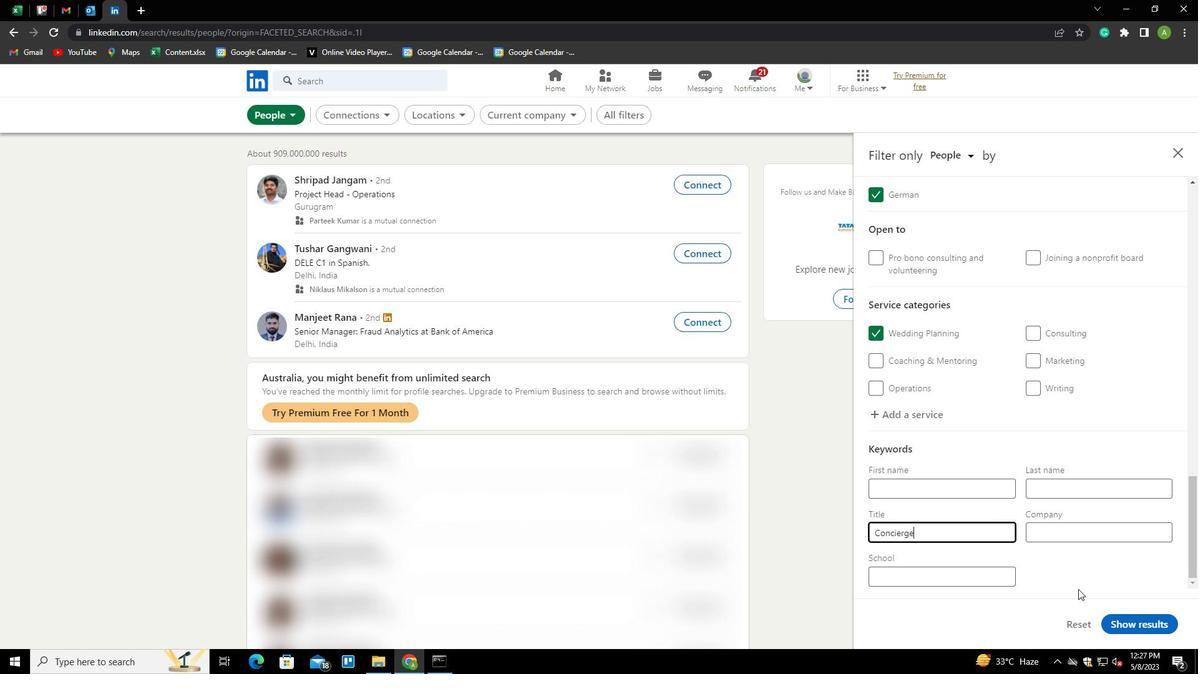 
Action: Mouse pressed left at (1095, 580)
Screenshot: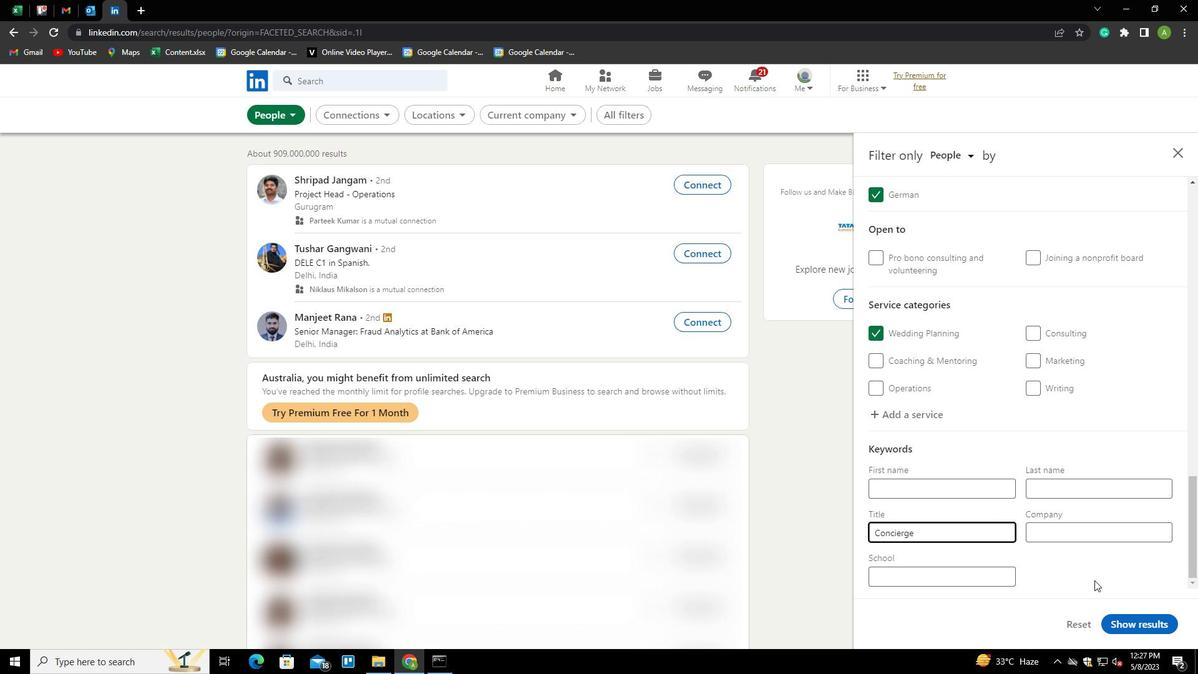 
Action: Mouse moved to (1122, 619)
Screenshot: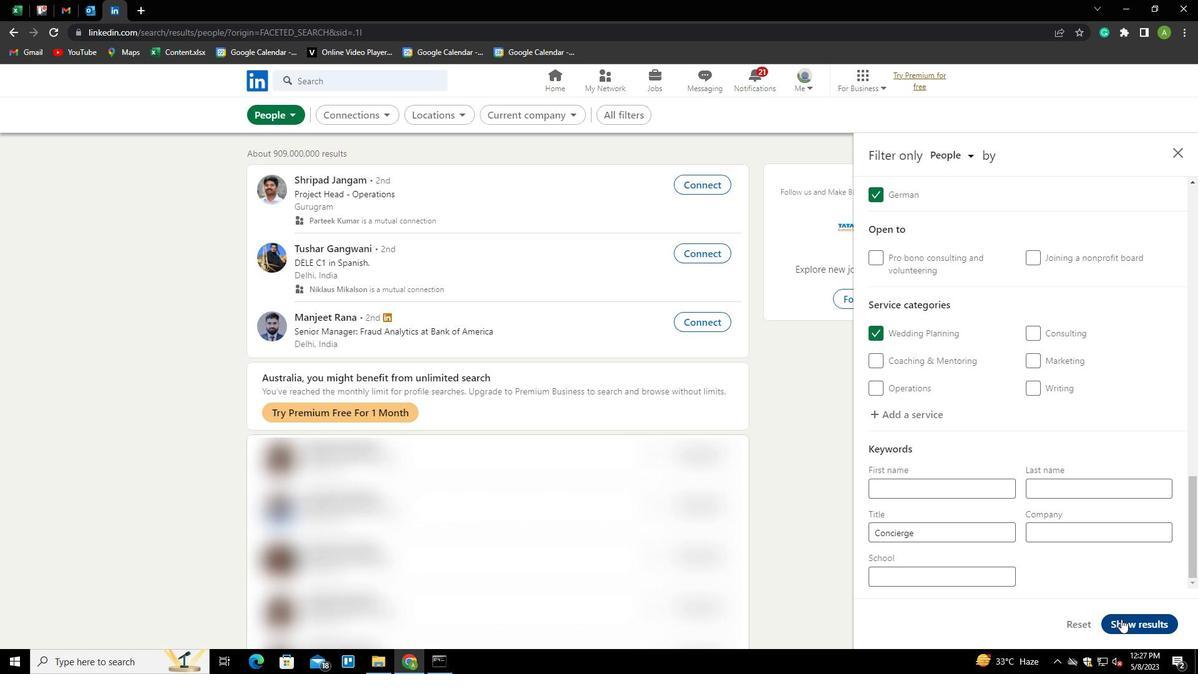 
Action: Mouse pressed left at (1122, 619)
Screenshot: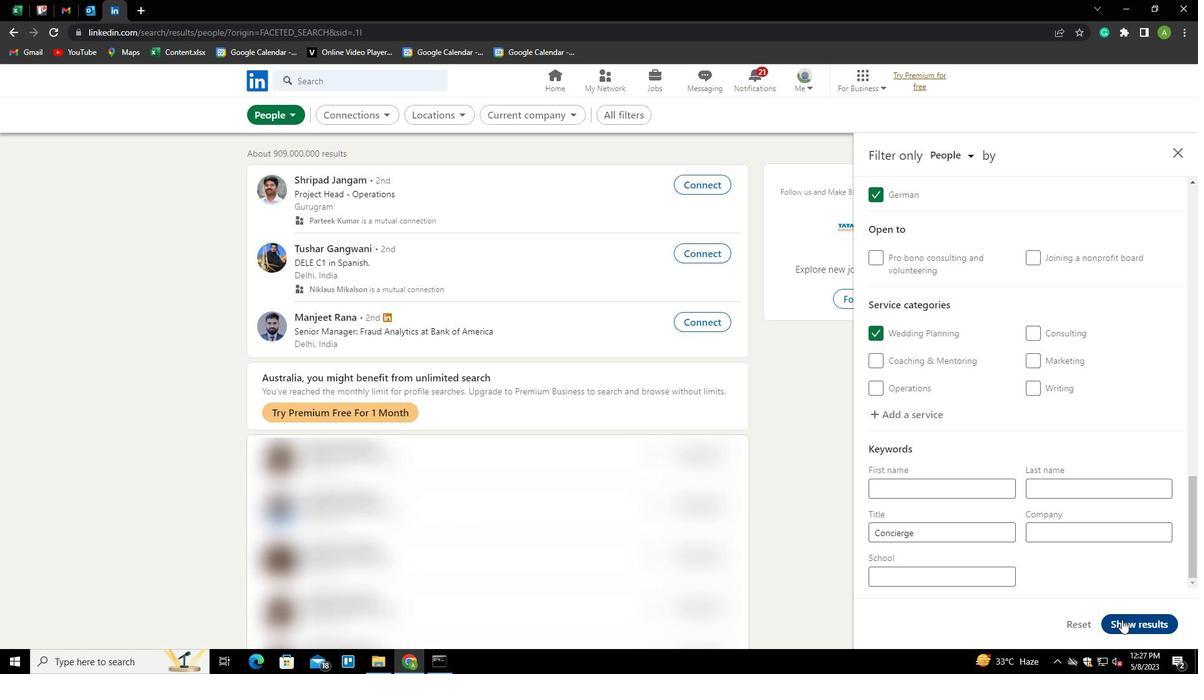 
Action: Mouse moved to (1199, 545)
Screenshot: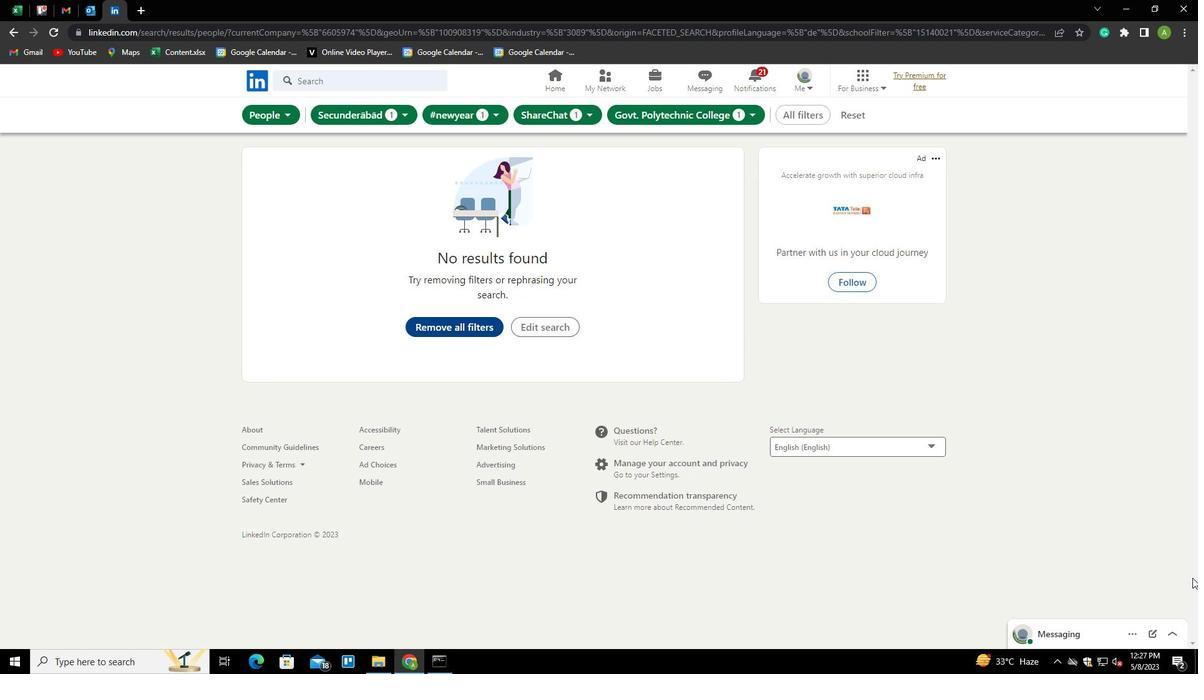 
